 Task: Play online Dominion games in medium mode.
Action: Mouse moved to (378, 489)
Screenshot: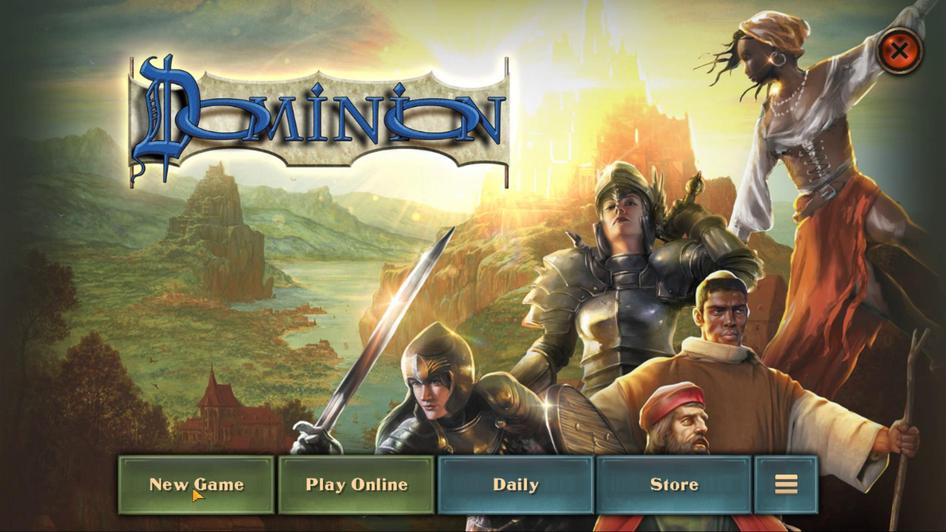 
Action: Mouse pressed left at (378, 489)
Screenshot: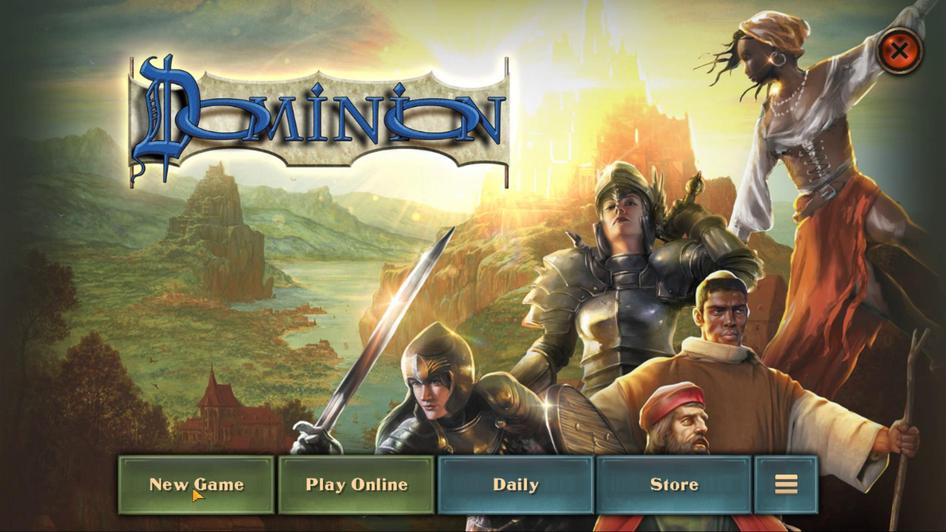 
Action: Mouse moved to (446, 399)
Screenshot: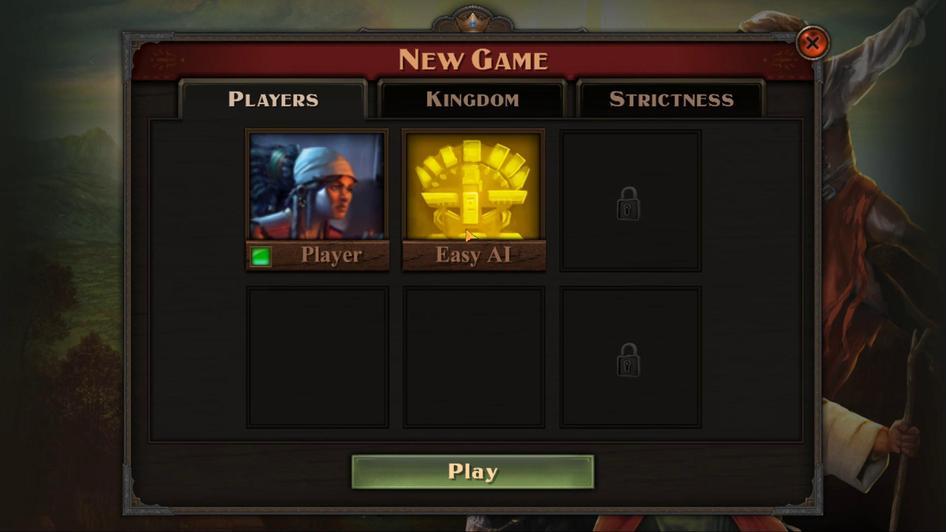 
Action: Mouse pressed left at (446, 399)
Screenshot: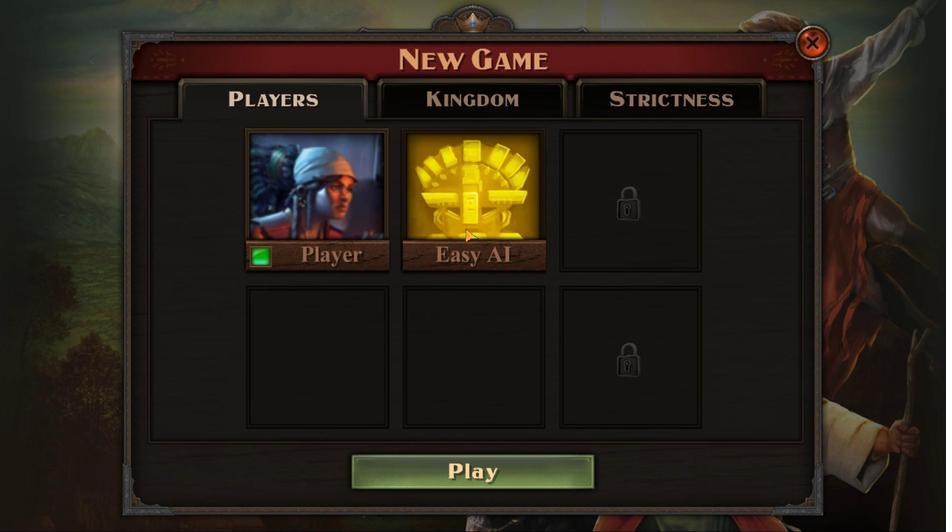 
Action: Mouse moved to (402, 445)
Screenshot: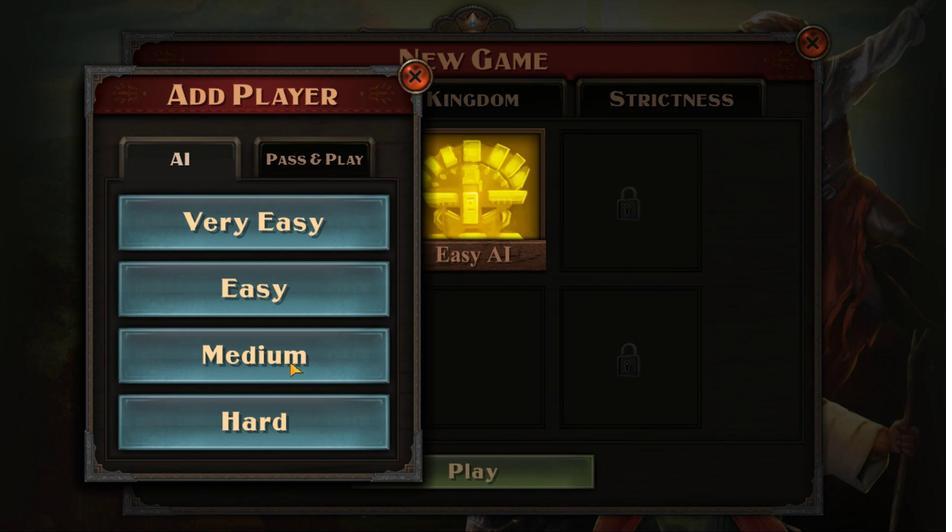 
Action: Mouse pressed left at (402, 445)
Screenshot: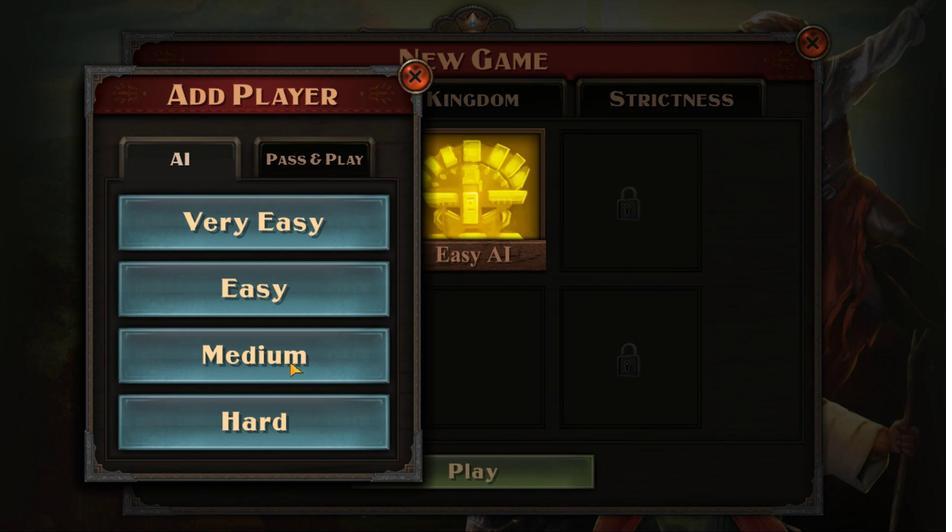 
Action: Mouse moved to (440, 489)
Screenshot: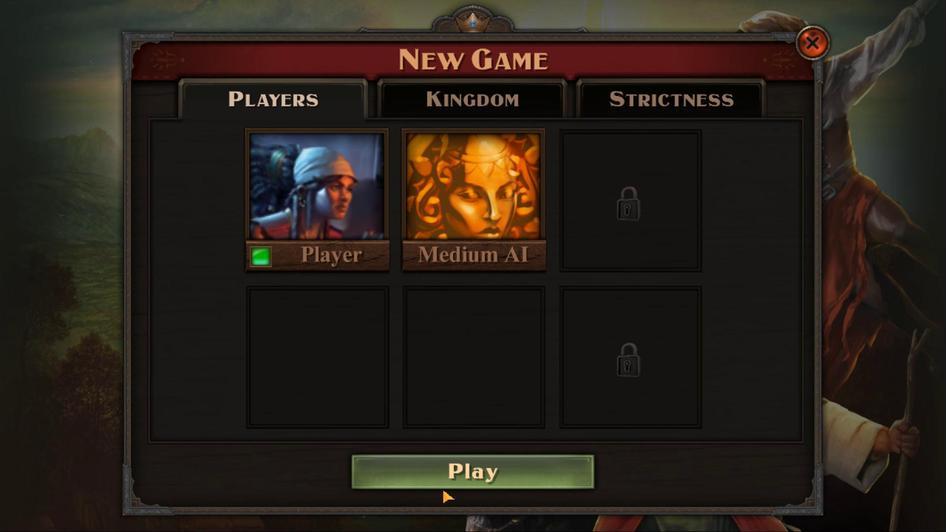 
Action: Mouse pressed left at (440, 489)
Screenshot: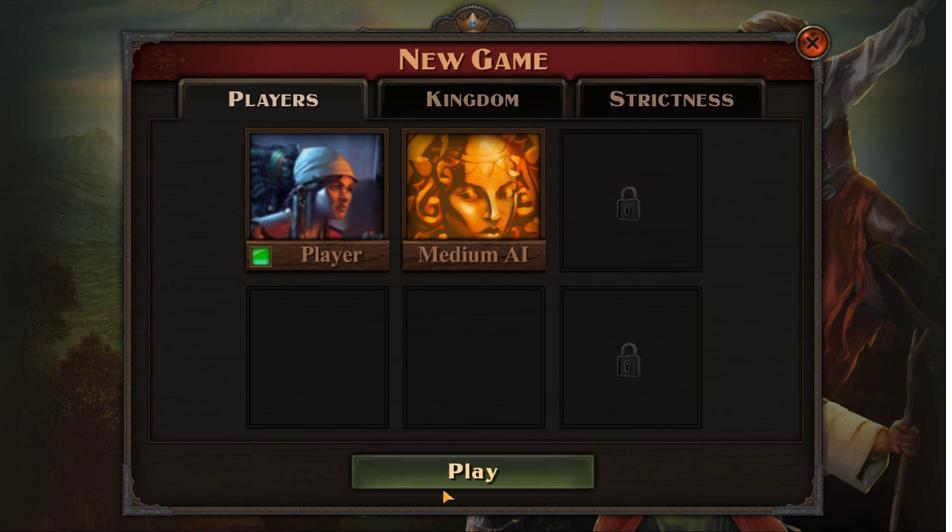 
Action: Mouse moved to (435, 485)
Screenshot: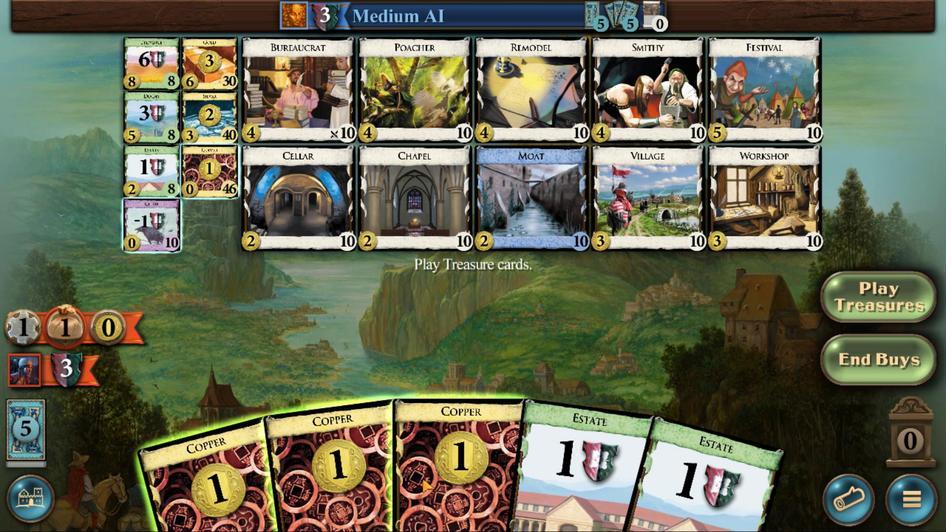 
Action: Mouse scrolled (435, 485) with delta (0, 0)
Screenshot: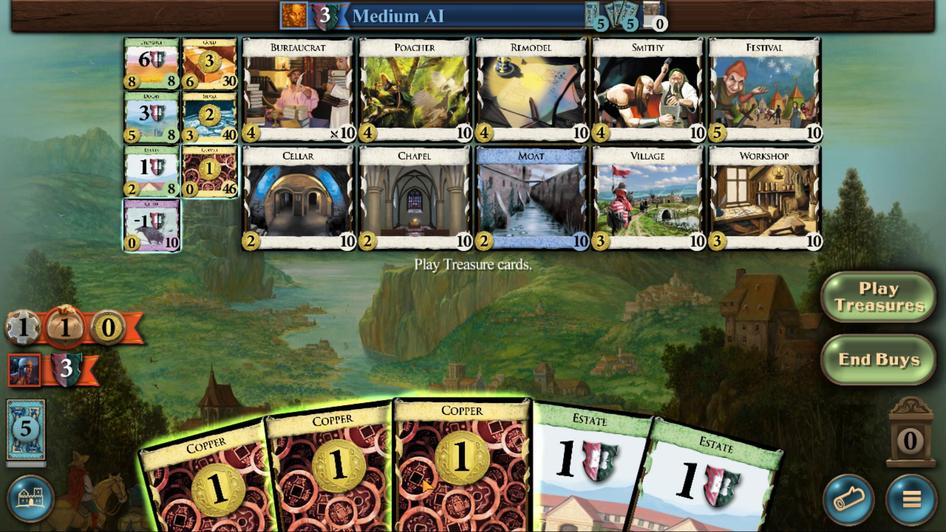 
Action: Mouse scrolled (435, 485) with delta (0, 0)
Screenshot: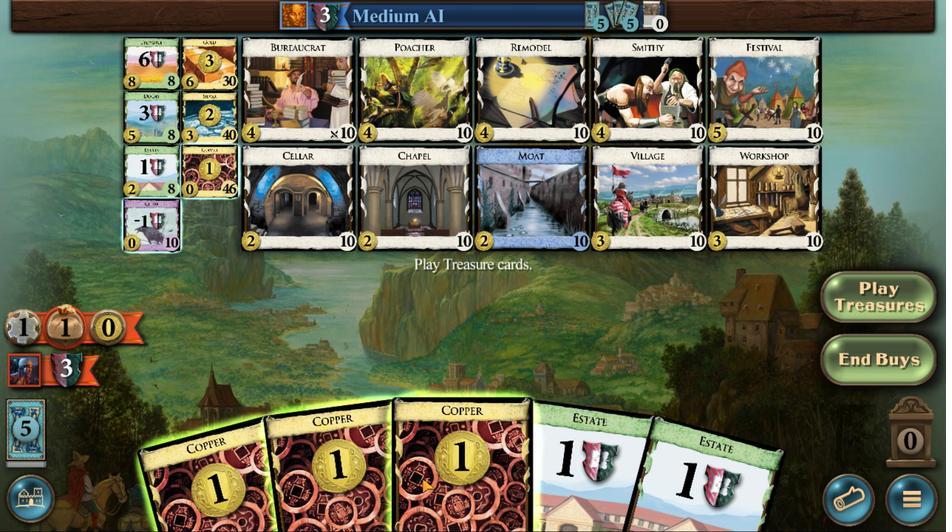 
Action: Mouse scrolled (435, 485) with delta (0, 0)
Screenshot: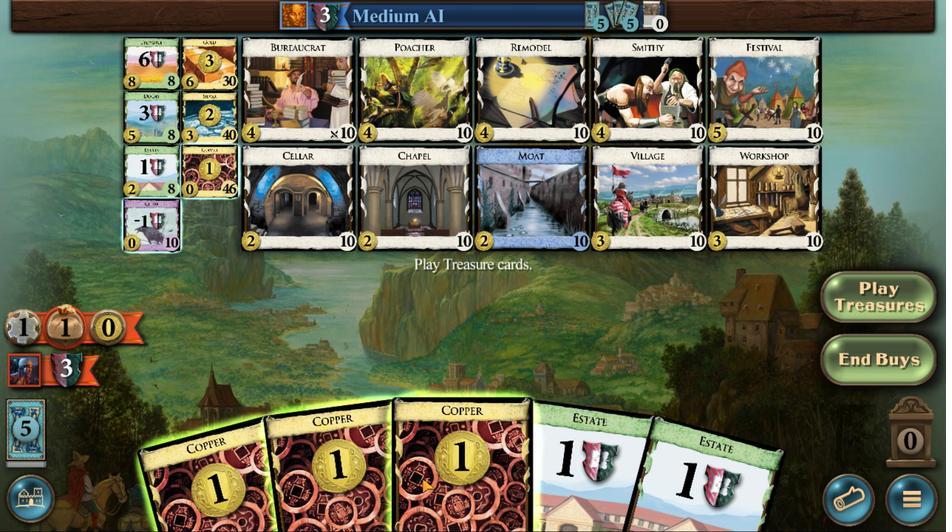 
Action: Mouse scrolled (435, 485) with delta (0, 0)
Screenshot: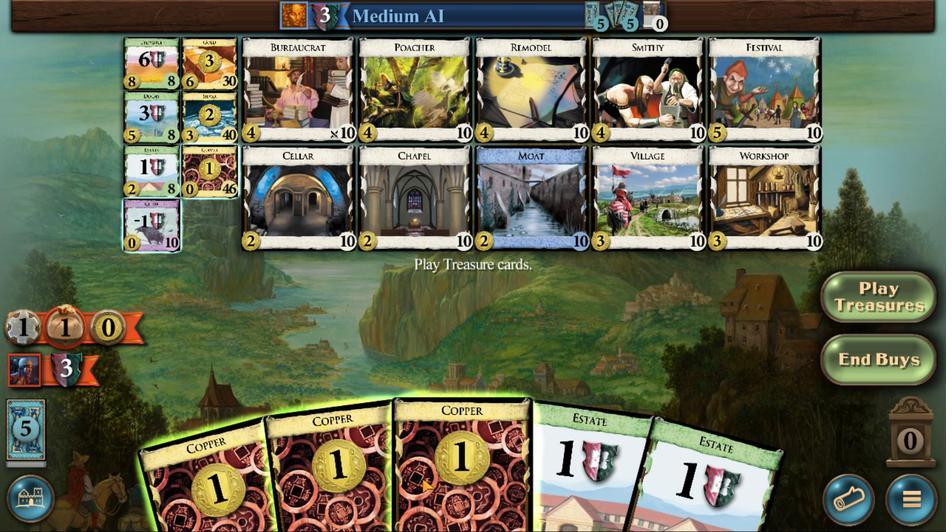 
Action: Mouse scrolled (435, 485) with delta (0, 0)
Screenshot: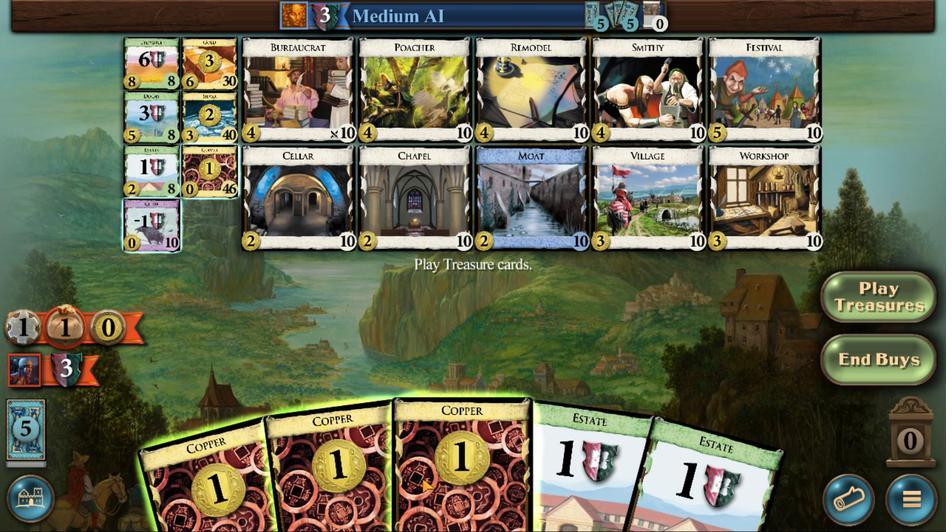 
Action: Mouse scrolled (435, 485) with delta (0, 0)
Screenshot: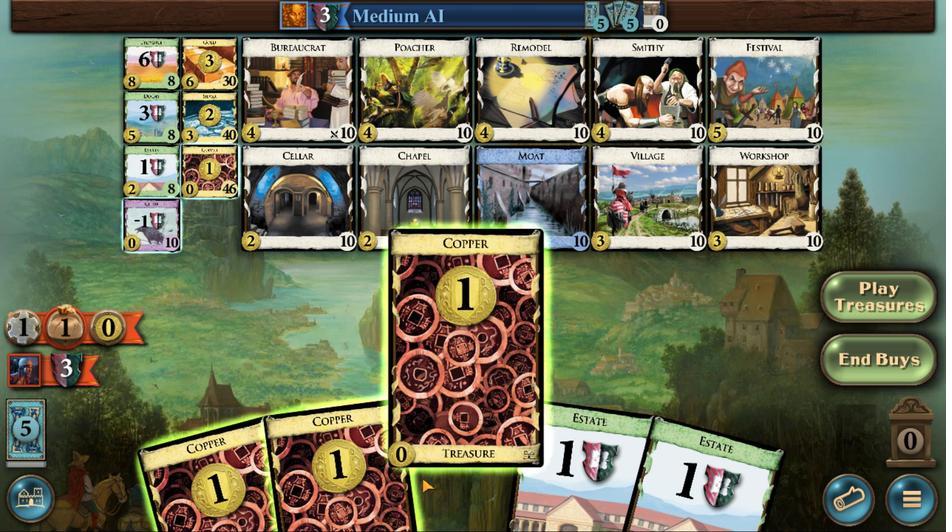 
Action: Mouse scrolled (435, 485) with delta (0, 0)
Screenshot: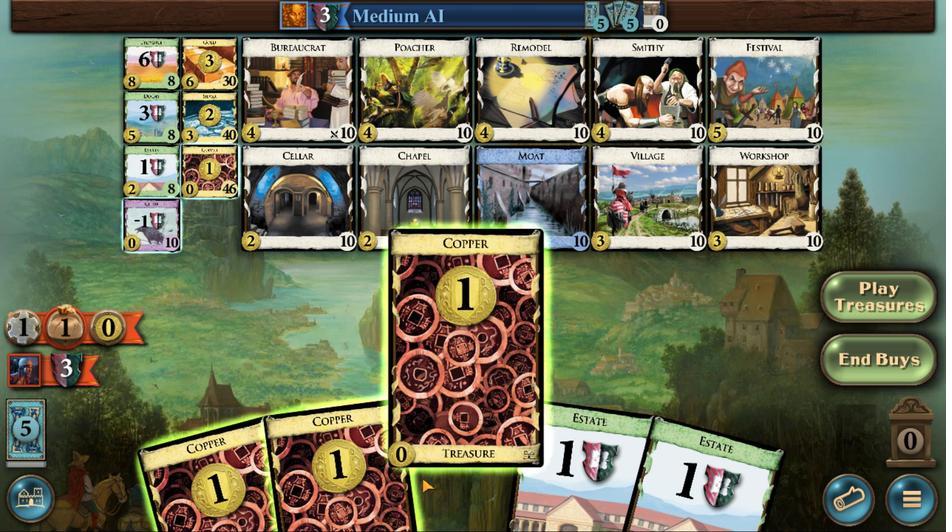 
Action: Mouse moved to (415, 488)
Screenshot: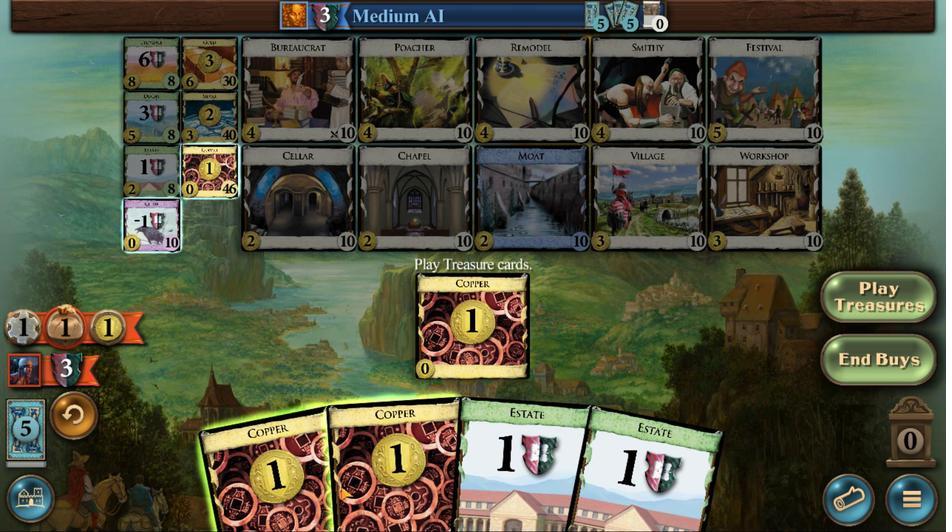 
Action: Mouse scrolled (415, 488) with delta (0, 0)
Screenshot: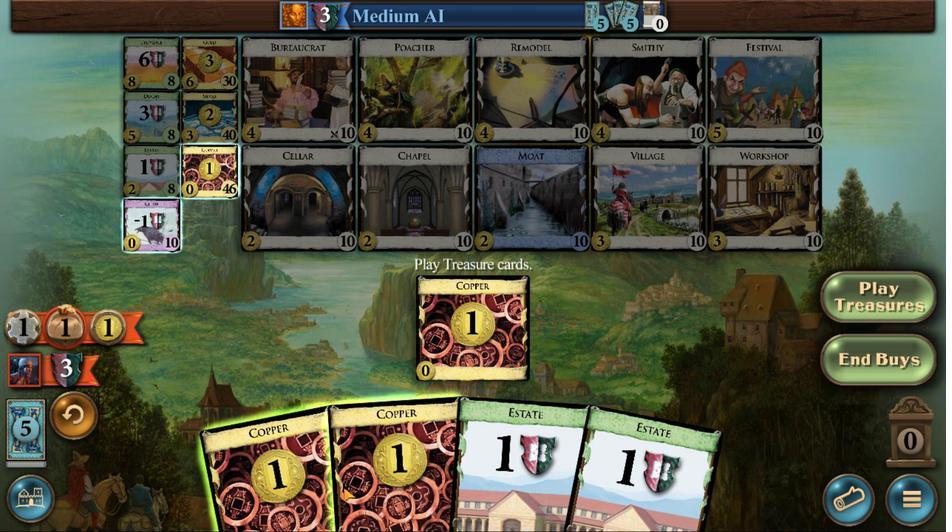
Action: Mouse moved to (415, 488)
Screenshot: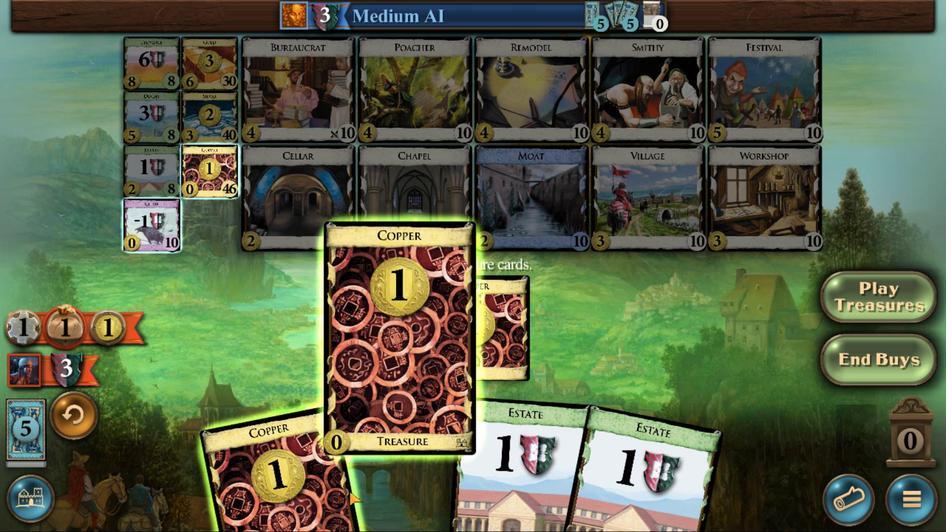 
Action: Mouse scrolled (415, 488) with delta (0, 0)
Screenshot: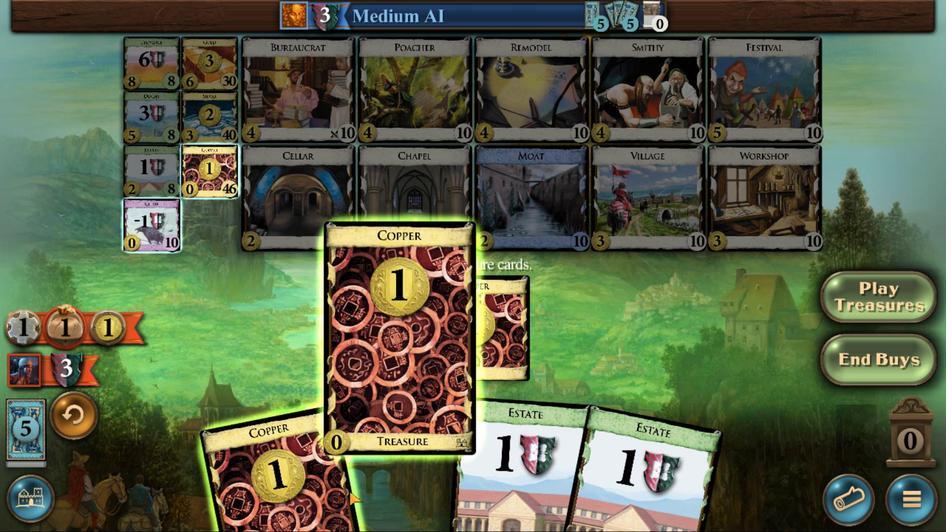 
Action: Mouse moved to (416, 489)
Screenshot: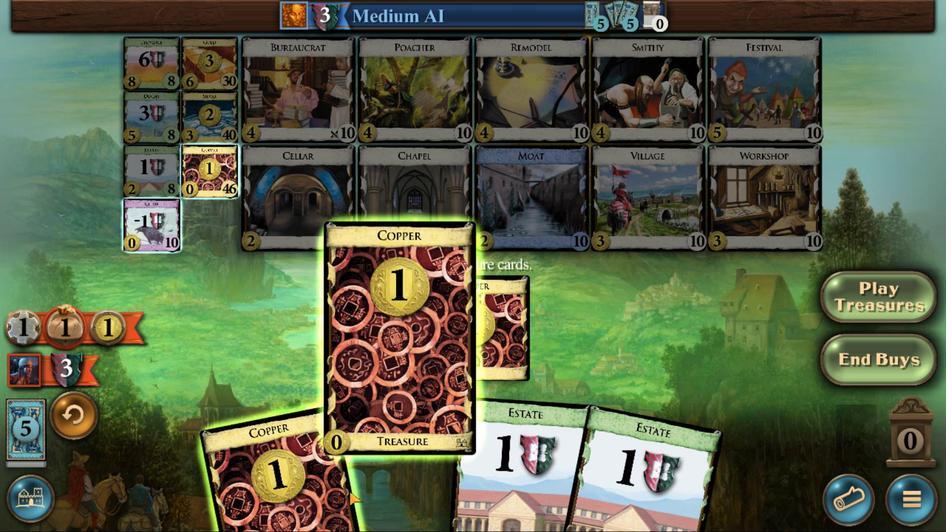 
Action: Mouse scrolled (416, 489) with delta (0, 0)
Screenshot: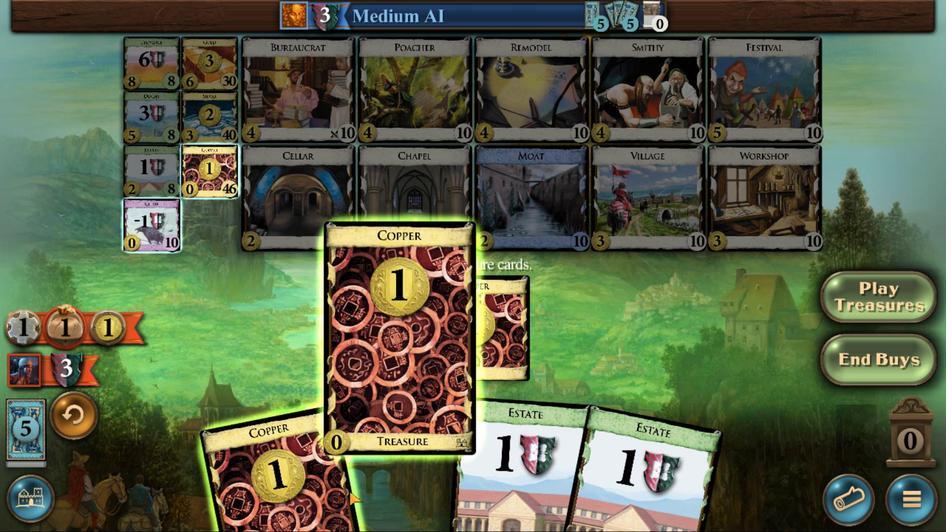 
Action: Mouse moved to (417, 490)
Screenshot: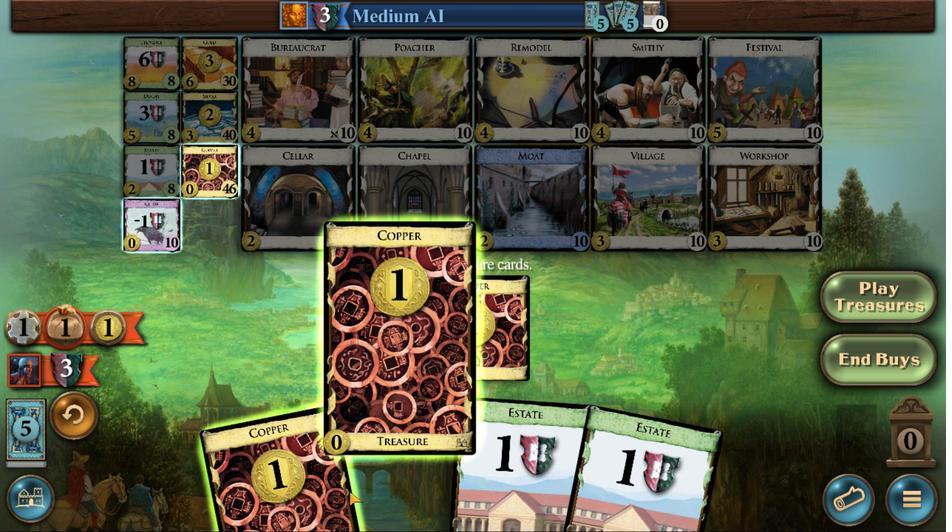 
Action: Mouse scrolled (417, 489) with delta (0, 0)
Screenshot: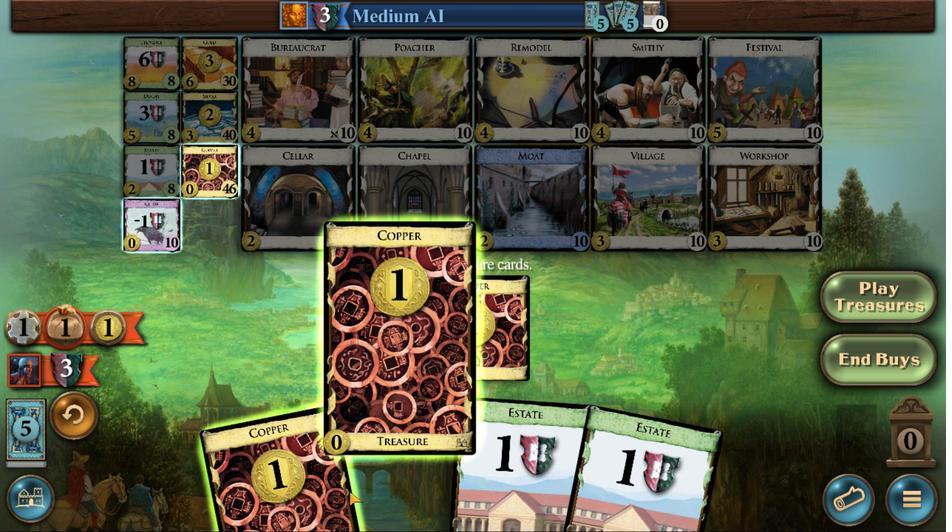 
Action: Mouse moved to (417, 490)
Screenshot: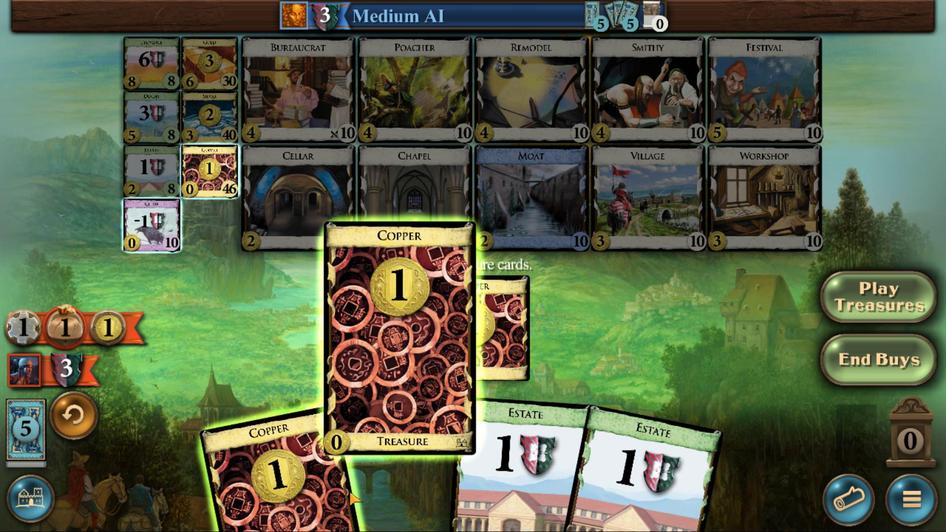 
Action: Mouse scrolled (417, 490) with delta (0, 0)
Screenshot: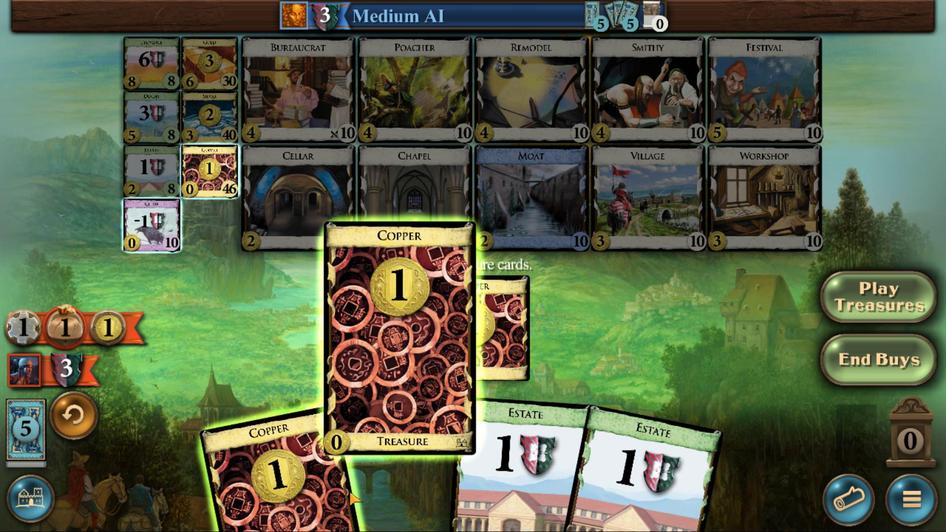 
Action: Mouse scrolled (417, 490) with delta (0, 0)
Screenshot: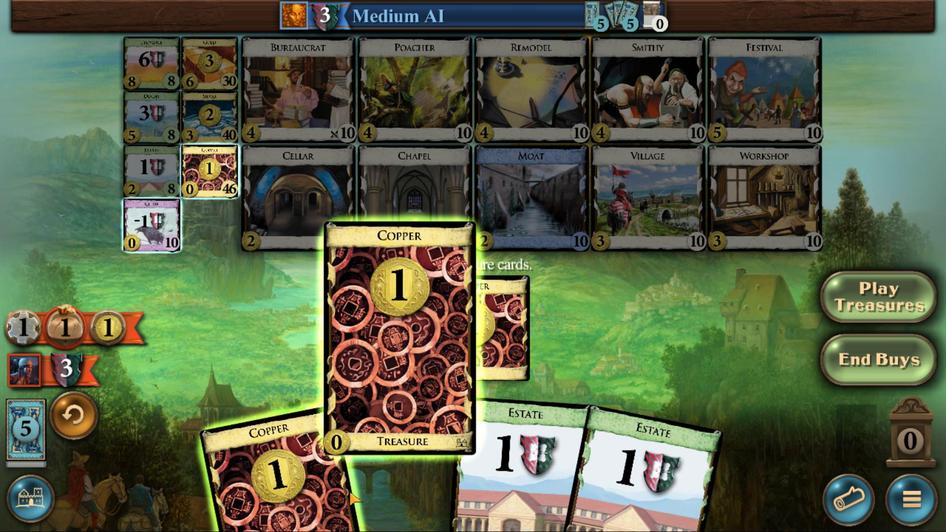 
Action: Mouse scrolled (417, 490) with delta (0, 0)
Screenshot: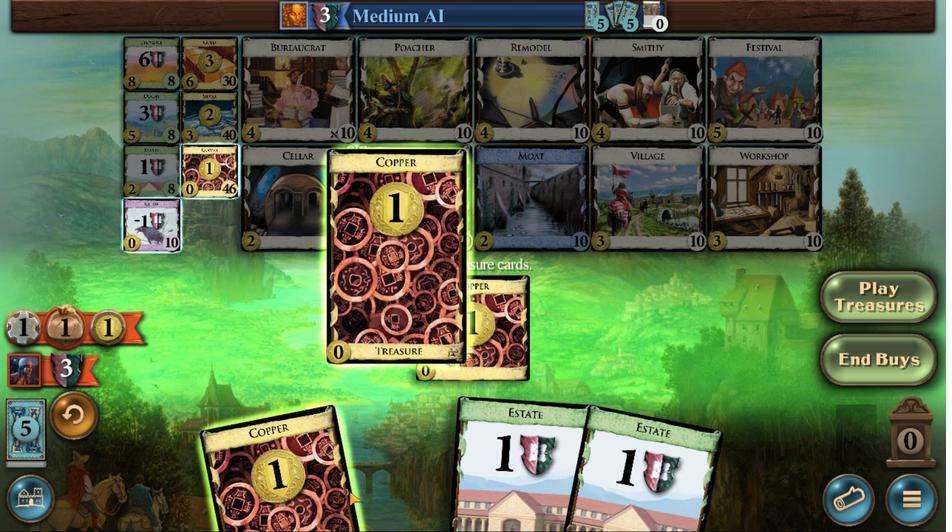 
Action: Mouse moved to (415, 490)
Screenshot: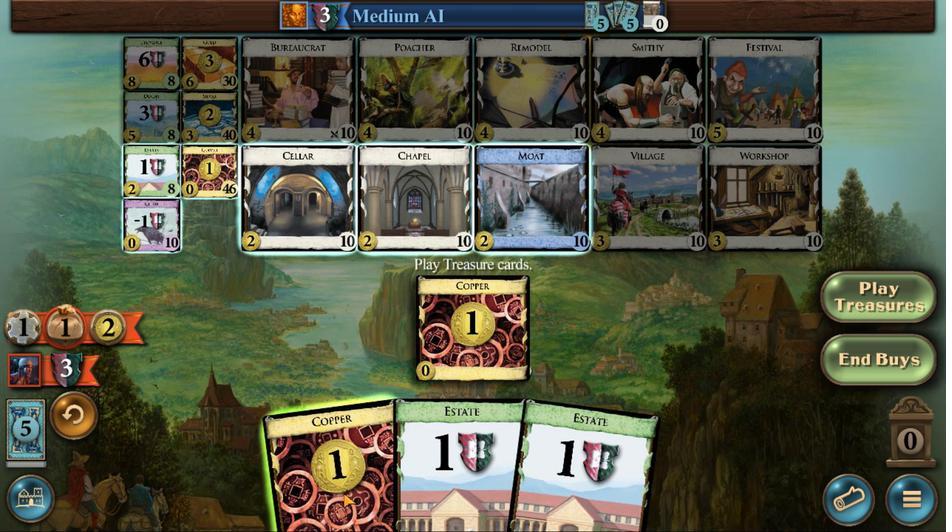 
Action: Mouse scrolled (415, 490) with delta (0, 0)
Screenshot: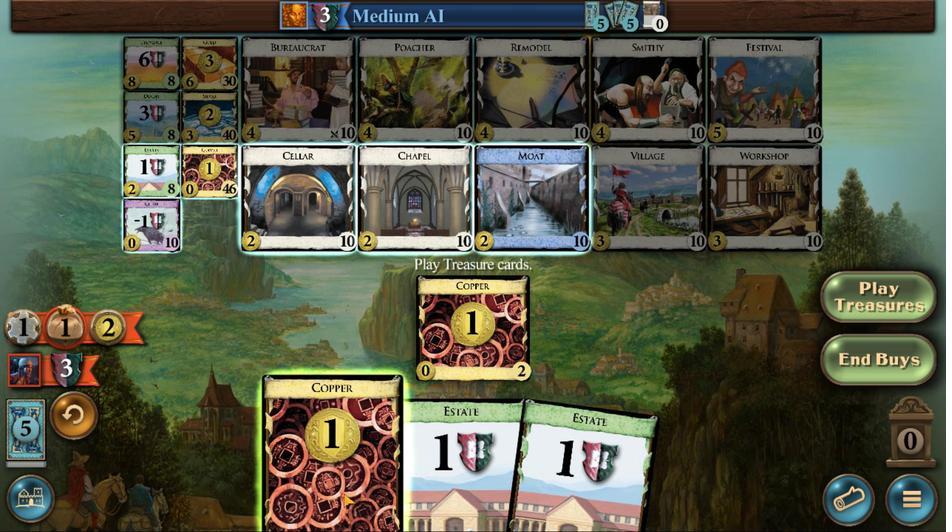 
Action: Mouse scrolled (415, 490) with delta (0, 0)
Screenshot: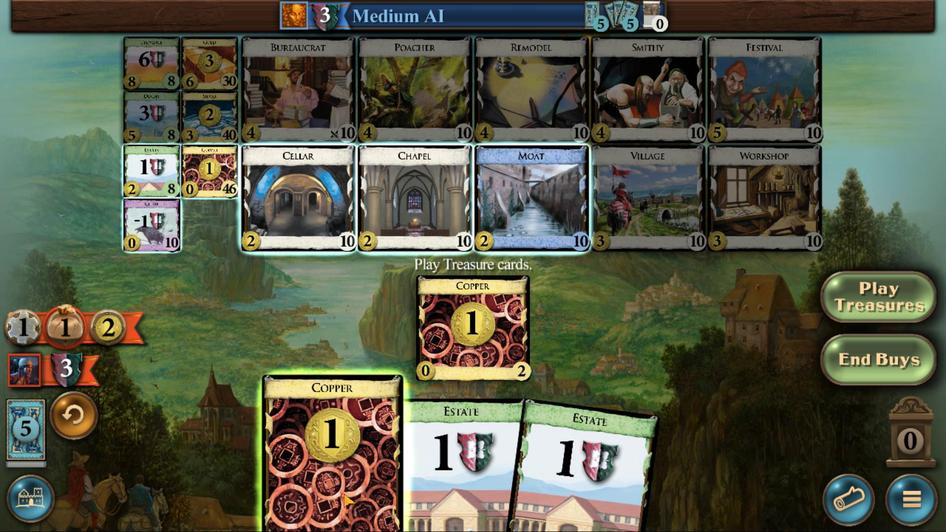 
Action: Mouse scrolled (415, 490) with delta (0, 0)
Screenshot: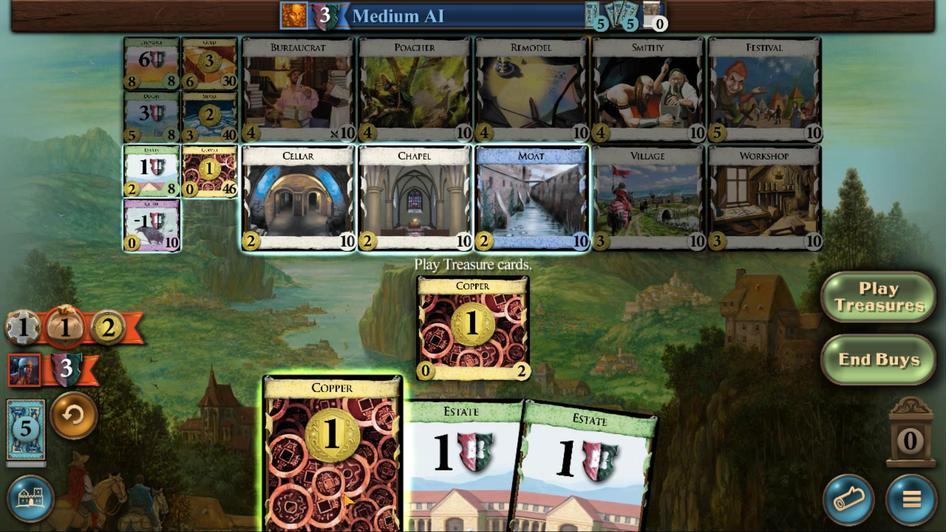 
Action: Mouse scrolled (415, 490) with delta (0, 0)
Screenshot: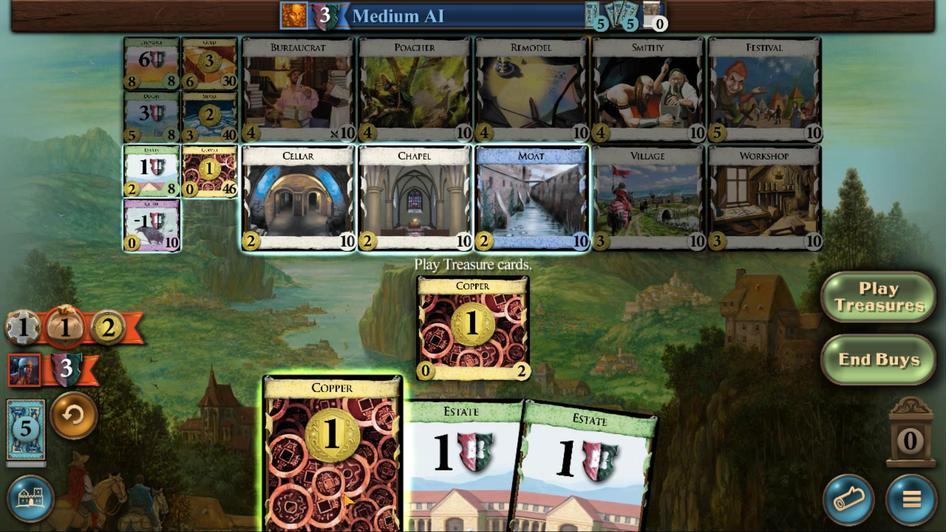 
Action: Mouse scrolled (415, 490) with delta (0, 0)
Screenshot: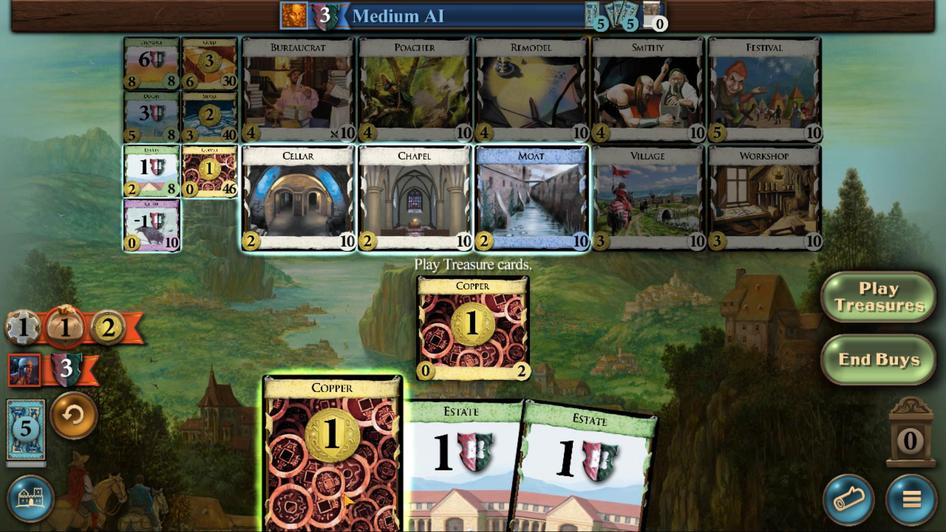 
Action: Mouse scrolled (415, 490) with delta (0, 0)
Screenshot: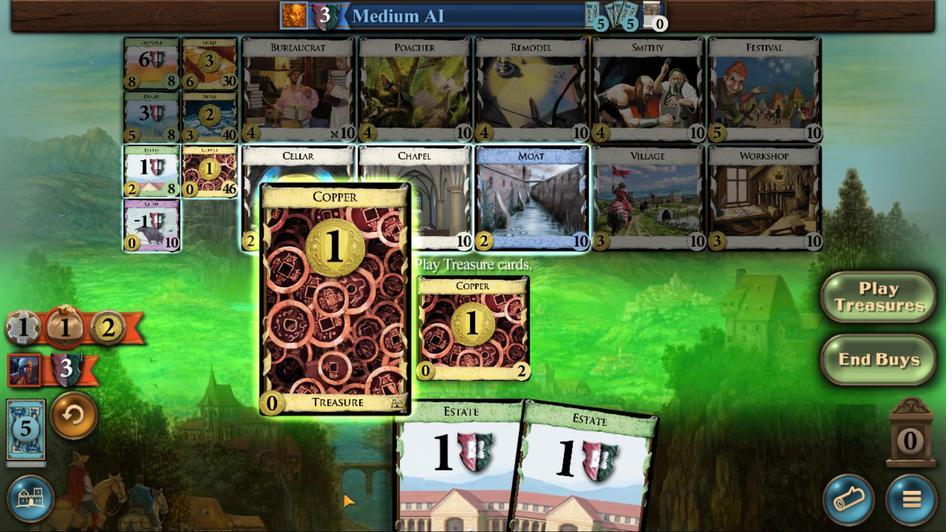 
Action: Mouse moved to (379, 361)
Screenshot: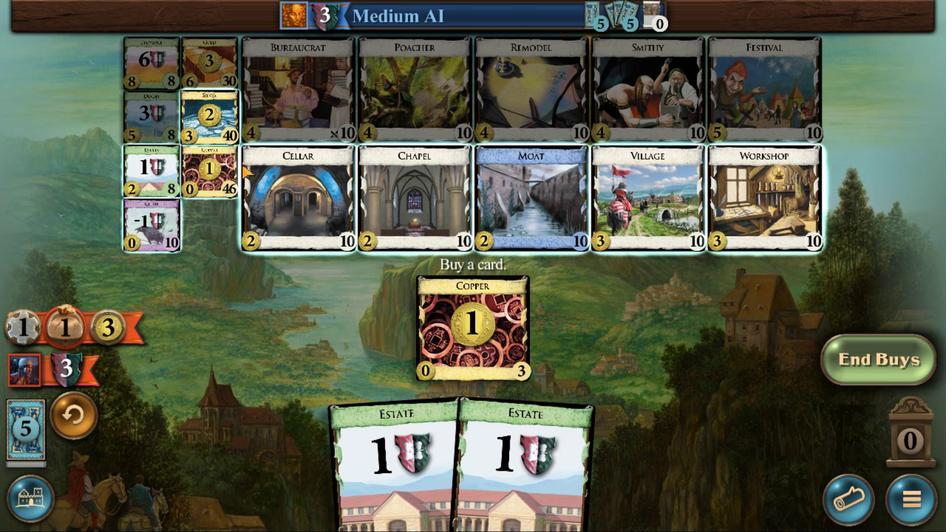 
Action: Mouse pressed left at (379, 361)
Screenshot: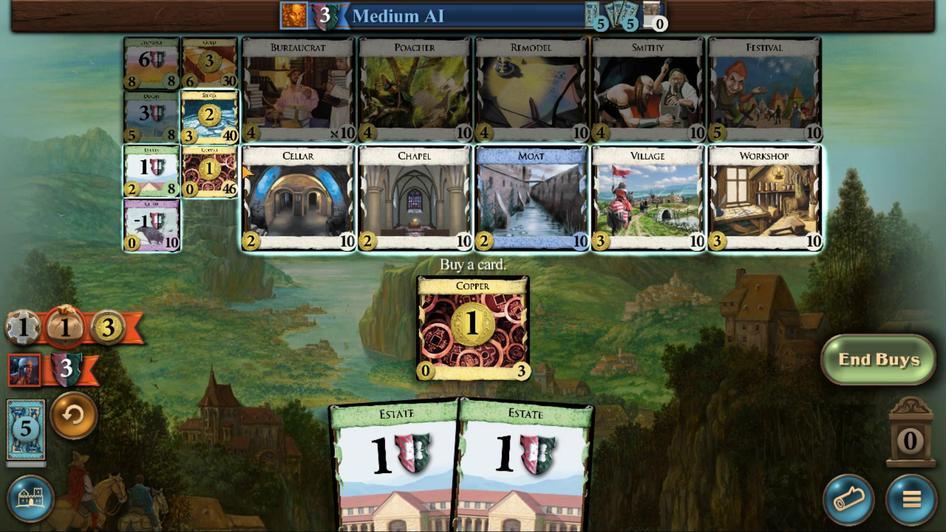 
Action: Mouse moved to (465, 483)
Screenshot: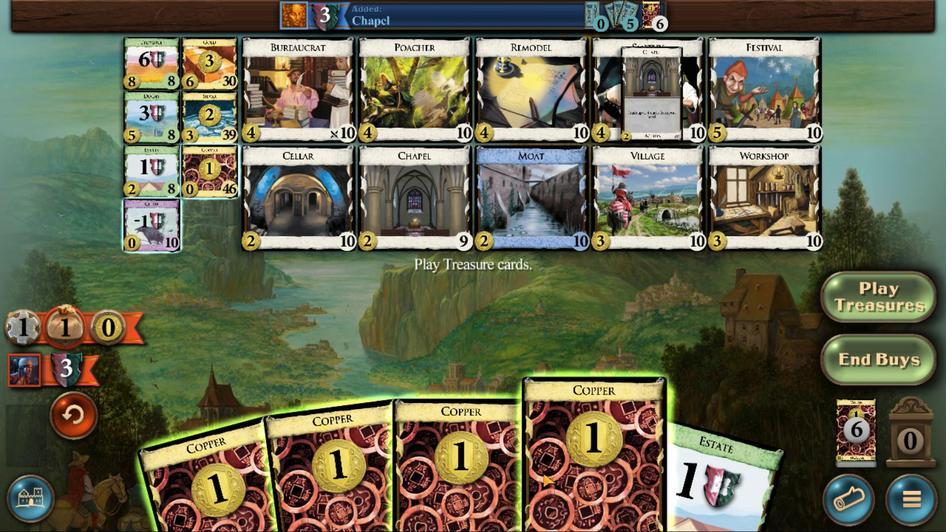 
Action: Mouse scrolled (465, 483) with delta (0, 0)
Screenshot: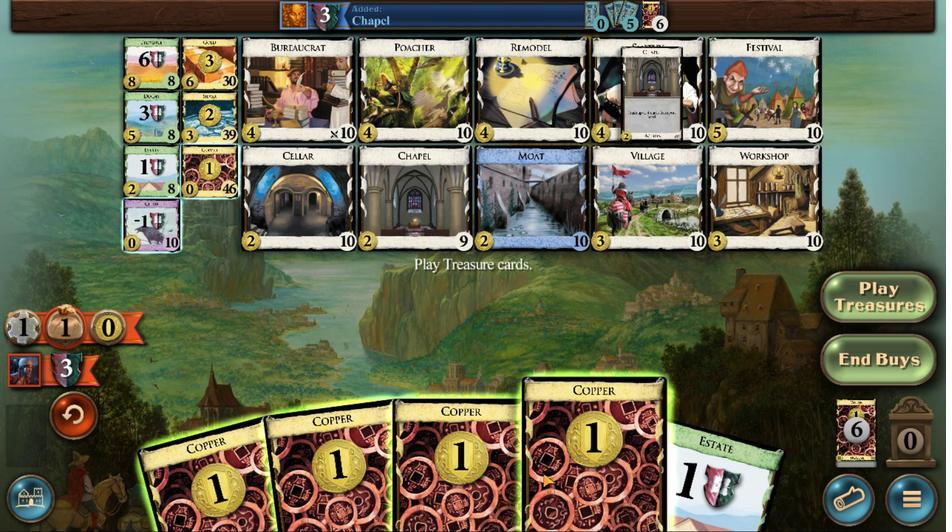 
Action: Mouse scrolled (465, 483) with delta (0, 0)
Screenshot: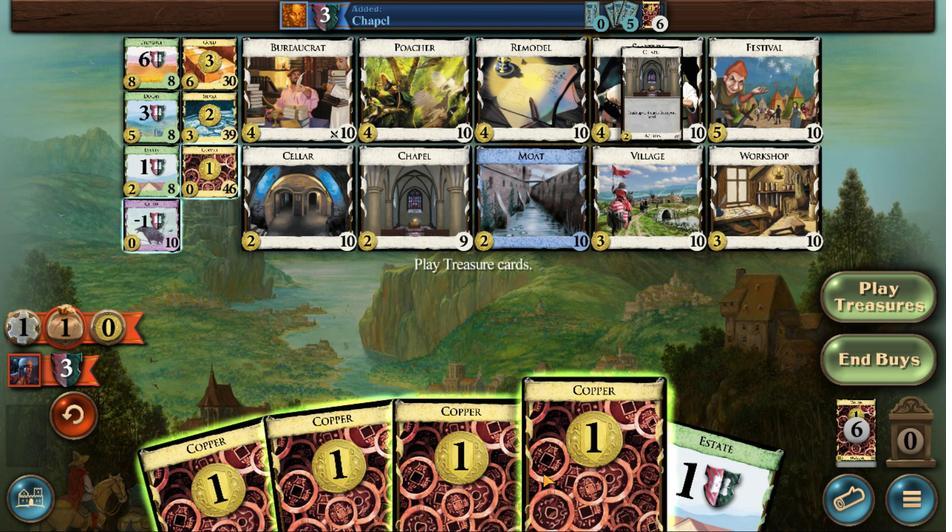
Action: Mouse scrolled (465, 483) with delta (0, 0)
Screenshot: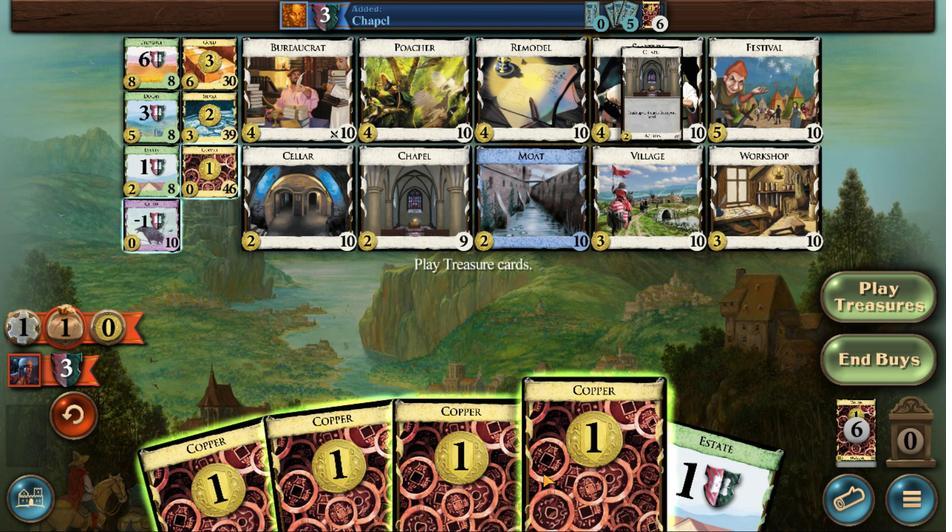 
Action: Mouse scrolled (465, 483) with delta (0, 0)
Screenshot: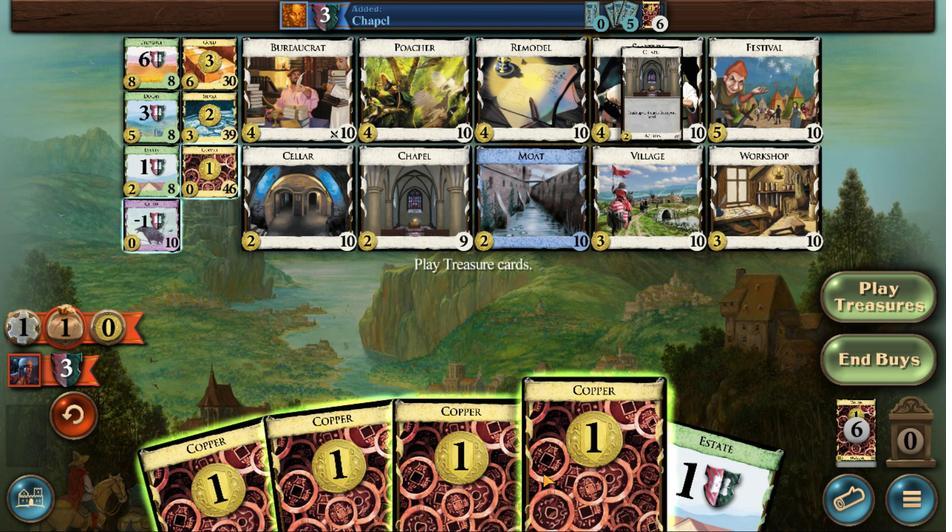 
Action: Mouse scrolled (465, 483) with delta (0, 0)
Screenshot: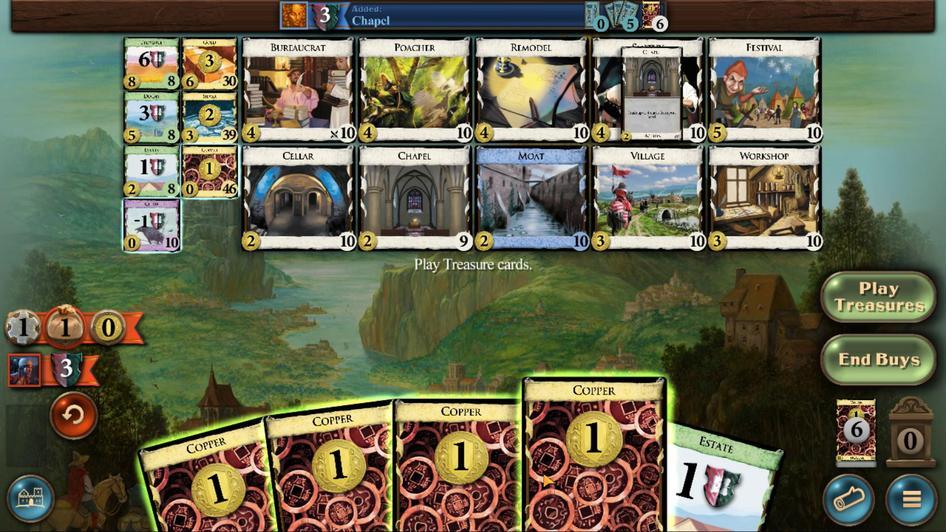 
Action: Mouse scrolled (465, 483) with delta (0, 0)
Screenshot: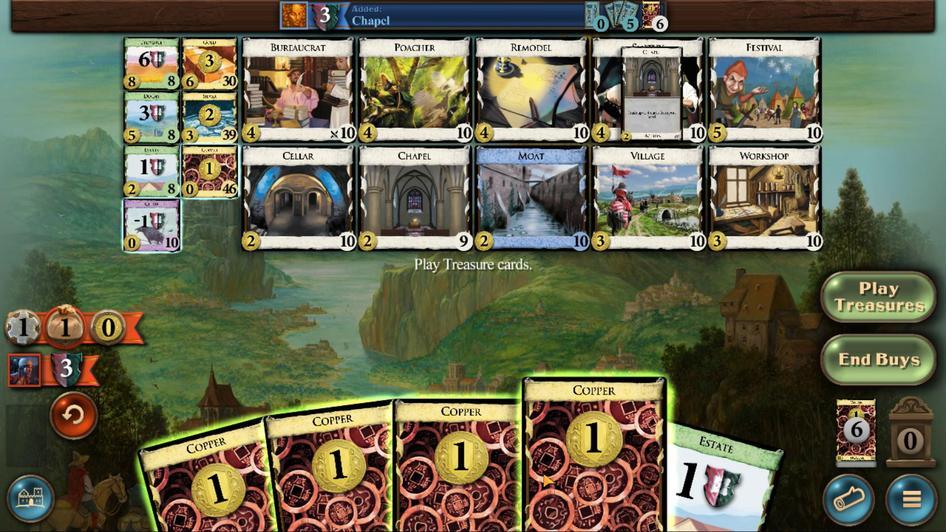 
Action: Mouse scrolled (465, 483) with delta (0, 0)
Screenshot: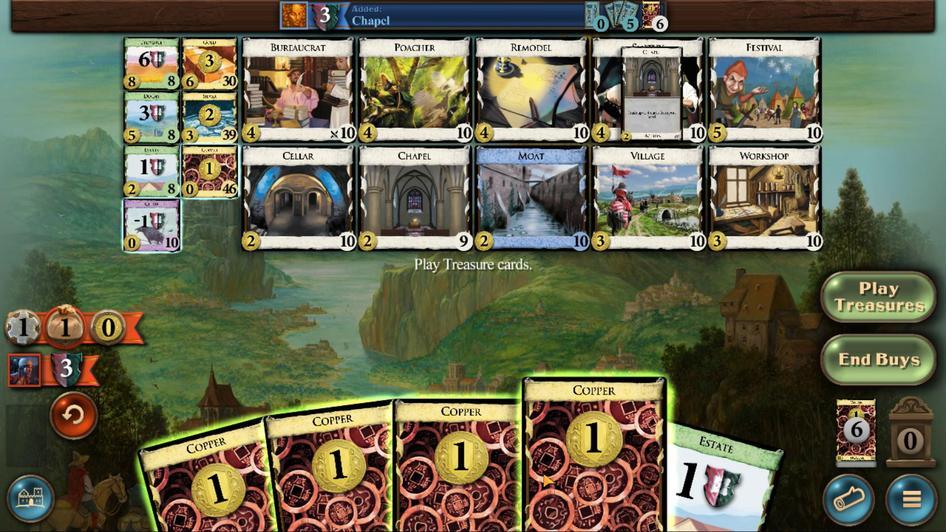 
Action: Mouse moved to (451, 484)
Screenshot: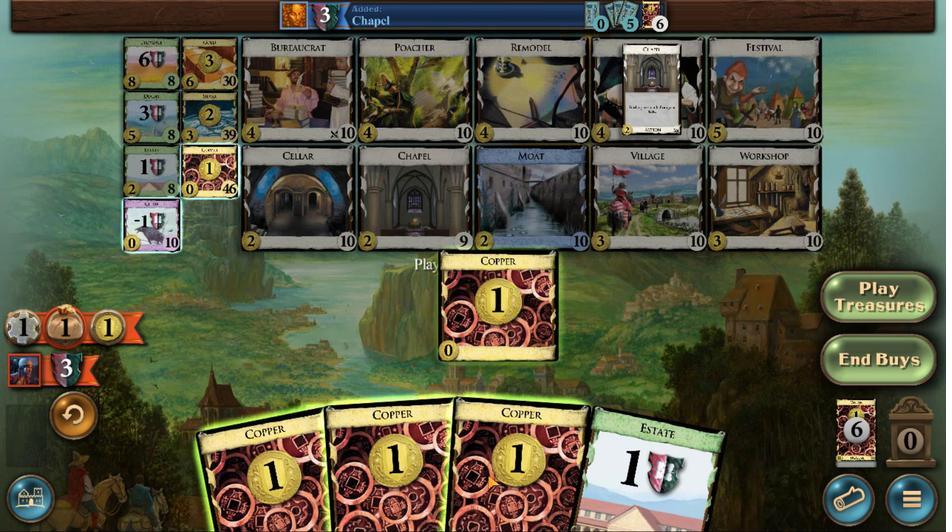 
Action: Mouse scrolled (451, 484) with delta (0, 0)
Screenshot: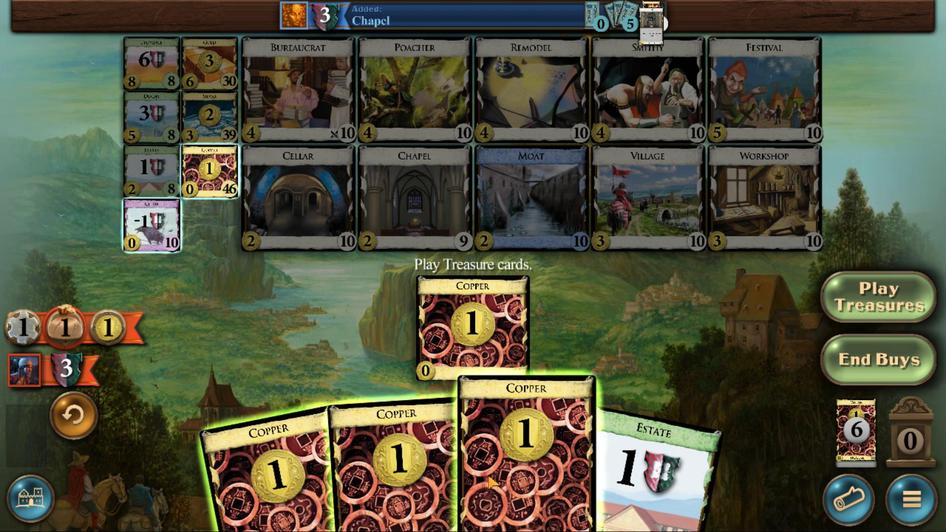 
Action: Mouse scrolled (451, 484) with delta (0, 0)
Screenshot: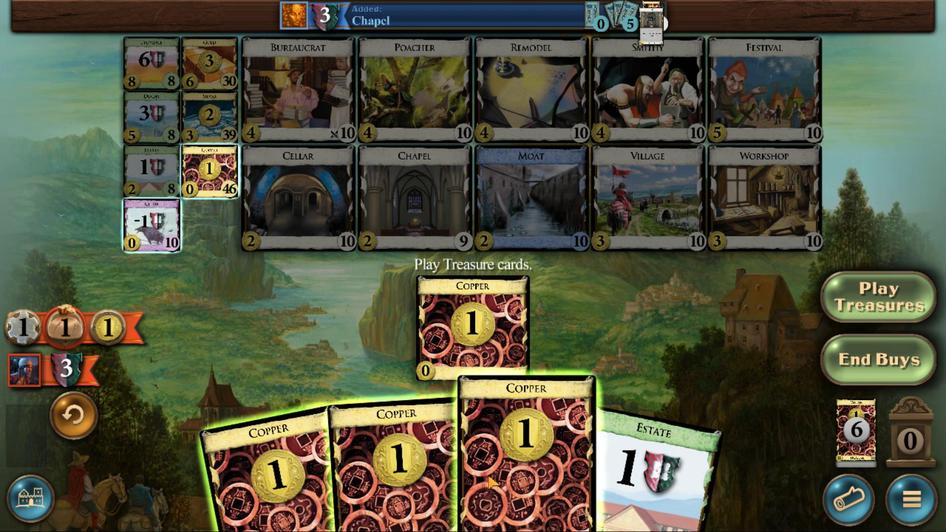 
Action: Mouse scrolled (451, 484) with delta (0, 0)
Screenshot: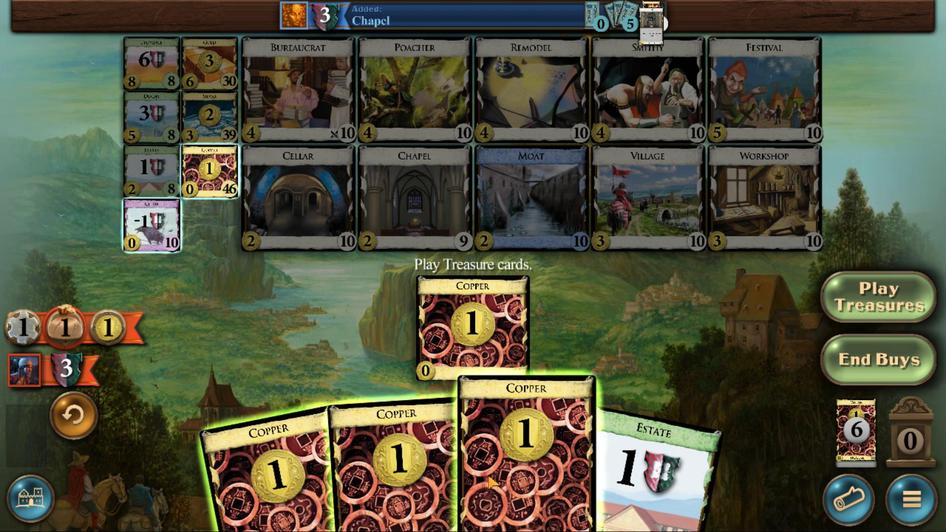 
Action: Mouse scrolled (451, 484) with delta (0, 0)
Screenshot: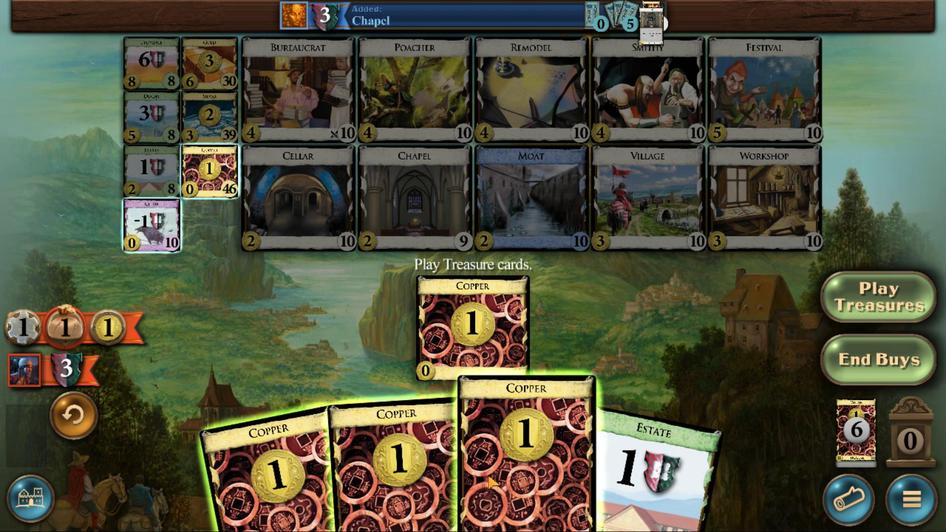 
Action: Mouse scrolled (451, 484) with delta (0, 0)
Screenshot: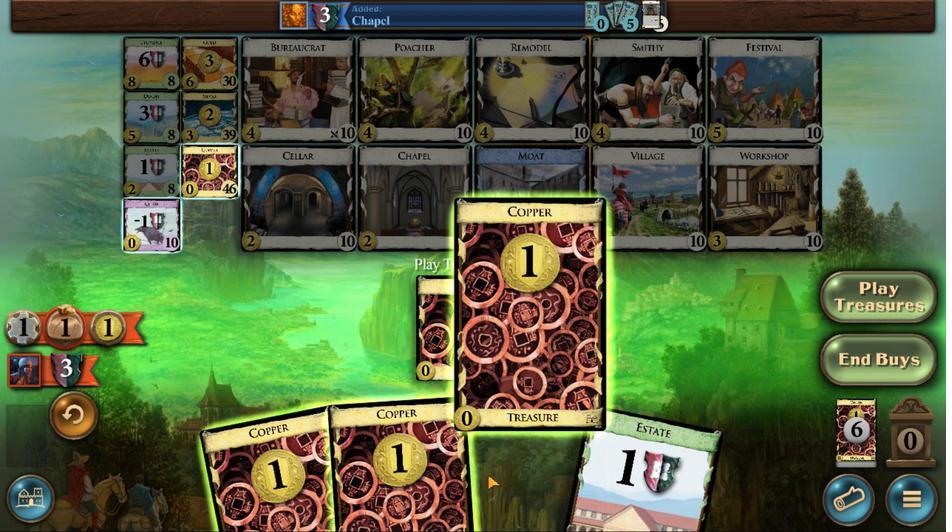 
Action: Mouse scrolled (451, 484) with delta (0, 0)
Screenshot: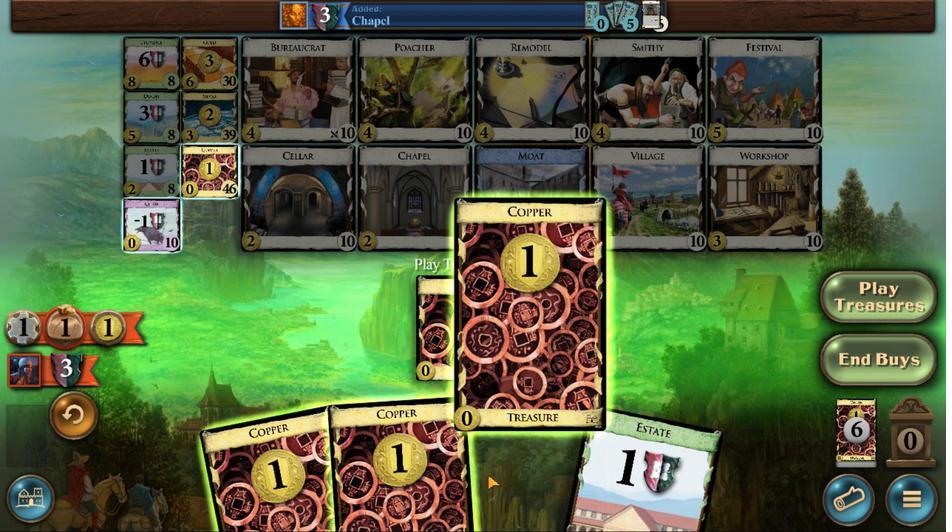 
Action: Mouse scrolled (451, 484) with delta (0, 0)
Screenshot: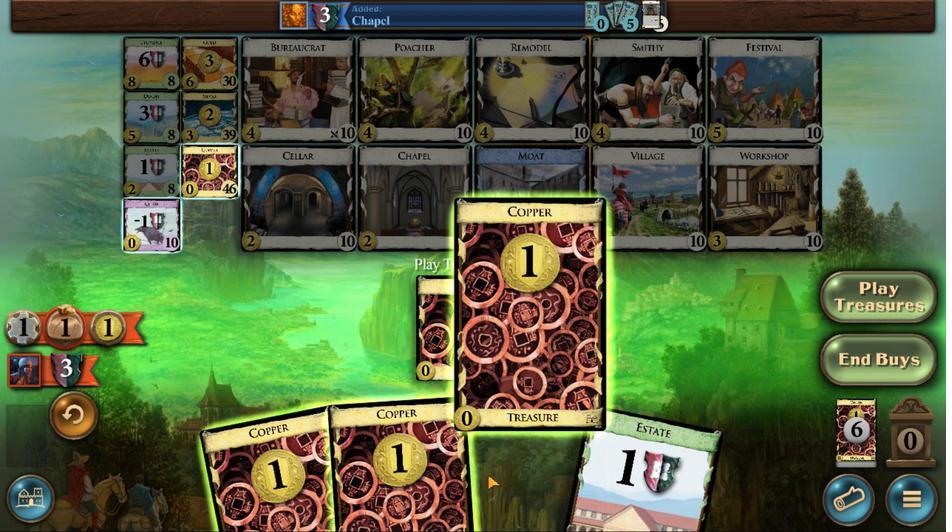 
Action: Mouse moved to (437, 486)
Screenshot: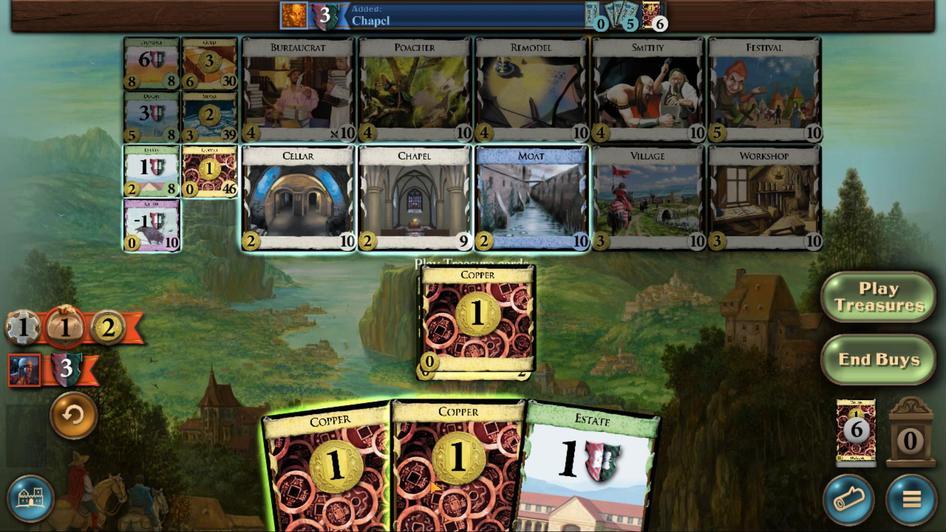 
Action: Mouse scrolled (437, 486) with delta (0, 0)
Screenshot: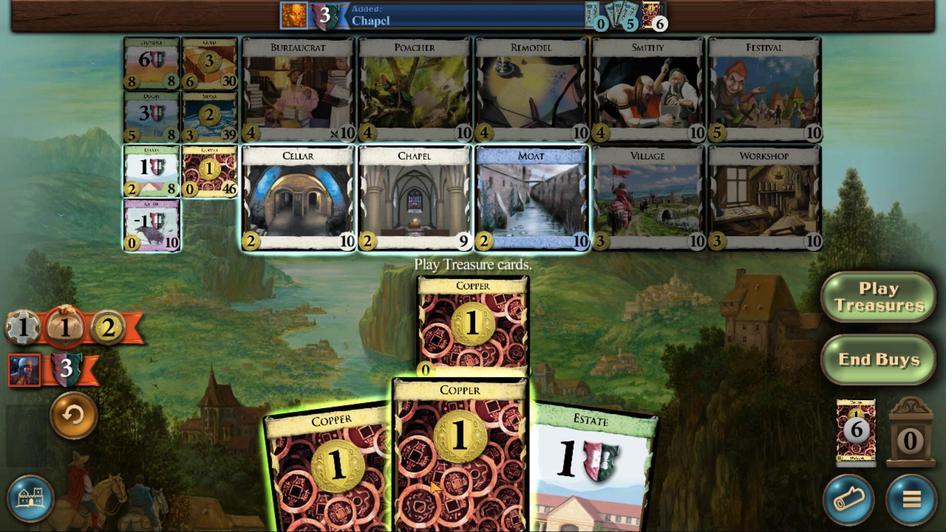 
Action: Mouse scrolled (437, 486) with delta (0, 0)
Screenshot: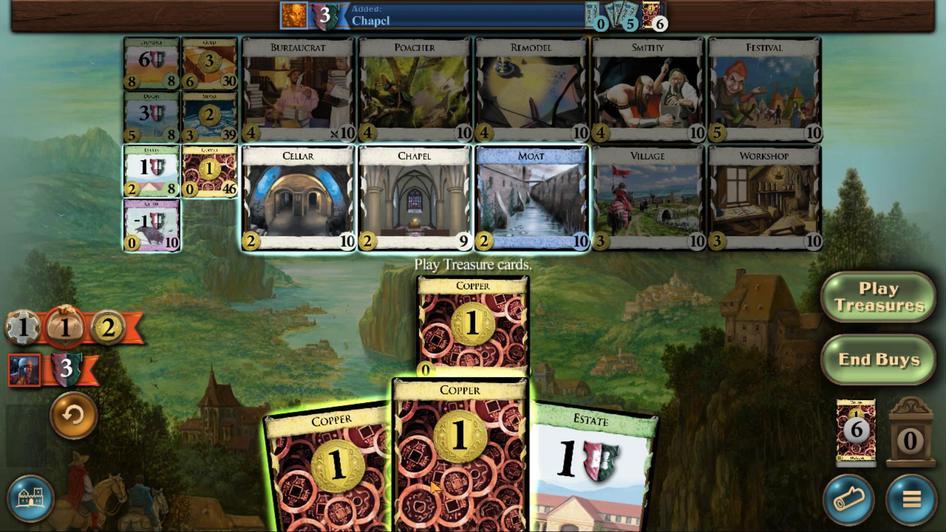 
Action: Mouse scrolled (437, 486) with delta (0, 0)
Screenshot: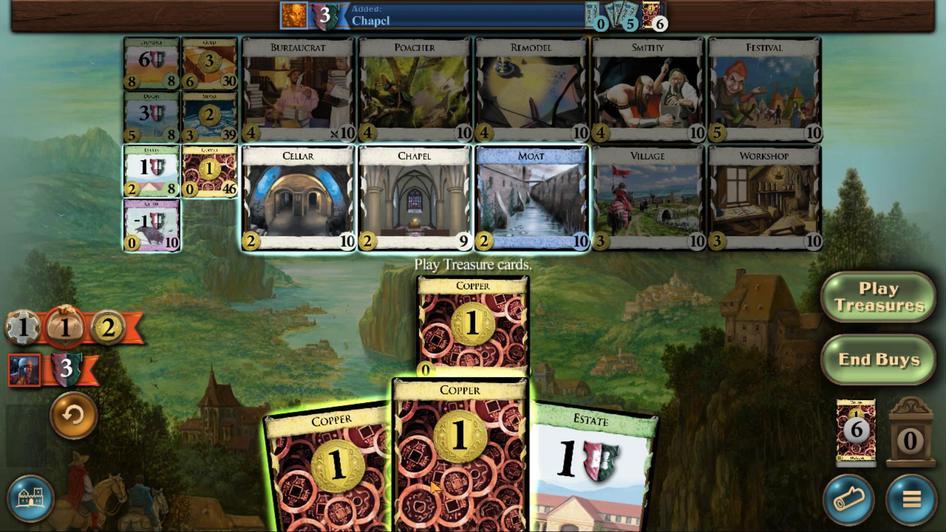 
Action: Mouse scrolled (437, 486) with delta (0, 0)
Screenshot: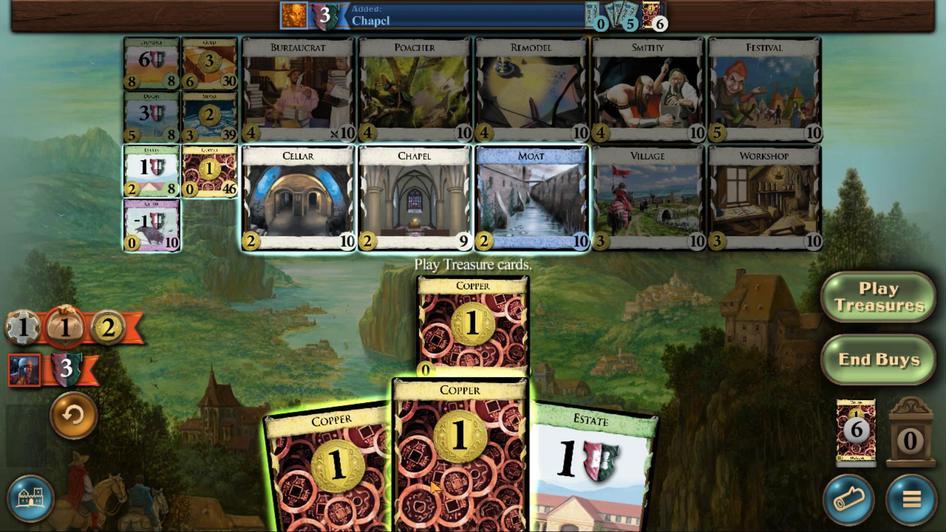 
Action: Mouse scrolled (437, 486) with delta (0, 0)
Screenshot: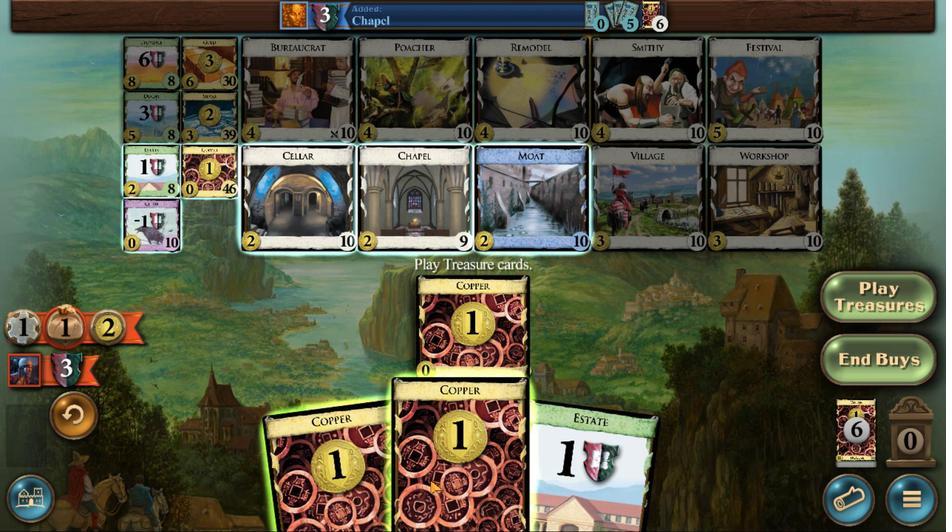 
Action: Mouse scrolled (437, 486) with delta (0, 0)
Screenshot: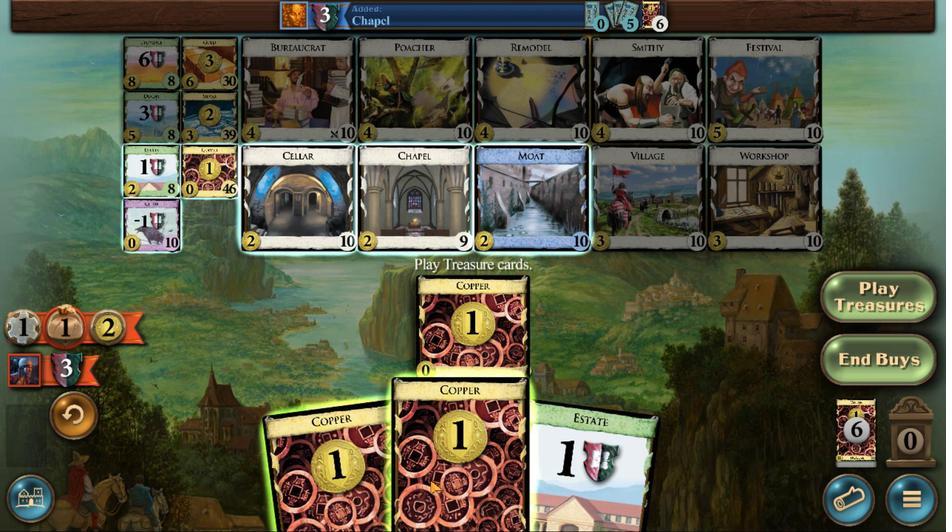 
Action: Mouse scrolled (437, 486) with delta (0, 0)
Screenshot: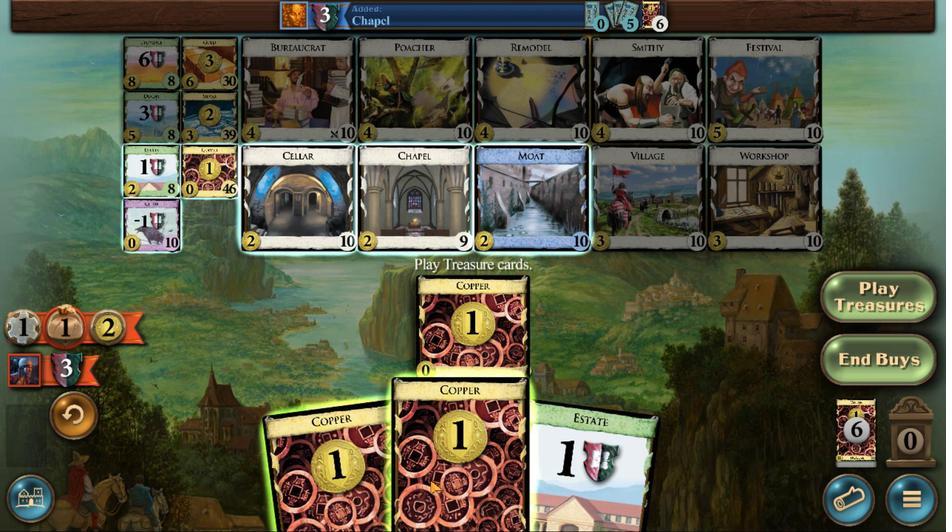 
Action: Mouse moved to (381, 363)
Screenshot: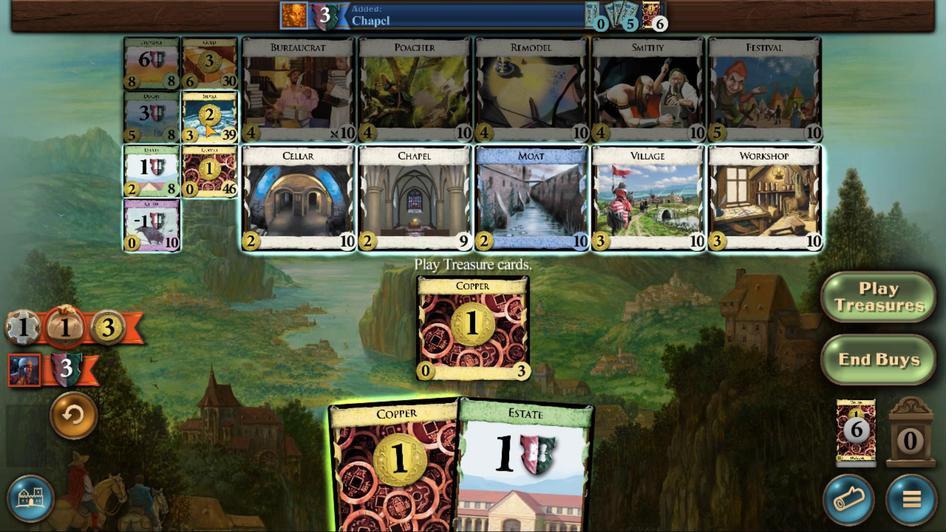 
Action: Mouse pressed left at (381, 363)
Screenshot: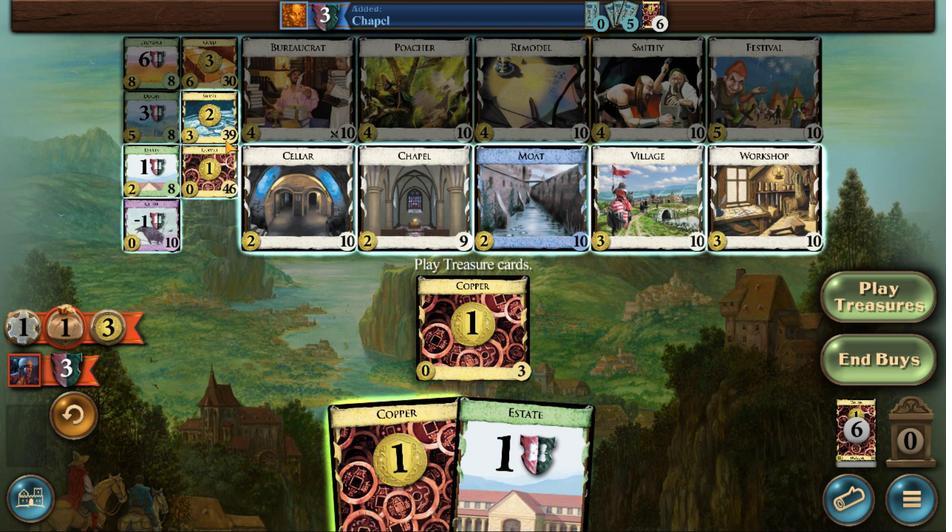
Action: Mouse moved to (466, 484)
Screenshot: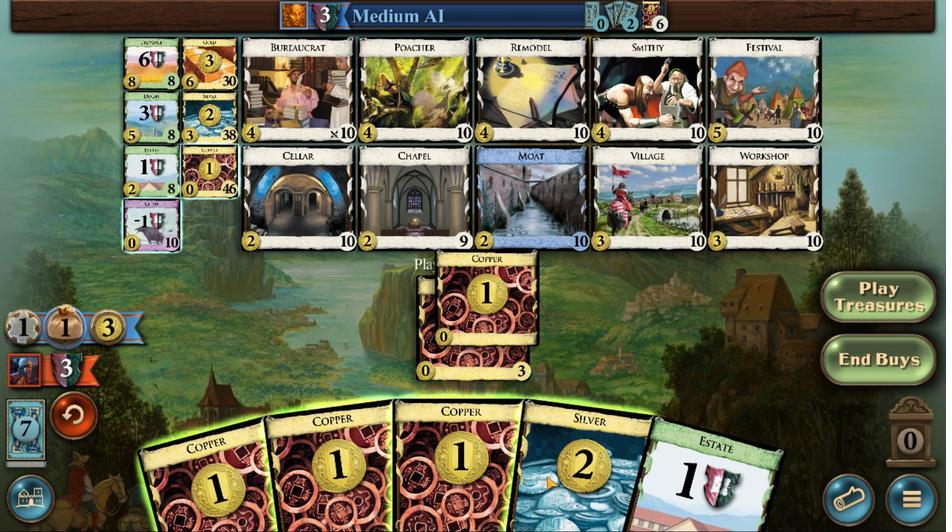 
Action: Mouse scrolled (466, 484) with delta (0, 0)
Screenshot: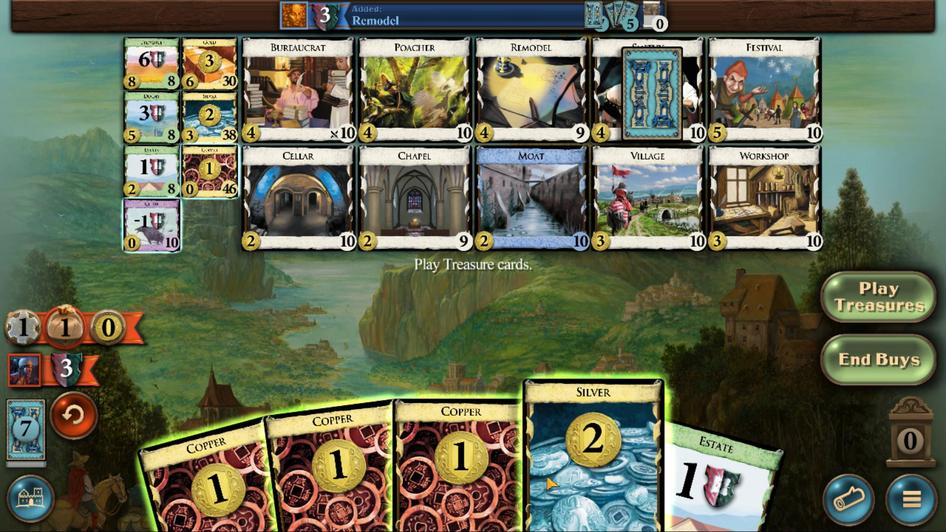 
Action: Mouse scrolled (466, 484) with delta (0, 0)
Screenshot: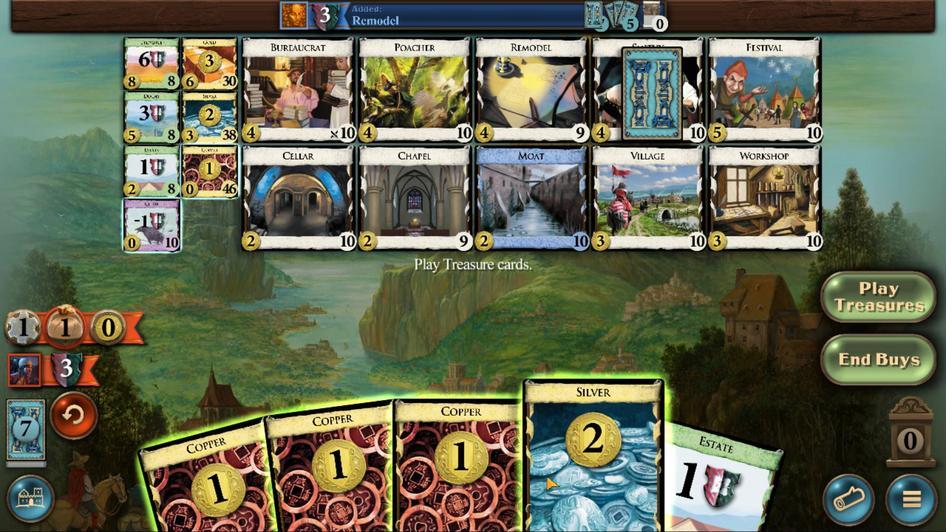 
Action: Mouse scrolled (466, 484) with delta (0, 0)
Screenshot: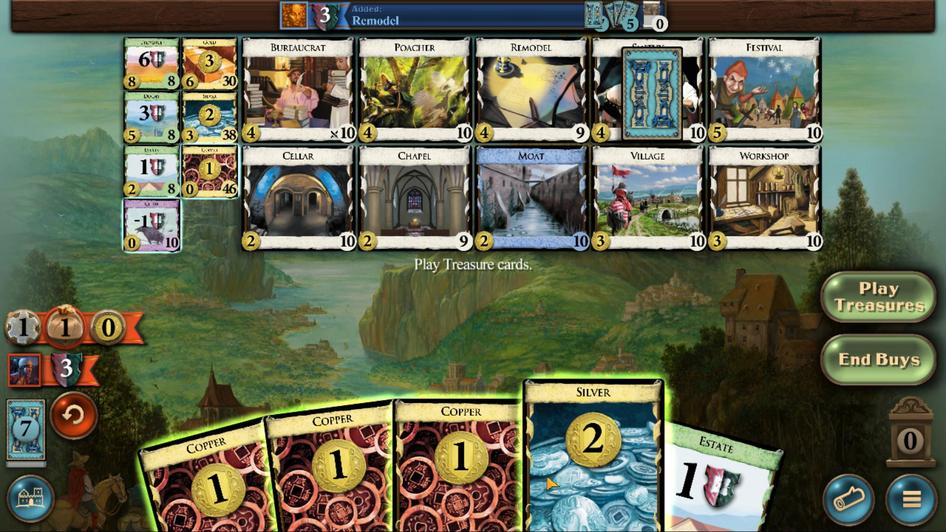 
Action: Mouse scrolled (466, 484) with delta (0, 0)
Screenshot: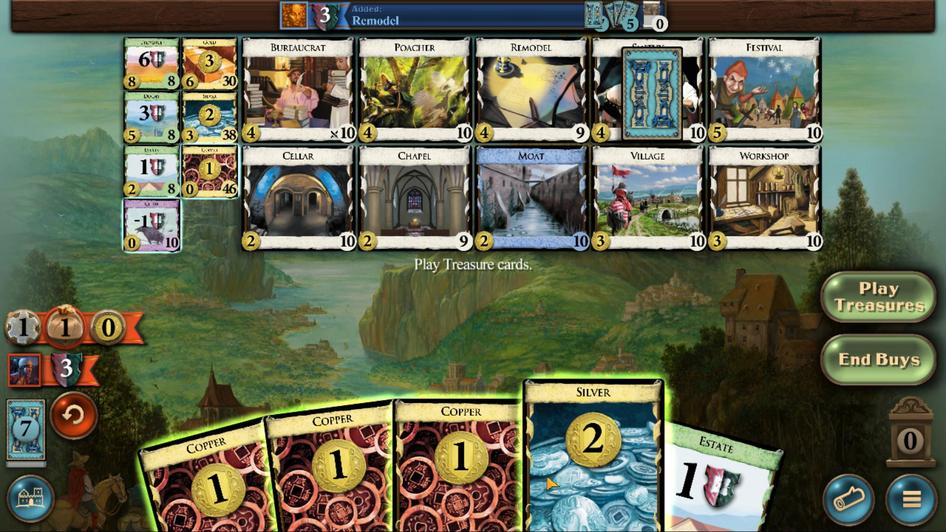 
Action: Mouse scrolled (466, 484) with delta (0, 0)
Screenshot: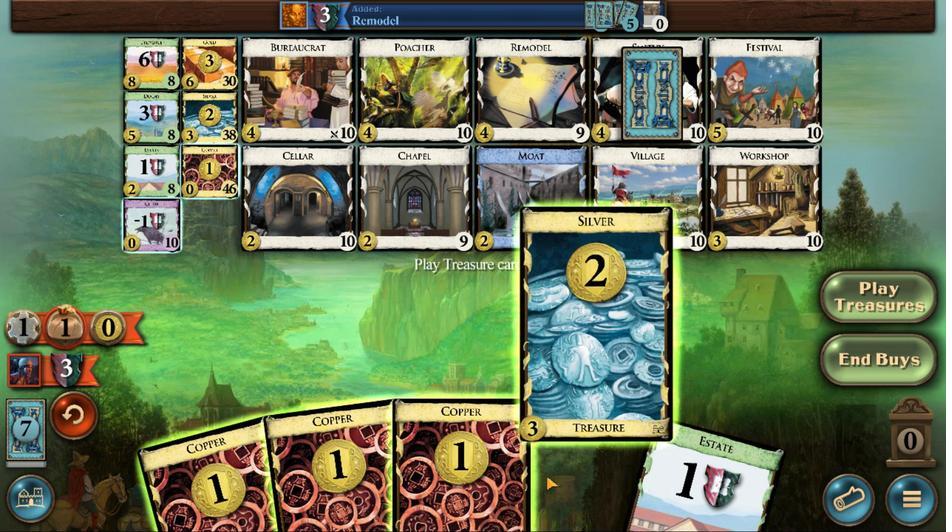 
Action: Mouse scrolled (466, 484) with delta (0, 0)
Screenshot: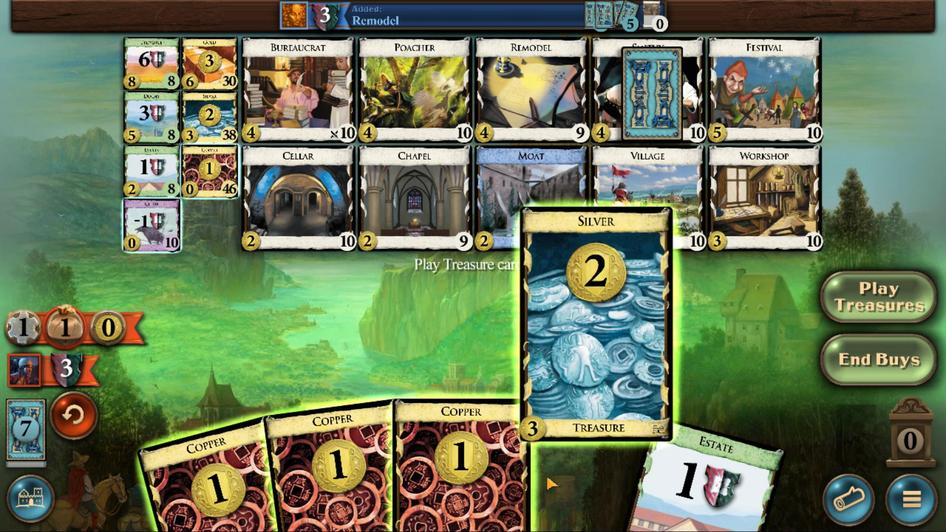 
Action: Mouse scrolled (466, 484) with delta (0, 0)
Screenshot: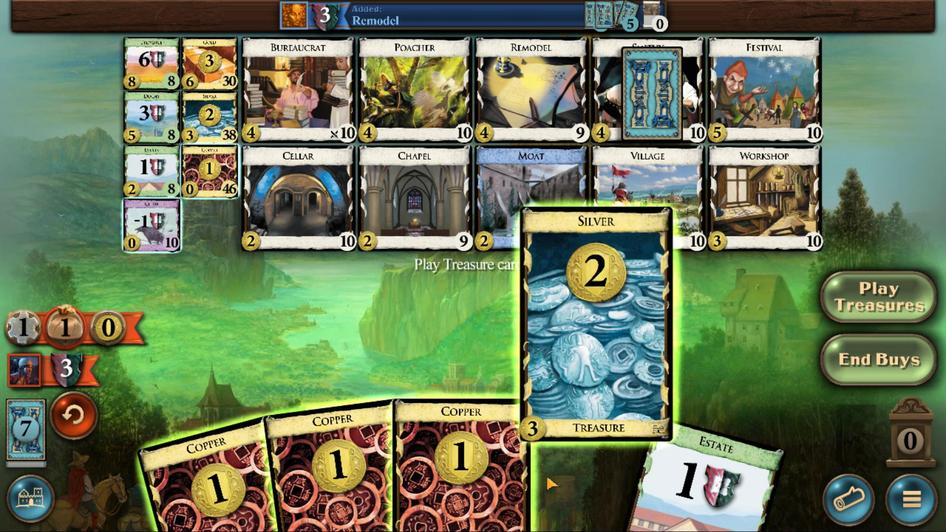 
Action: Mouse moved to (446, 480)
Screenshot: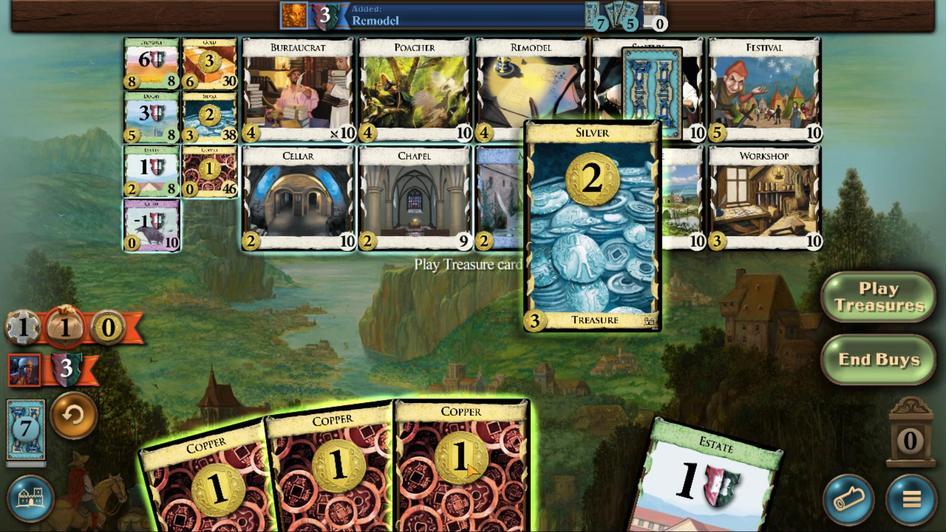 
Action: Mouse scrolled (446, 480) with delta (0, 0)
Screenshot: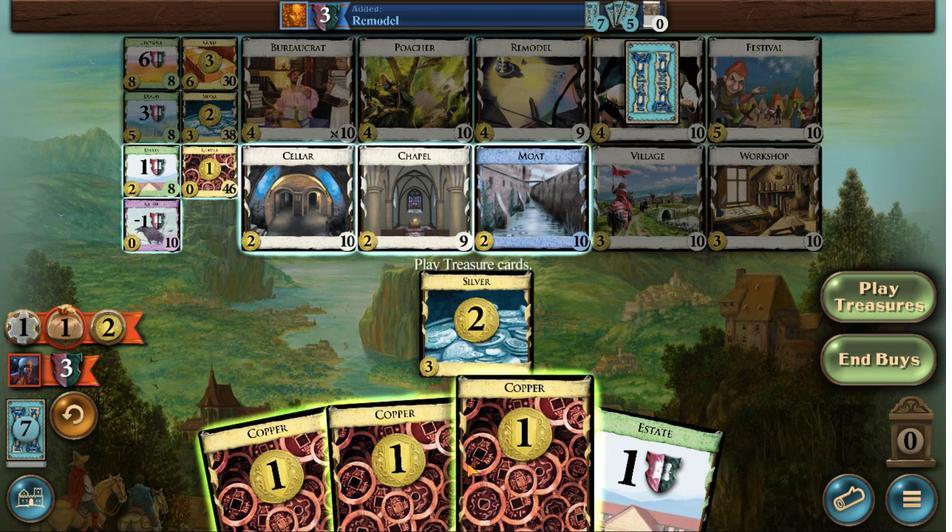 
Action: Mouse scrolled (446, 480) with delta (0, 0)
Screenshot: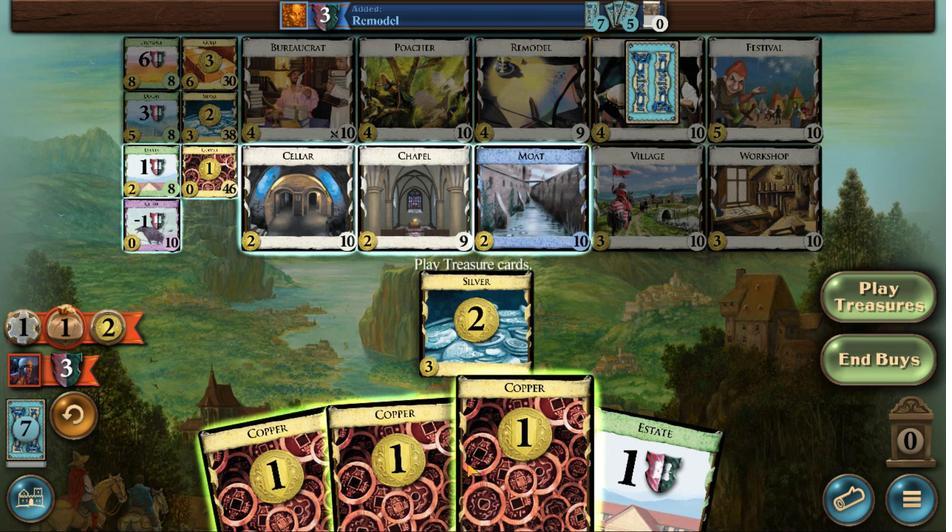 
Action: Mouse scrolled (446, 480) with delta (0, 0)
Screenshot: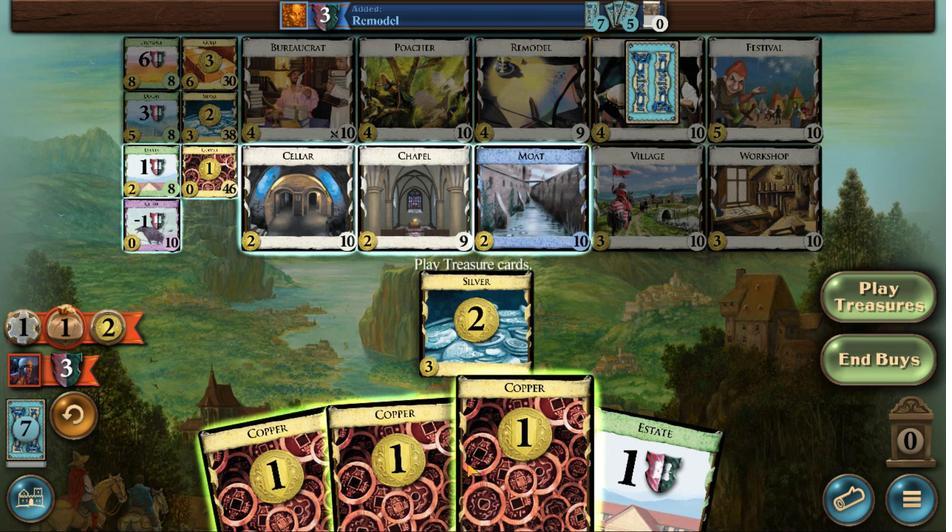 
Action: Mouse scrolled (446, 480) with delta (0, 0)
Screenshot: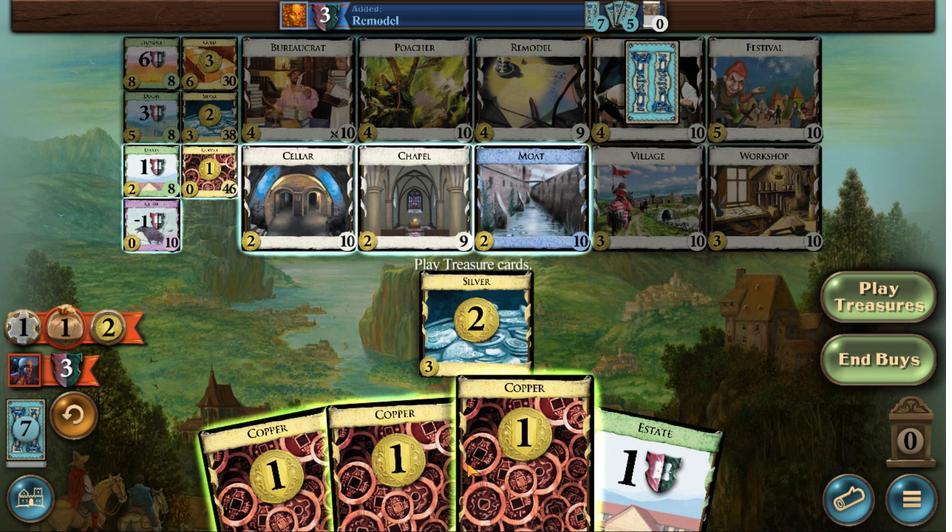 
Action: Mouse scrolled (446, 480) with delta (0, 0)
Screenshot: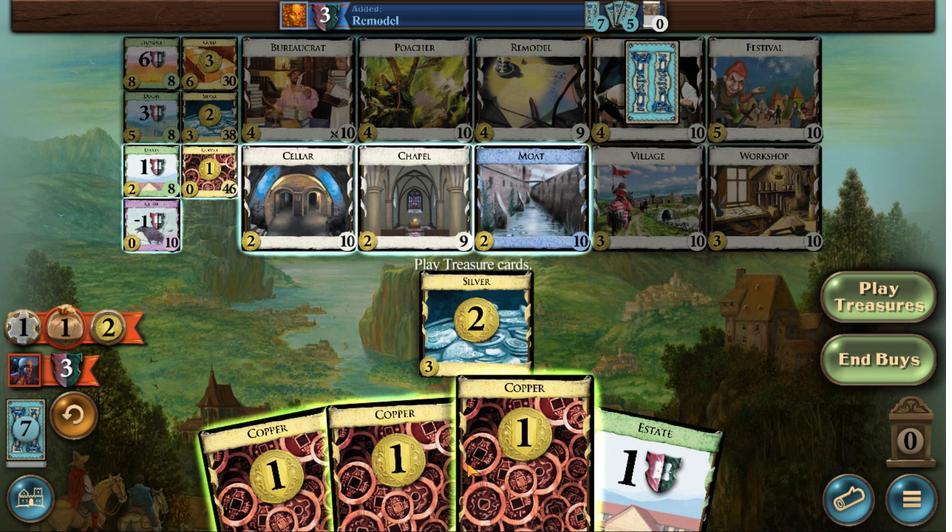 
Action: Mouse scrolled (446, 480) with delta (0, 0)
Screenshot: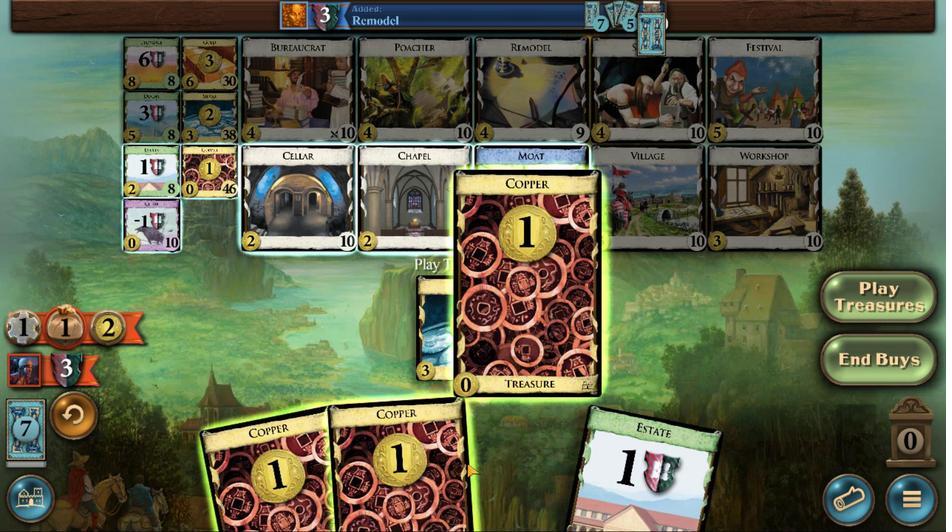 
Action: Mouse scrolled (446, 480) with delta (0, 0)
Screenshot: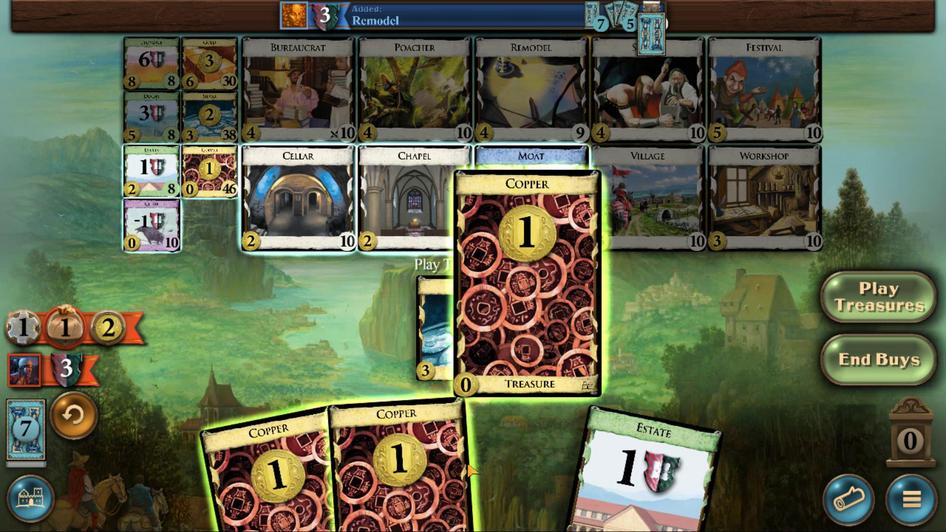 
Action: Mouse moved to (436, 487)
Screenshot: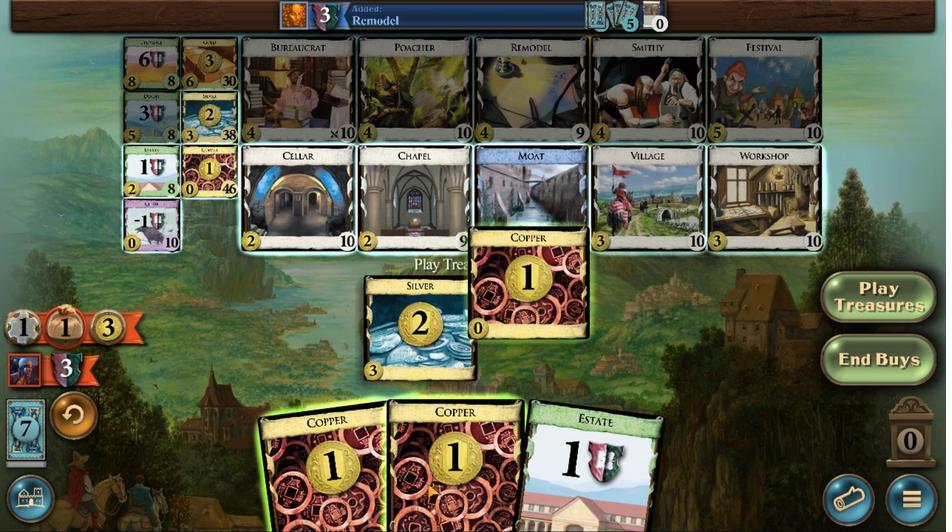 
Action: Mouse scrolled (436, 487) with delta (0, 0)
Screenshot: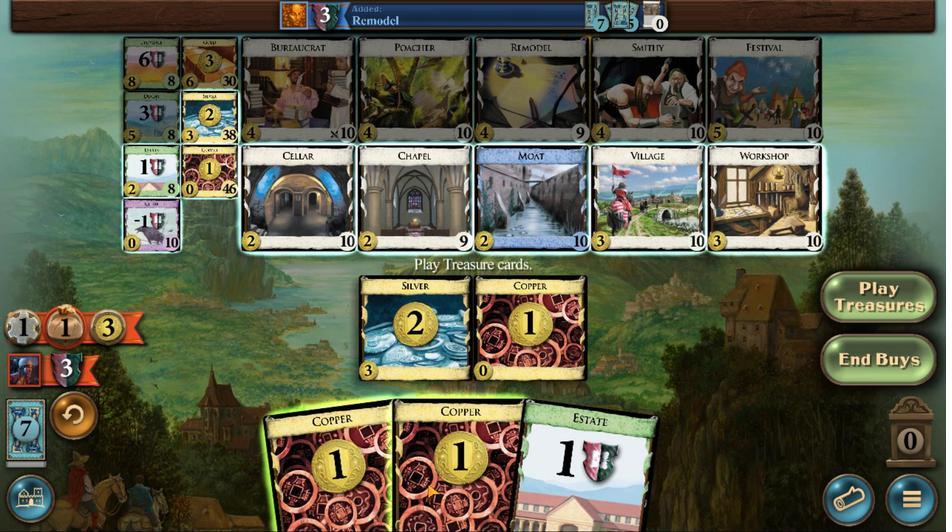 
Action: Mouse scrolled (436, 487) with delta (0, 0)
Screenshot: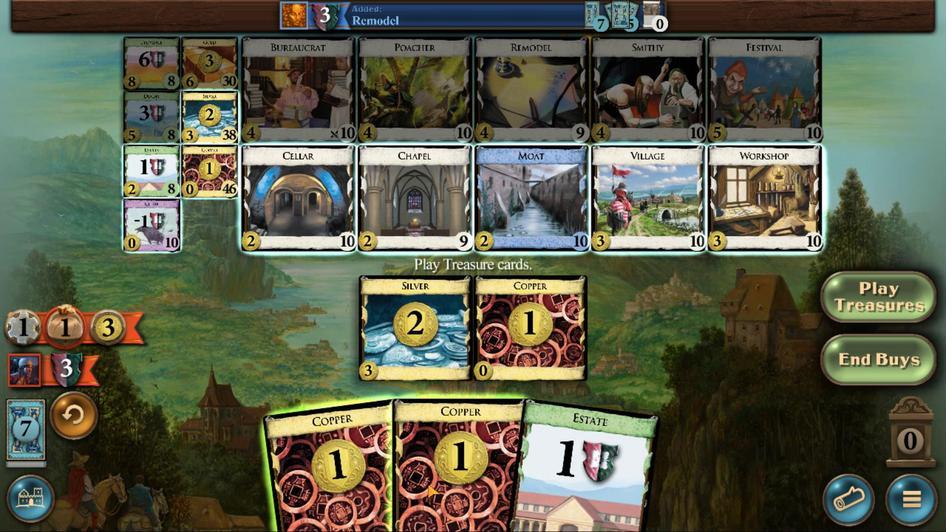 
Action: Mouse scrolled (436, 487) with delta (0, 0)
Screenshot: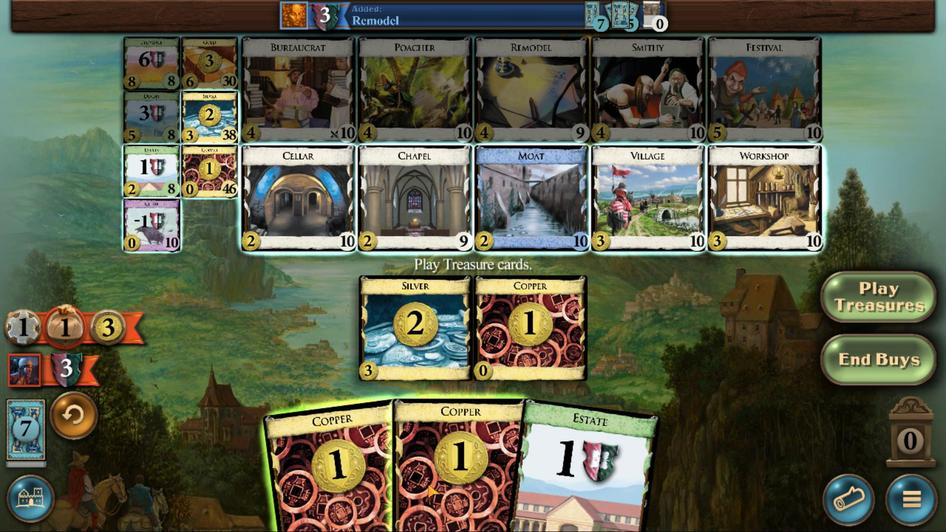 
Action: Mouse scrolled (436, 487) with delta (0, 0)
Screenshot: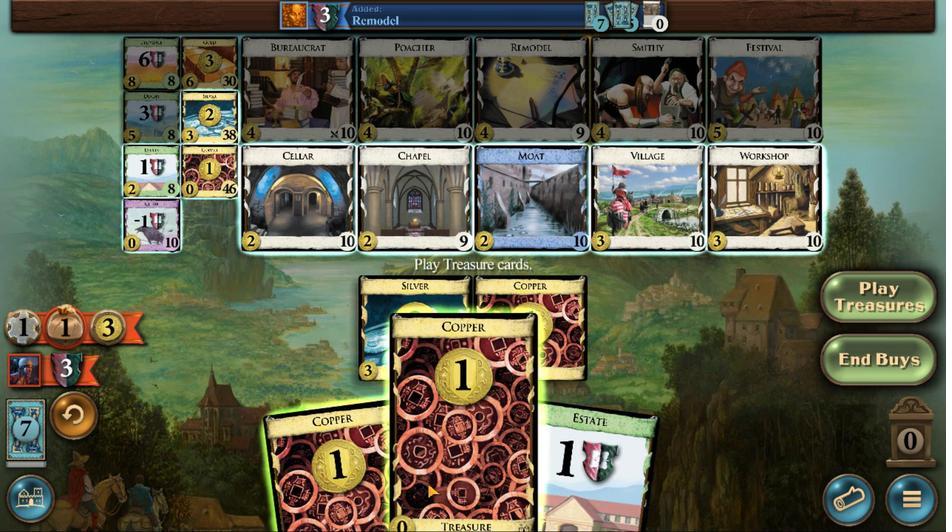 
Action: Mouse scrolled (436, 487) with delta (0, 0)
Screenshot: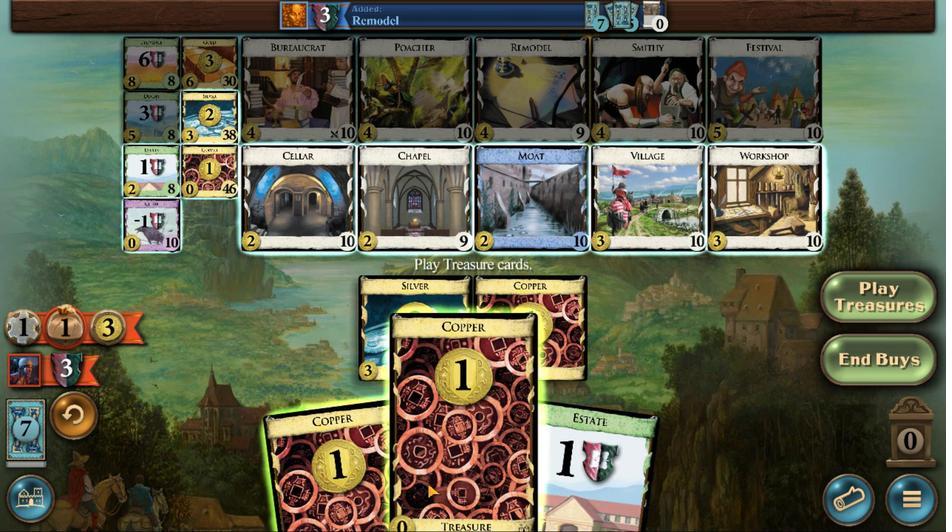 
Action: Mouse scrolled (436, 487) with delta (0, 0)
Screenshot: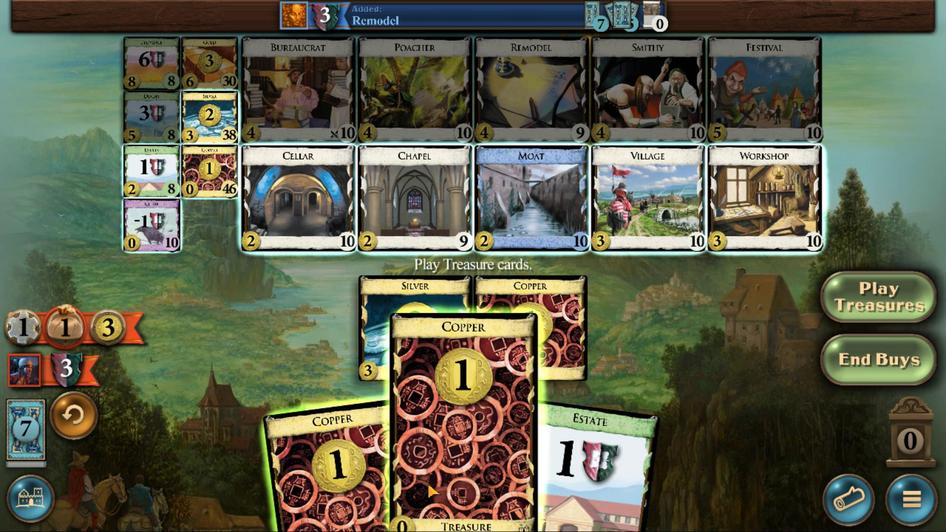
Action: Mouse scrolled (436, 487) with delta (0, 0)
Screenshot: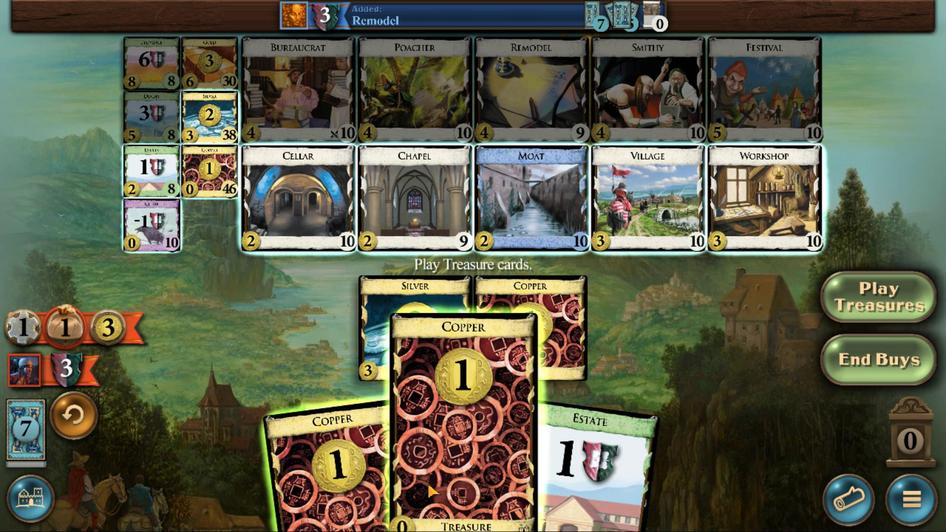 
Action: Mouse moved to (429, 487)
Screenshot: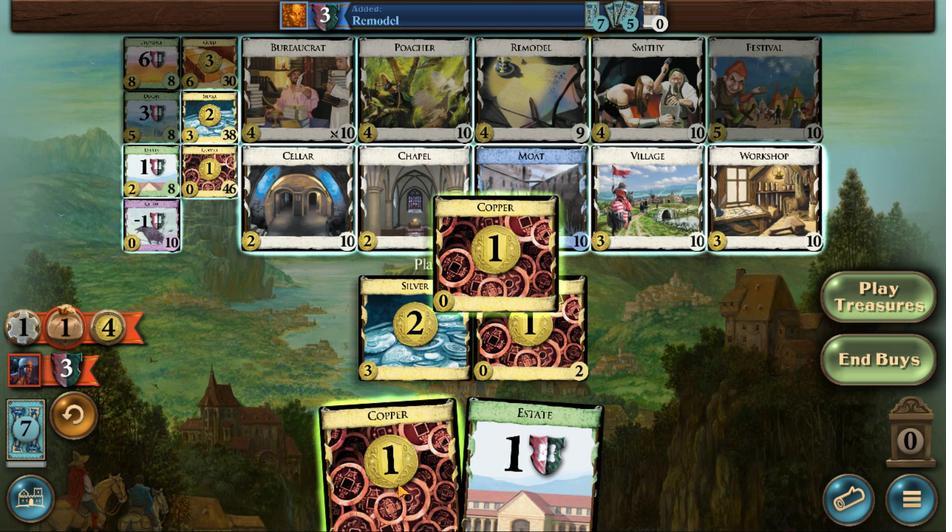 
Action: Mouse scrolled (429, 487) with delta (0, 0)
Screenshot: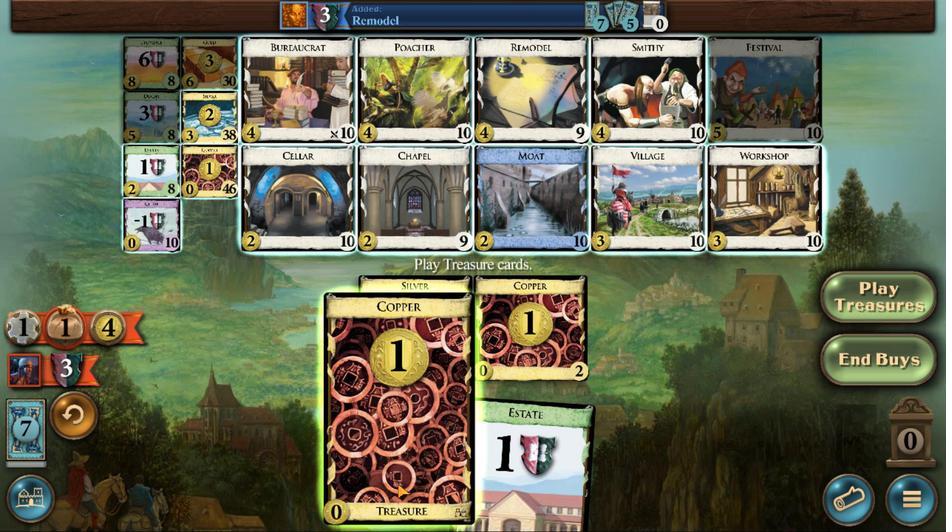
Action: Mouse scrolled (429, 487) with delta (0, 0)
Screenshot: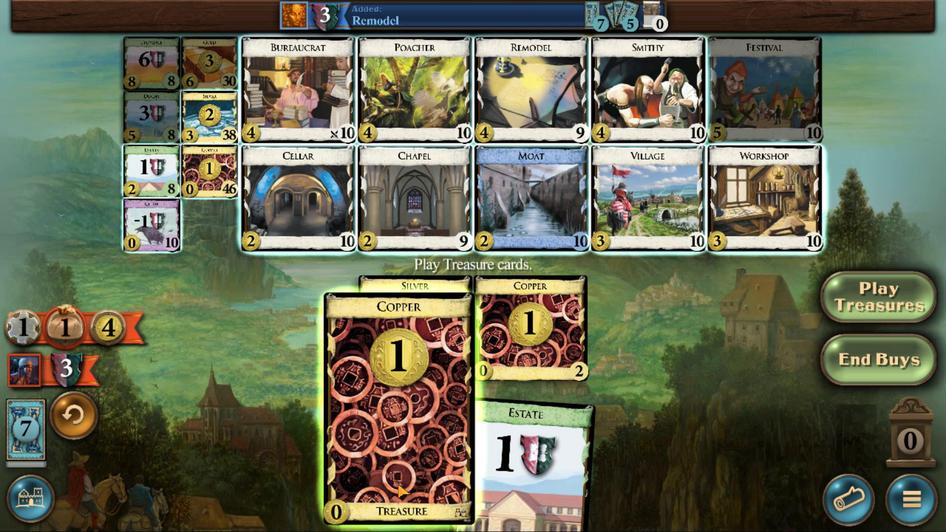 
Action: Mouse scrolled (429, 487) with delta (0, 0)
Screenshot: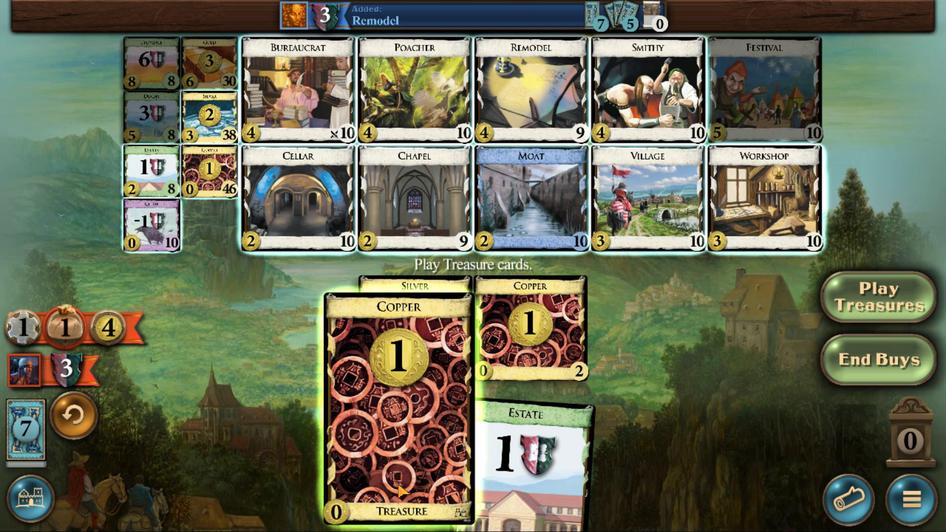 
Action: Mouse scrolled (429, 487) with delta (0, 0)
Screenshot: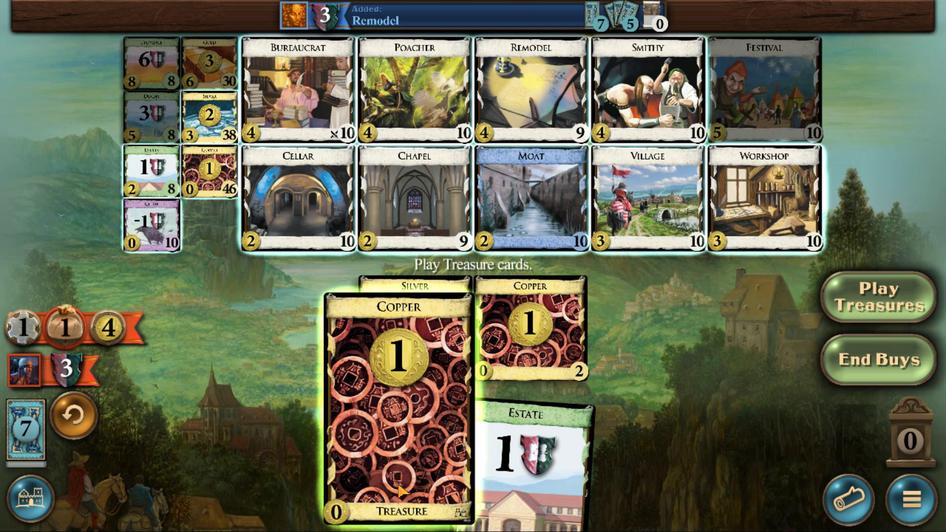 
Action: Mouse scrolled (429, 487) with delta (0, 0)
Screenshot: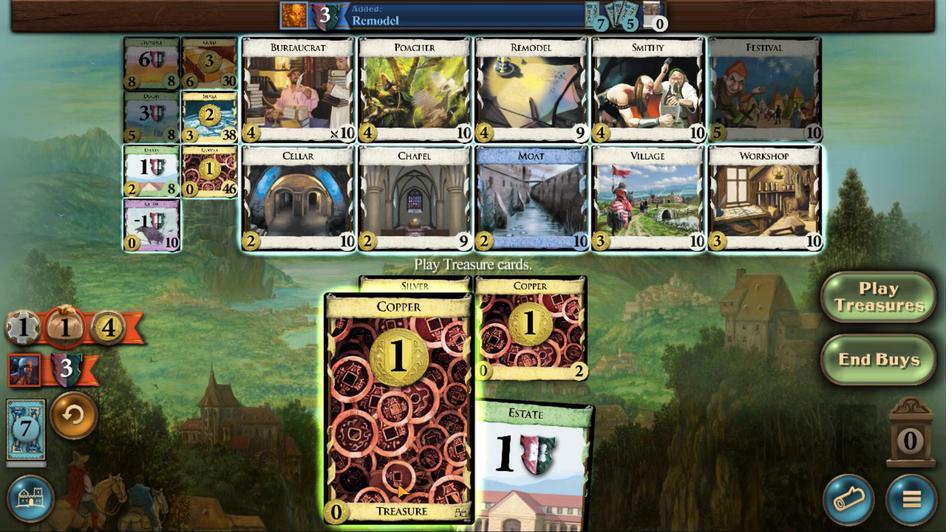 
Action: Mouse scrolled (429, 487) with delta (0, 0)
Screenshot: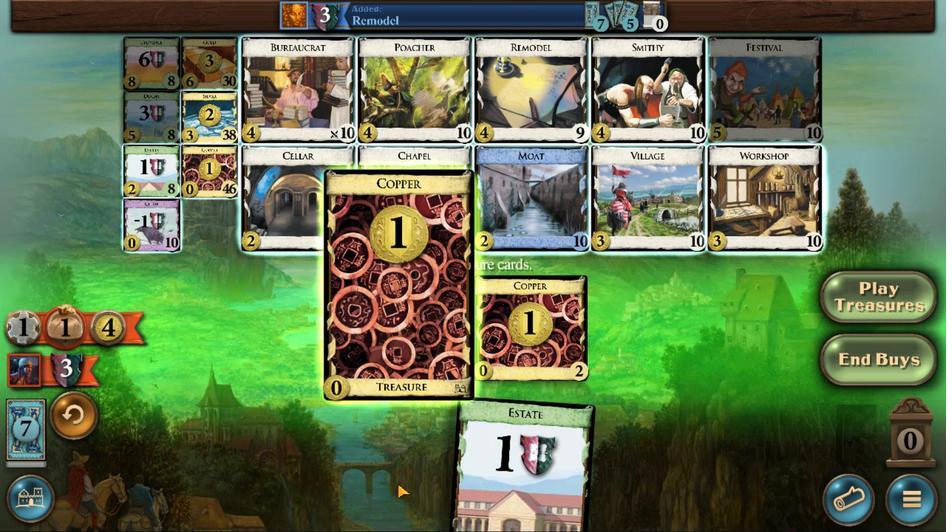 
Action: Mouse moved to (364, 361)
Screenshot: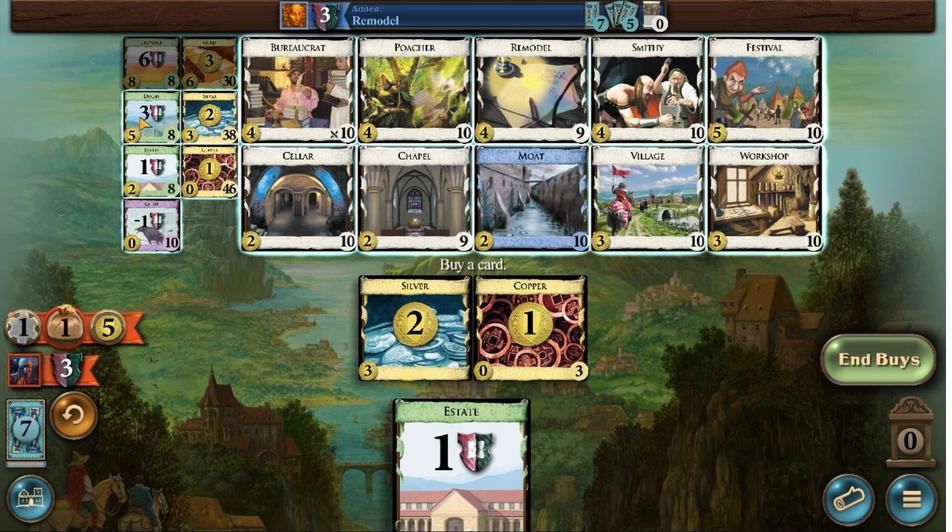 
Action: Mouse pressed left at (364, 361)
Screenshot: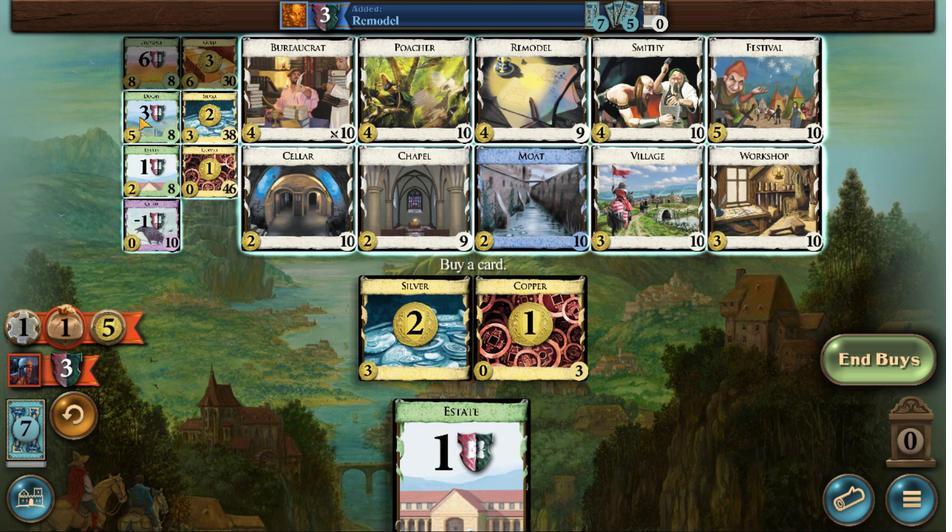 
Action: Mouse moved to (463, 494)
Screenshot: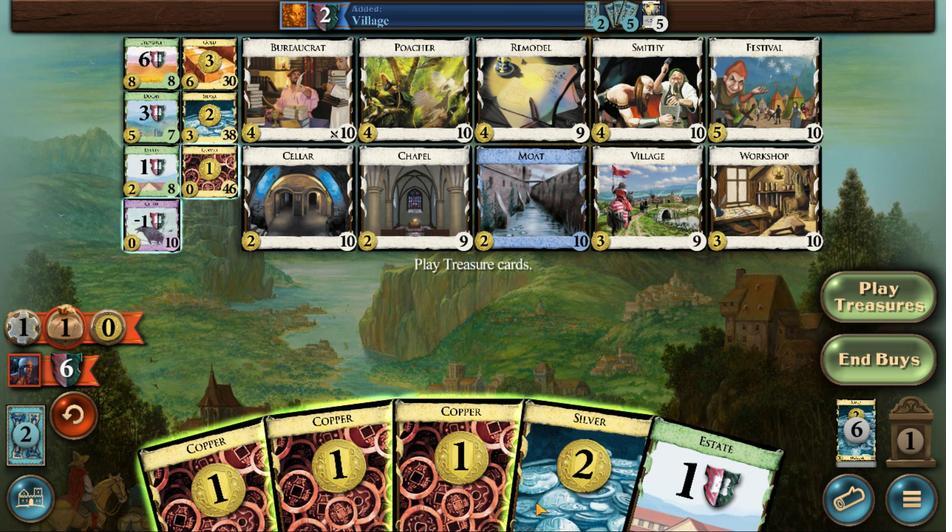 
Action: Mouse scrolled (463, 493) with delta (0, 0)
Screenshot: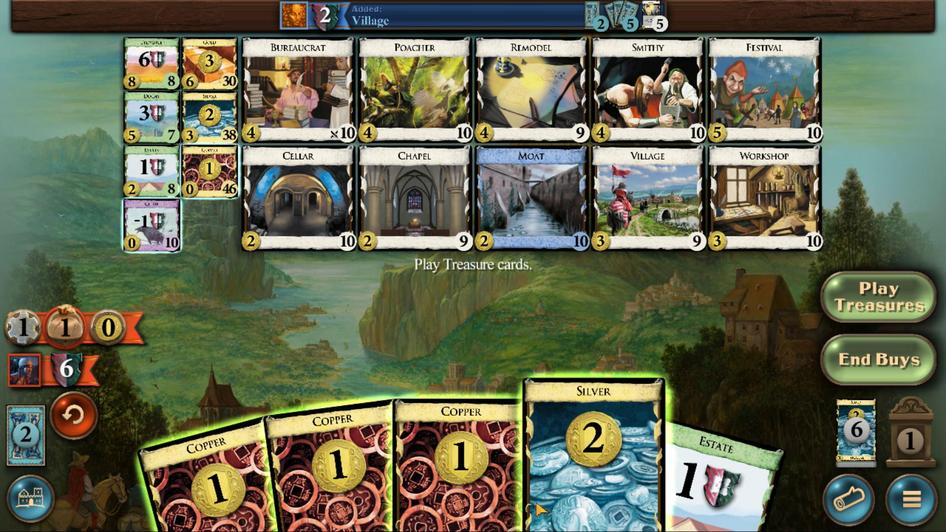 
Action: Mouse scrolled (463, 493) with delta (0, 0)
Screenshot: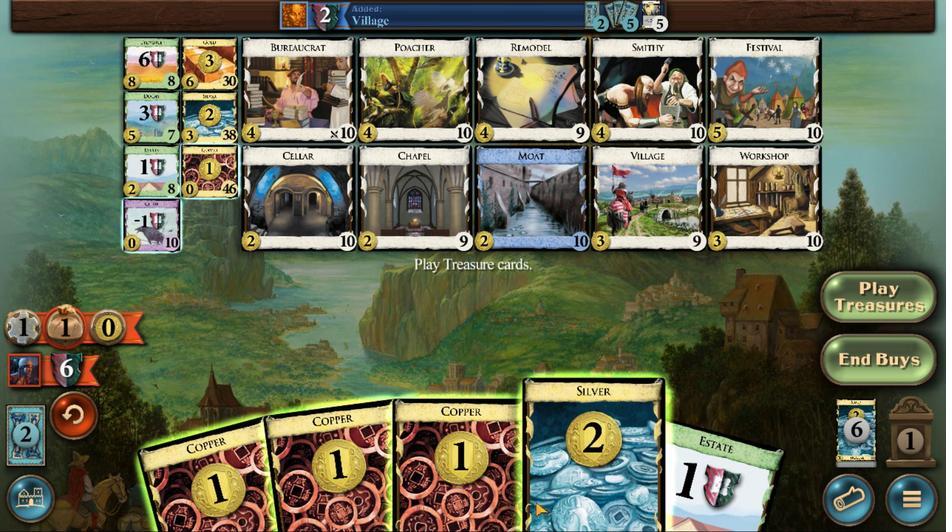 
Action: Mouse scrolled (463, 493) with delta (0, 0)
Screenshot: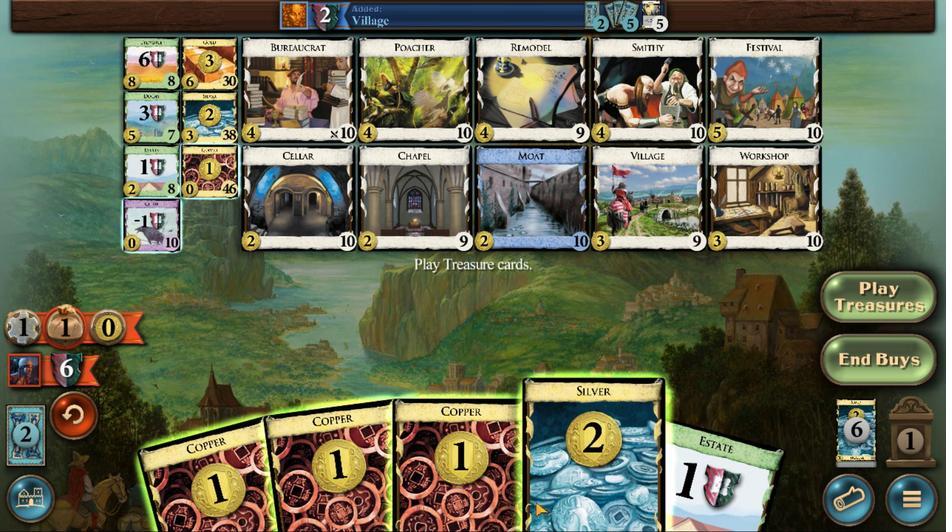 
Action: Mouse scrolled (463, 493) with delta (0, 0)
Screenshot: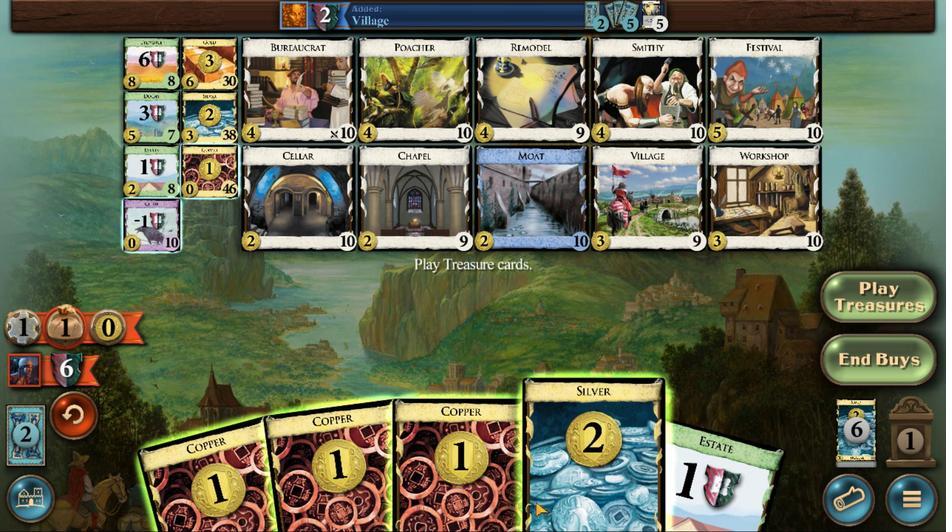 
Action: Mouse scrolled (463, 493) with delta (0, 0)
Screenshot: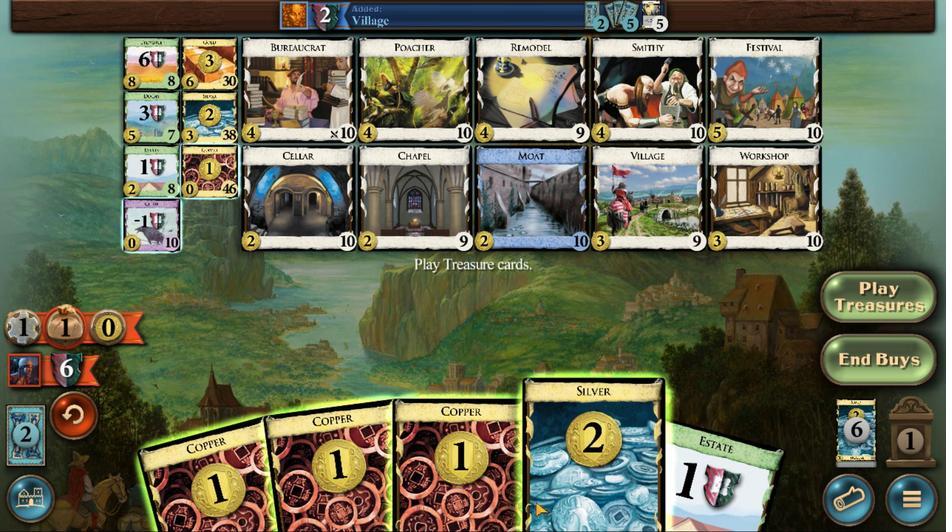 
Action: Mouse scrolled (463, 493) with delta (0, 0)
Screenshot: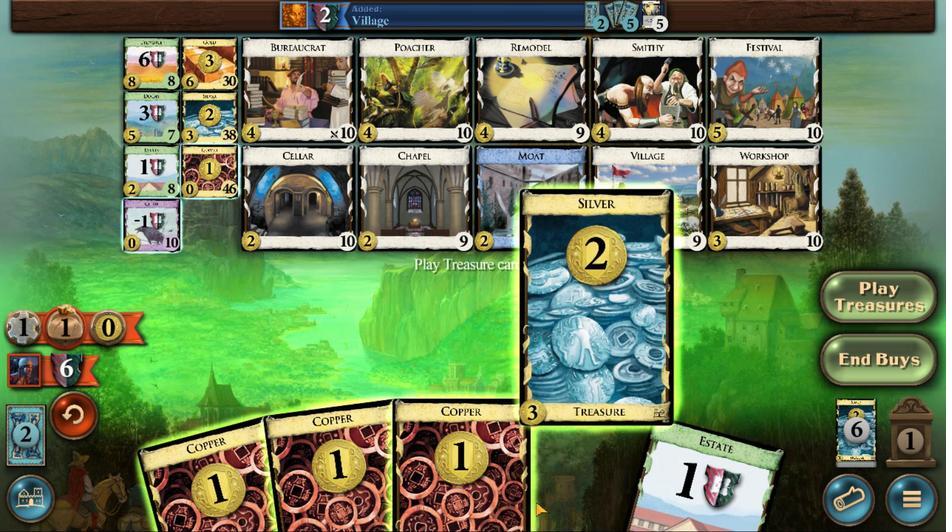 
Action: Mouse scrolled (463, 493) with delta (0, 0)
Screenshot: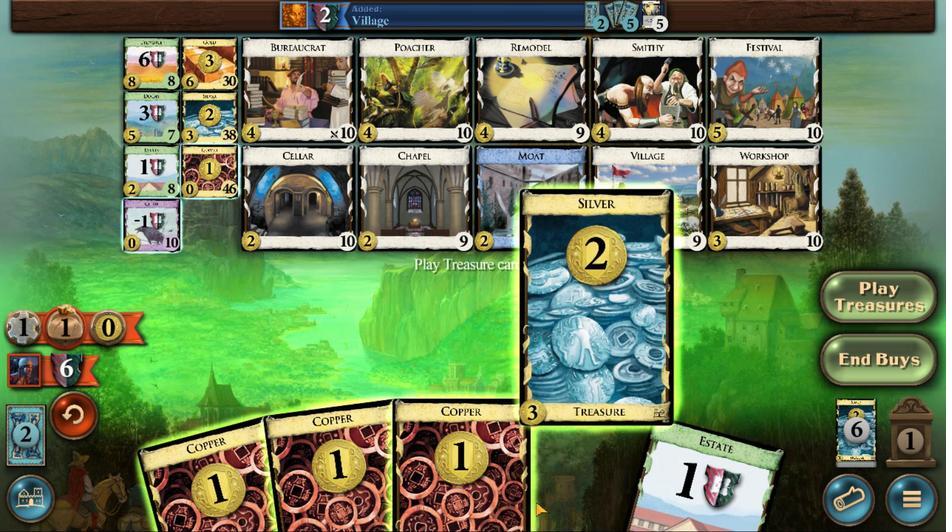 
Action: Mouse scrolled (463, 493) with delta (0, 0)
Screenshot: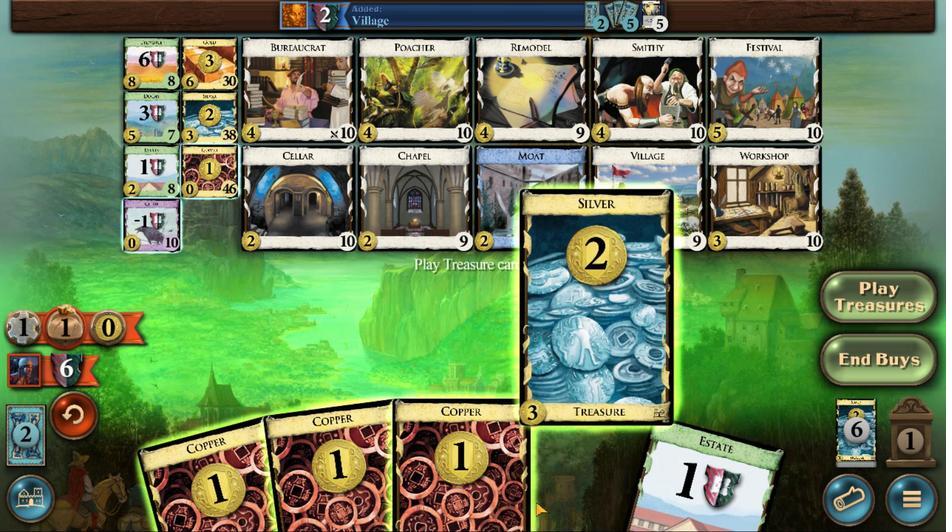 
Action: Mouse moved to (452, 498)
Screenshot: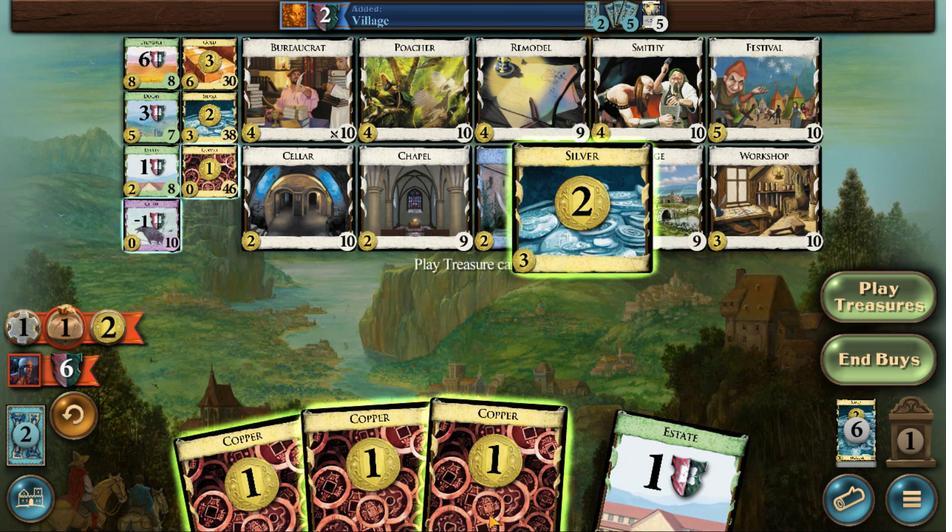 
Action: Mouse scrolled (452, 498) with delta (0, 0)
Screenshot: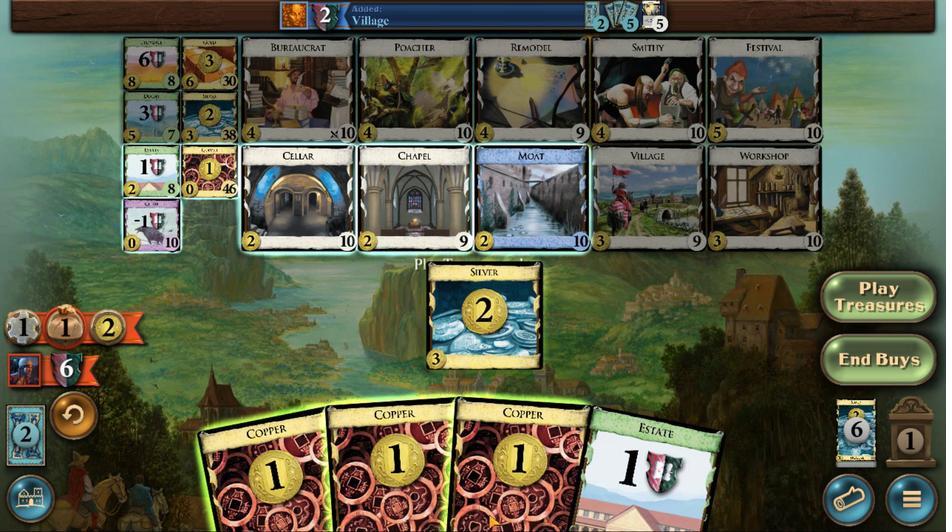 
Action: Mouse scrolled (452, 498) with delta (0, 0)
Screenshot: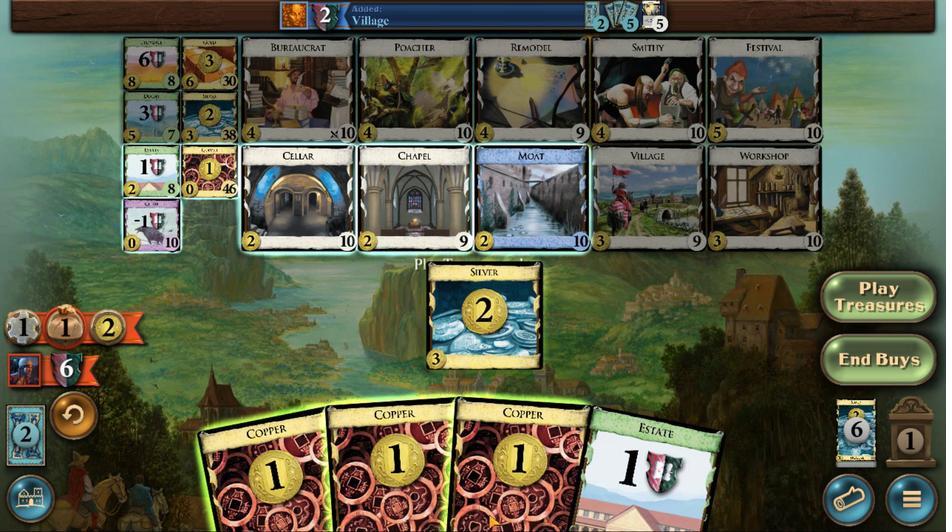 
Action: Mouse scrolled (452, 498) with delta (0, 0)
Screenshot: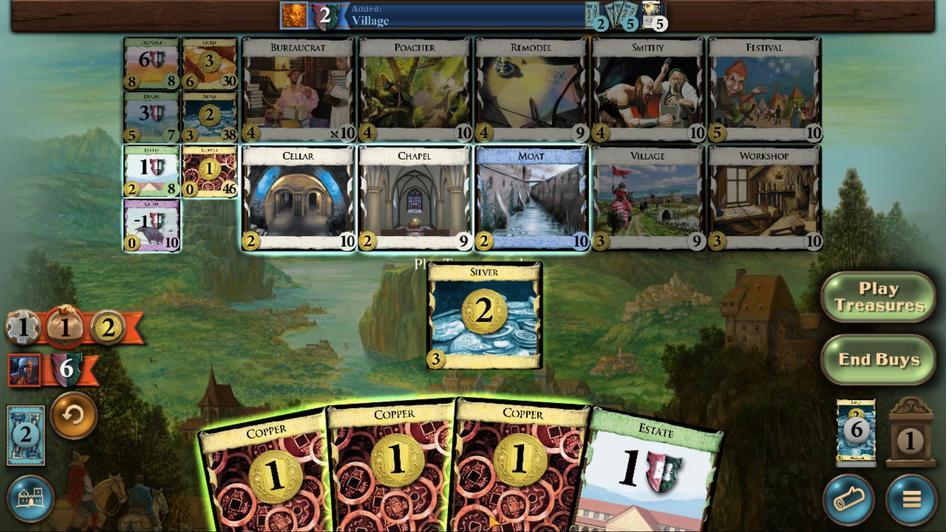 
Action: Mouse scrolled (452, 498) with delta (0, 0)
Screenshot: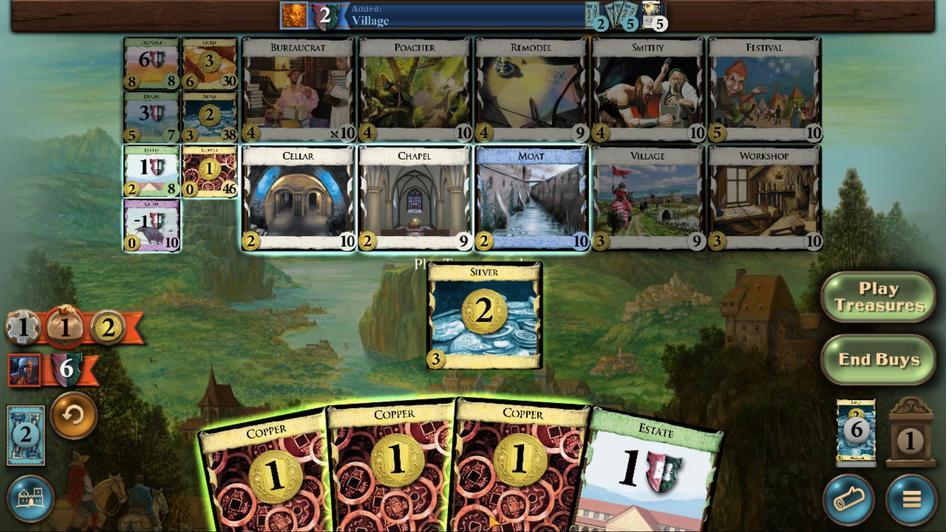 
Action: Mouse scrolled (452, 498) with delta (0, 0)
Screenshot: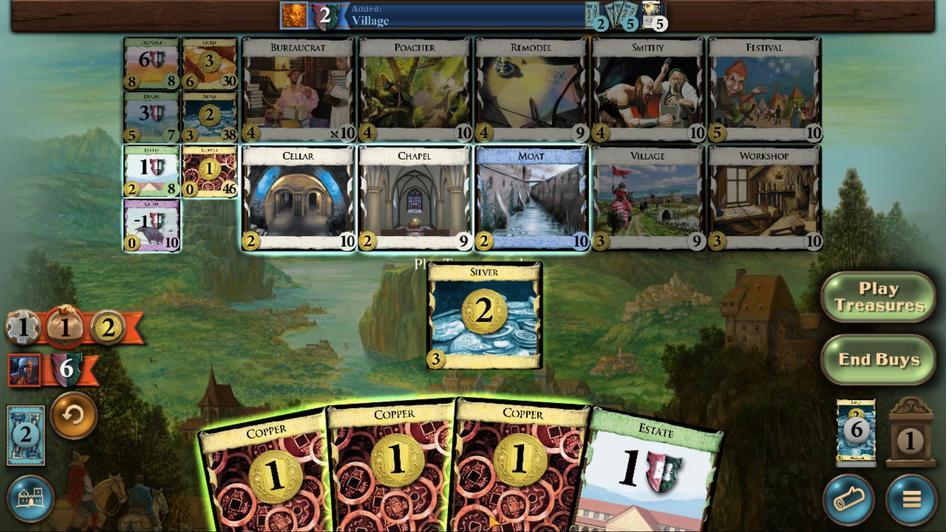 
Action: Mouse scrolled (452, 498) with delta (0, 0)
Screenshot: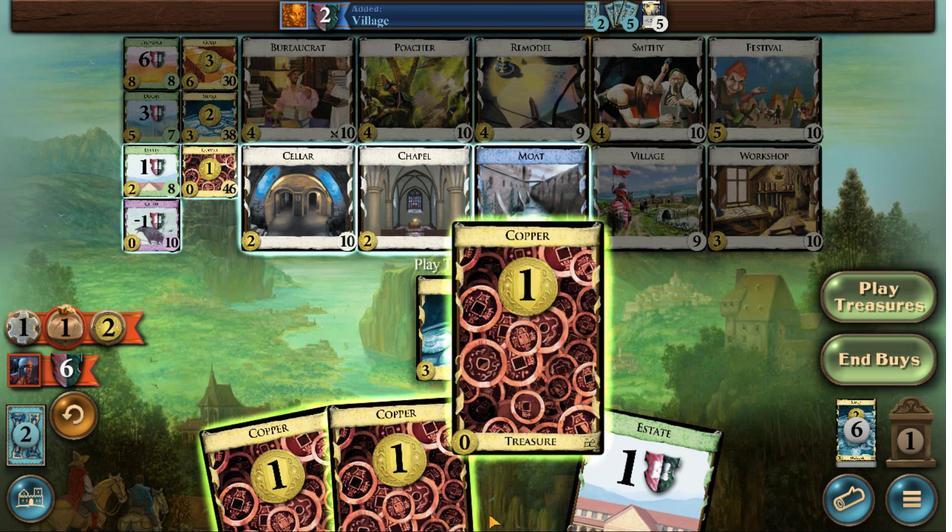 
Action: Mouse moved to (443, 498)
Screenshot: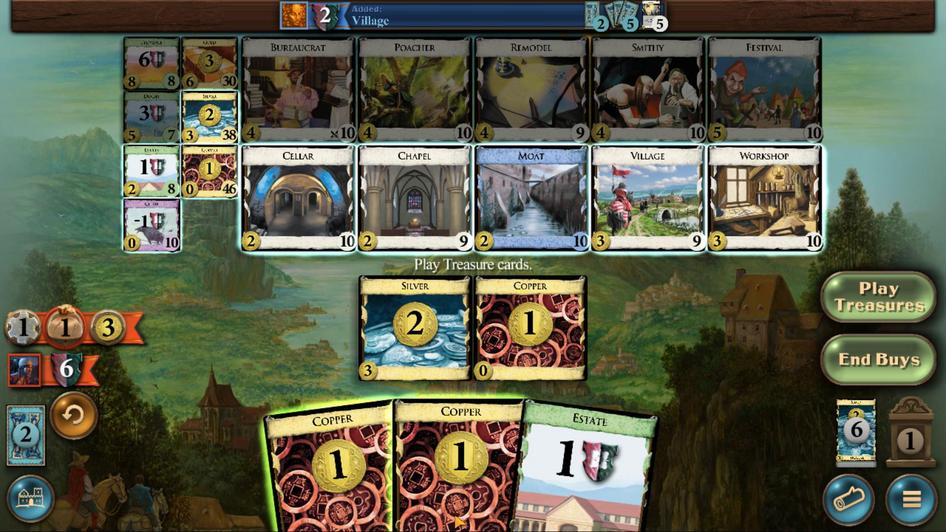 
Action: Mouse scrolled (443, 498) with delta (0, 0)
Screenshot: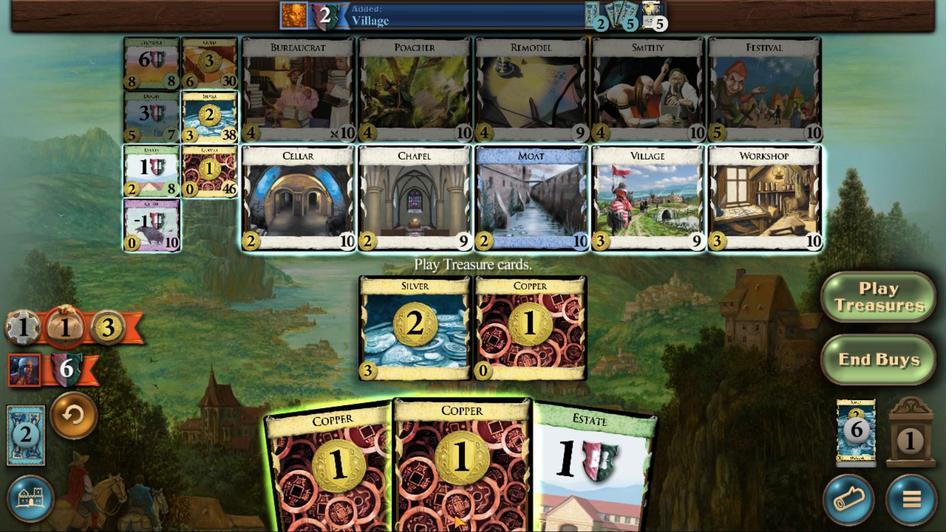 
Action: Mouse scrolled (443, 498) with delta (0, 0)
Screenshot: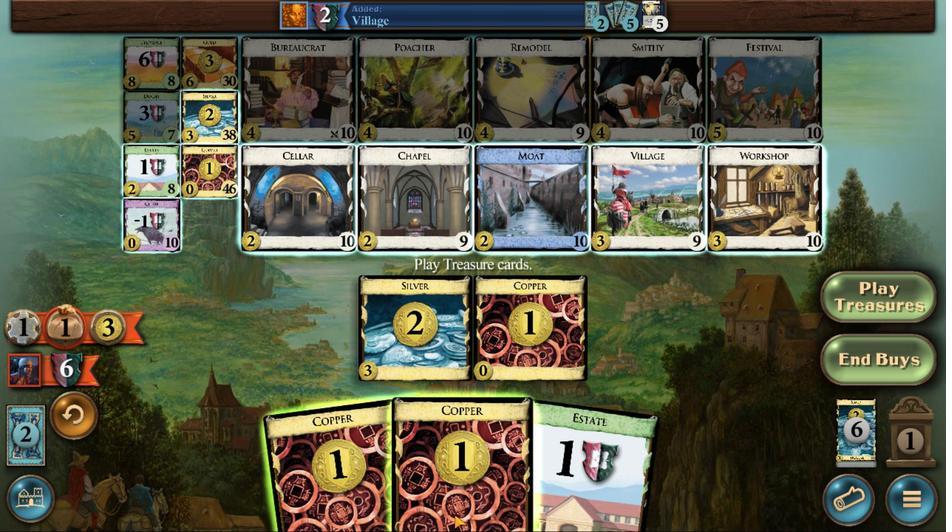 
Action: Mouse scrolled (443, 498) with delta (0, 0)
Screenshot: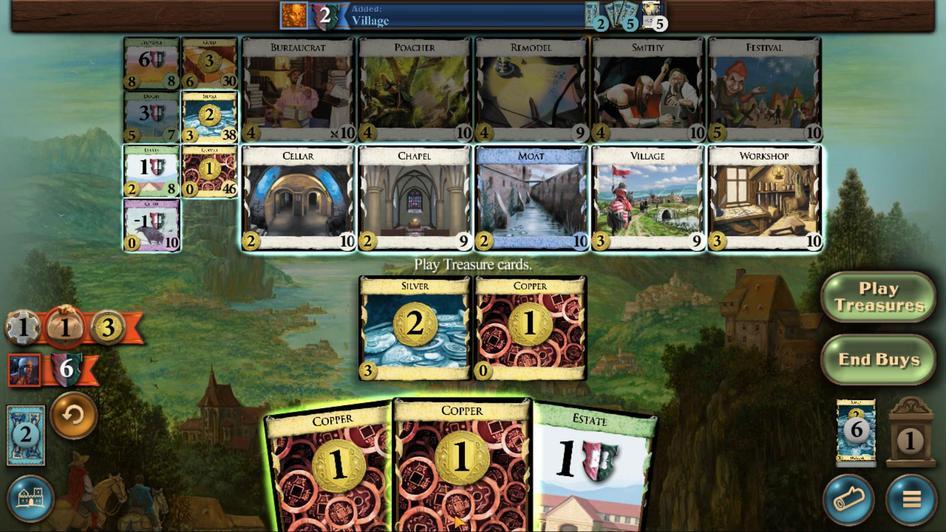 
Action: Mouse scrolled (443, 498) with delta (0, 0)
Screenshot: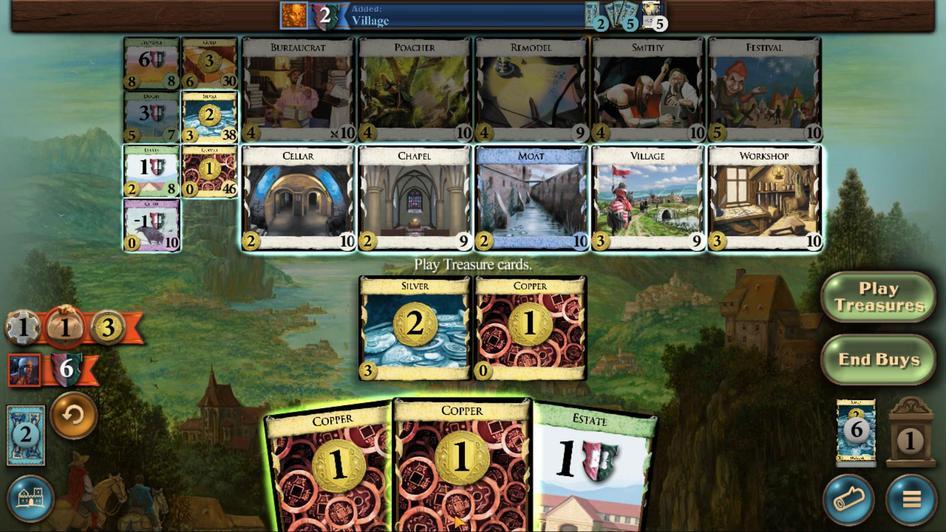 
Action: Mouse scrolled (443, 498) with delta (0, 0)
Screenshot: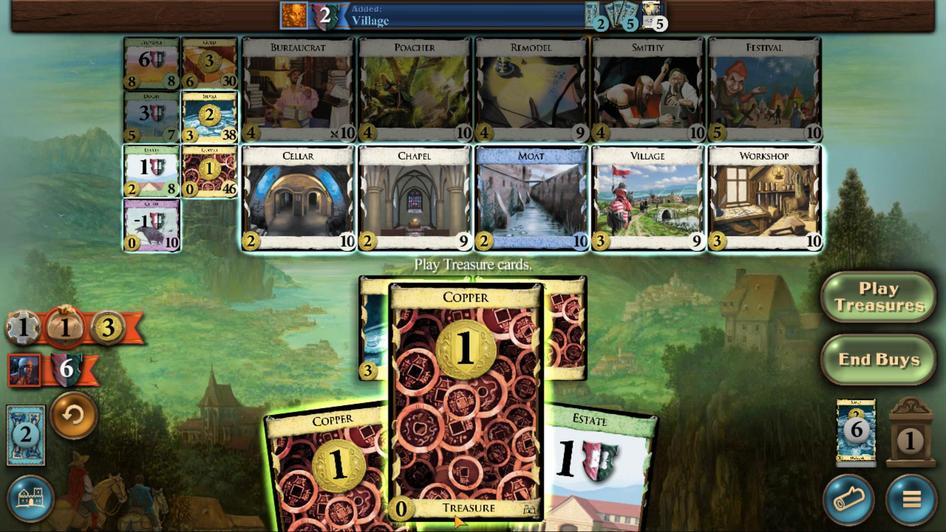 
Action: Mouse scrolled (443, 498) with delta (0, 0)
Screenshot: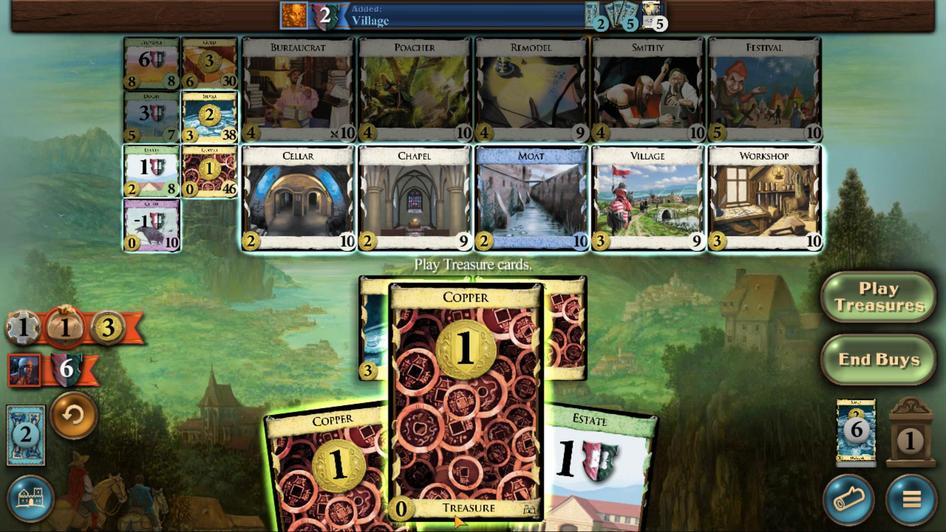 
Action: Mouse scrolled (443, 498) with delta (0, 0)
Screenshot: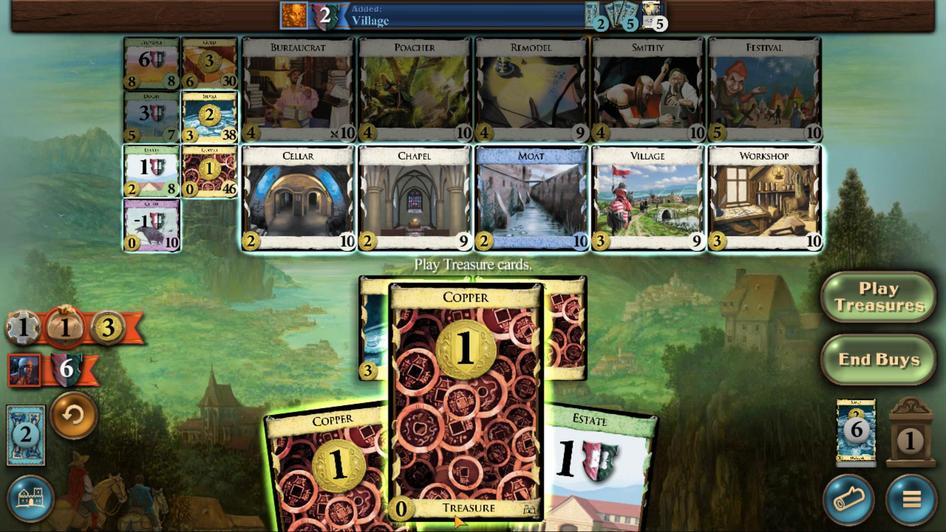 
Action: Mouse scrolled (443, 498) with delta (0, 0)
Screenshot: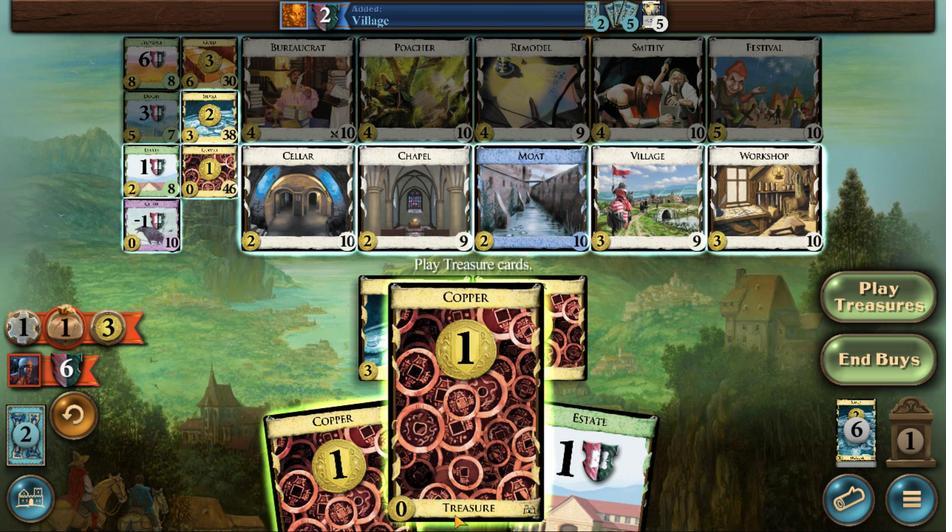 
Action: Mouse moved to (428, 489)
Screenshot: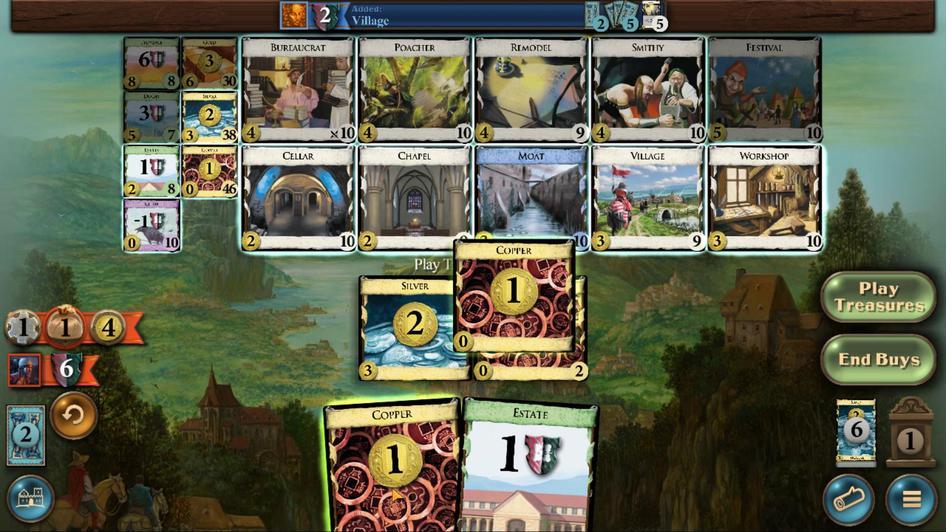 
Action: Mouse scrolled (428, 488) with delta (0, 0)
Screenshot: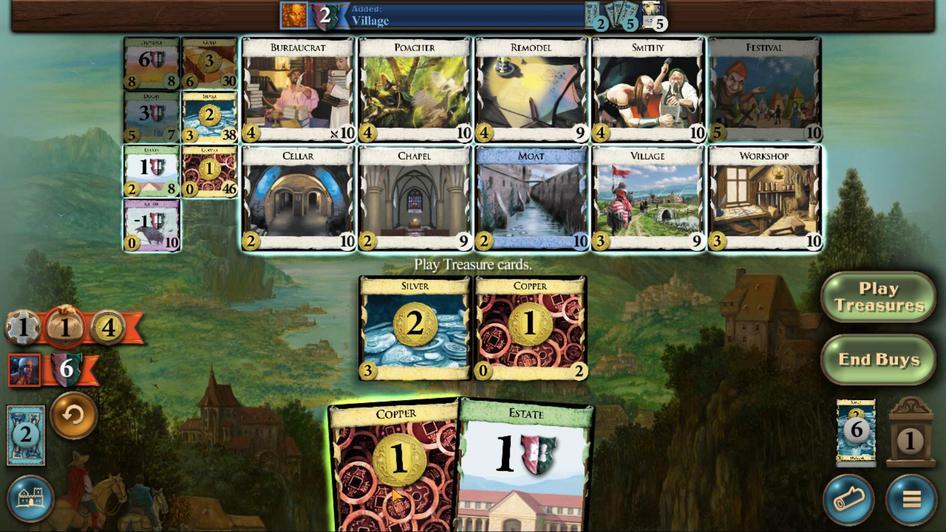 
Action: Mouse scrolled (428, 488) with delta (0, 0)
Screenshot: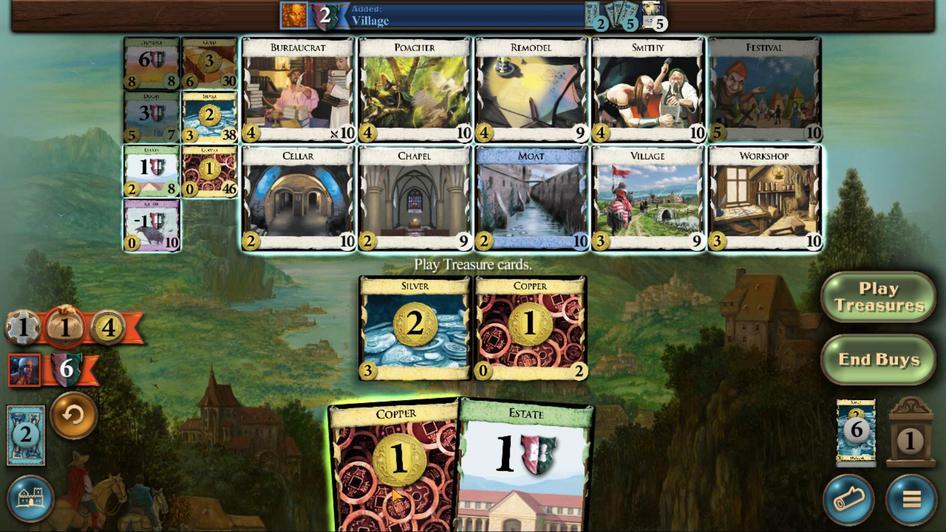 
Action: Mouse scrolled (428, 488) with delta (0, 0)
Screenshot: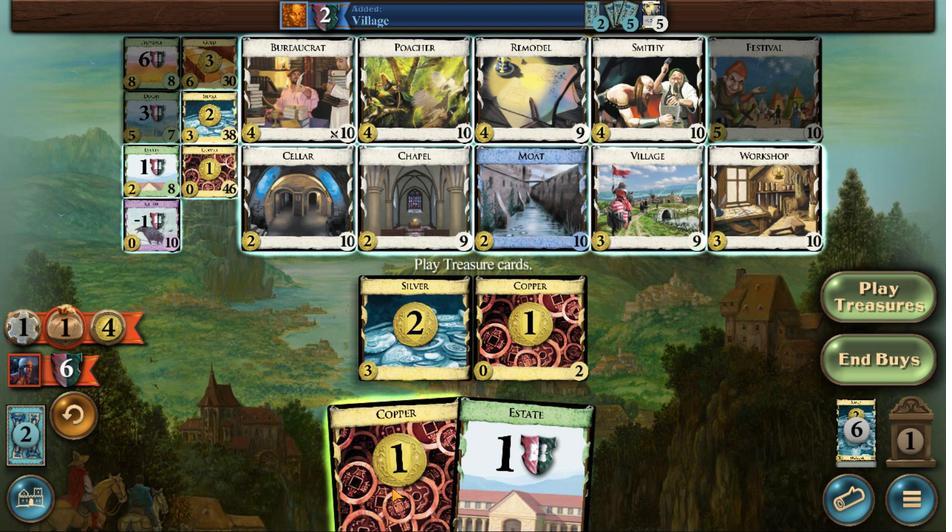 
Action: Mouse scrolled (428, 488) with delta (0, 0)
Screenshot: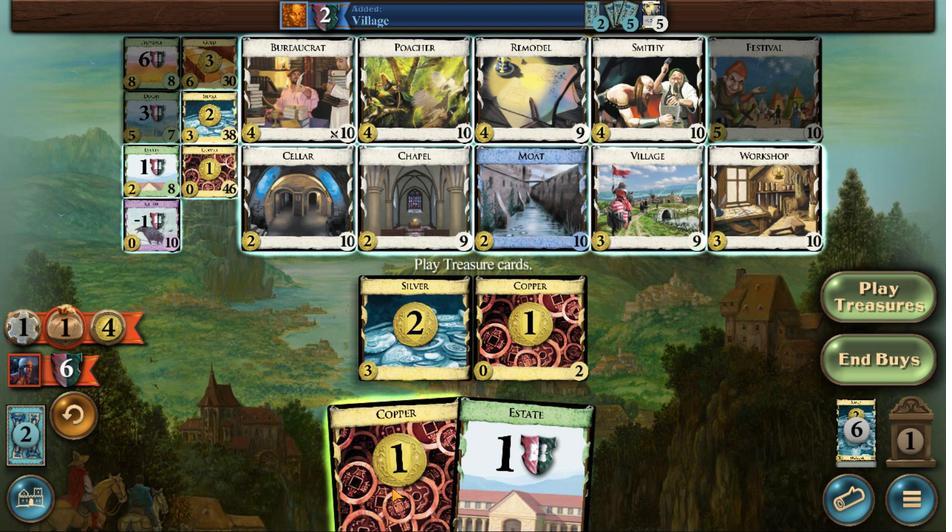 
Action: Mouse scrolled (428, 488) with delta (0, 0)
Screenshot: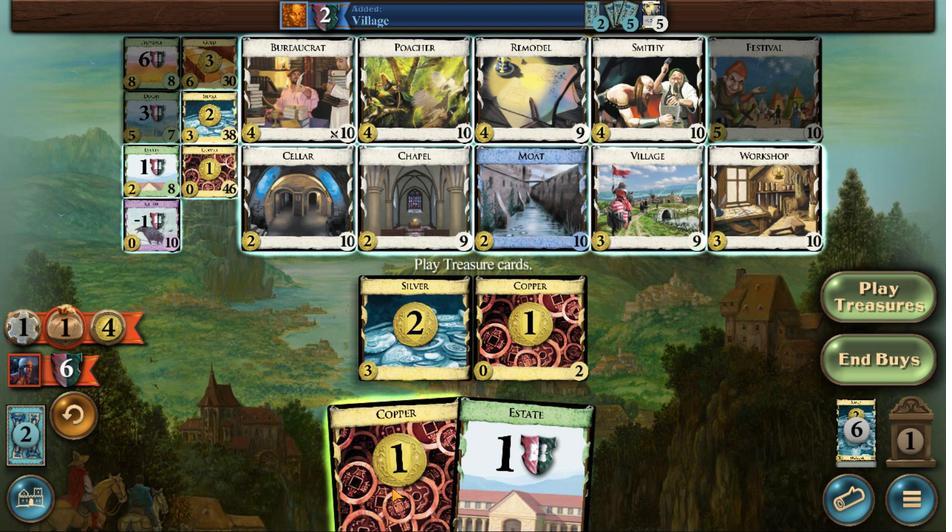 
Action: Mouse scrolled (428, 488) with delta (0, 0)
Screenshot: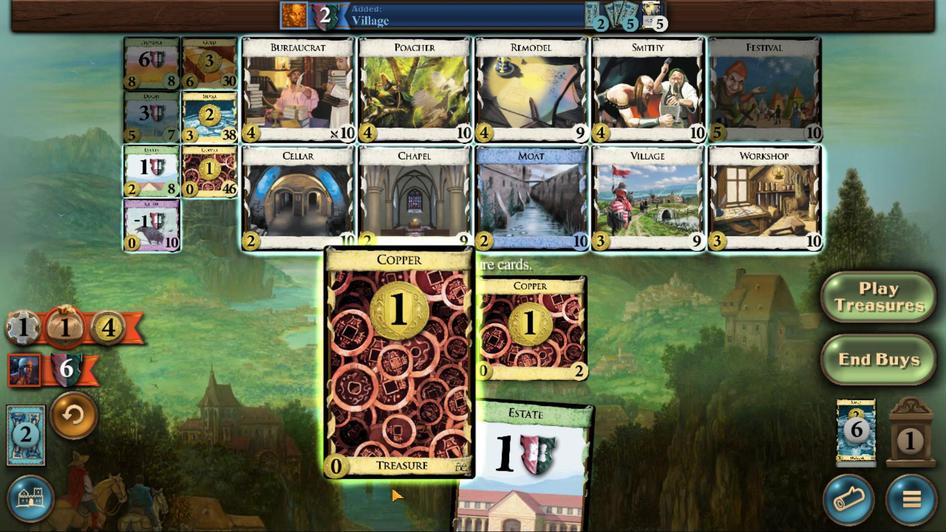 
Action: Mouse moved to (366, 357)
Screenshot: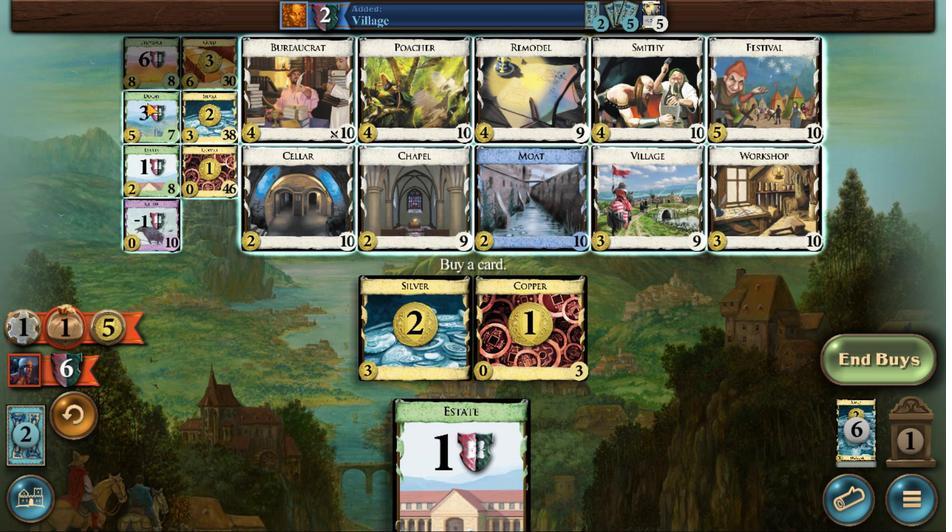 
Action: Mouse pressed left at (366, 357)
Screenshot: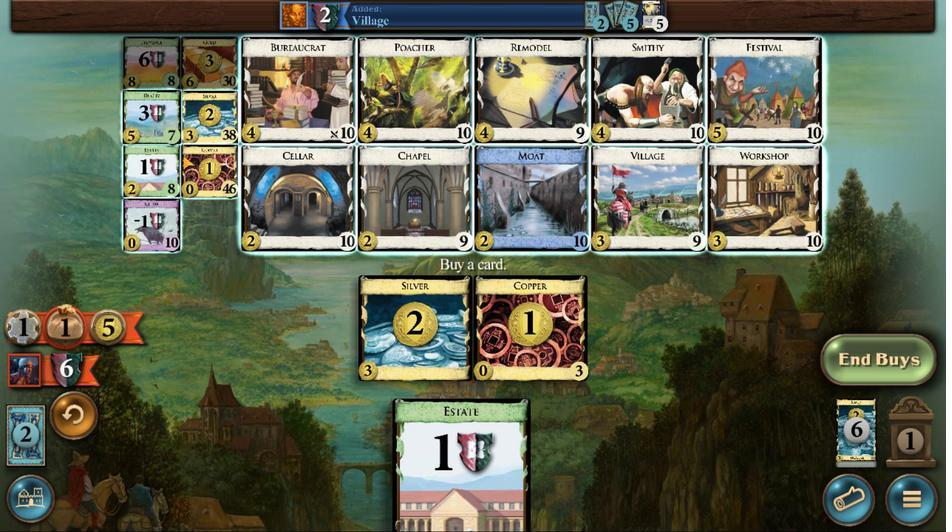 
Action: Mouse moved to (441, 483)
Screenshot: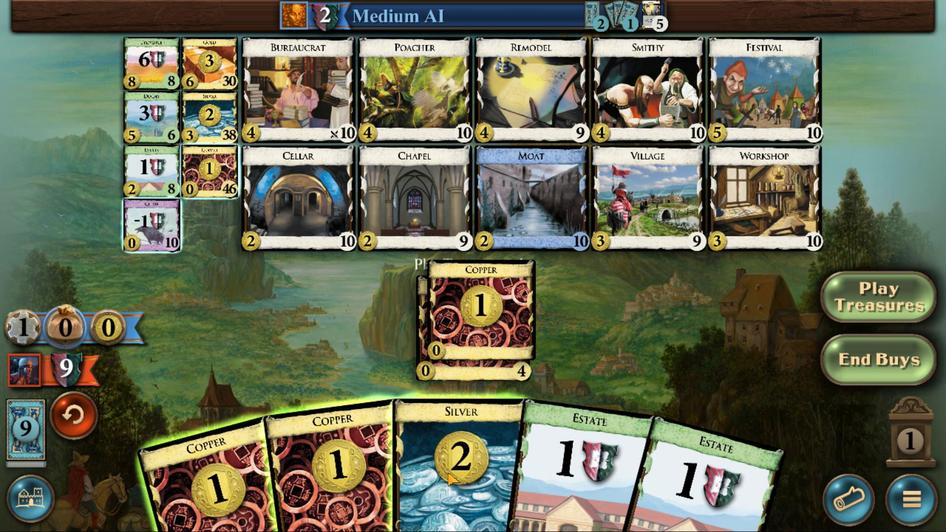 
Action: Mouse scrolled (441, 483) with delta (0, 0)
Screenshot: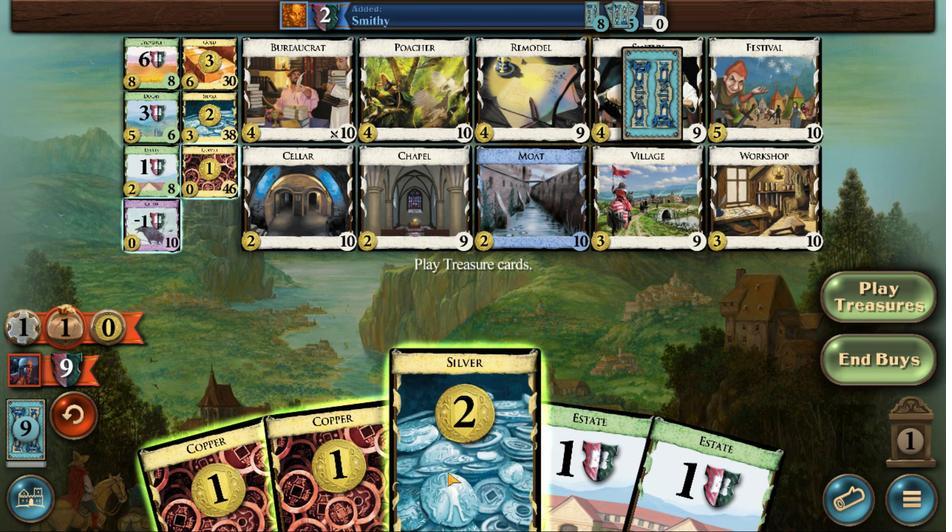 
Action: Mouse scrolled (441, 483) with delta (0, 0)
Screenshot: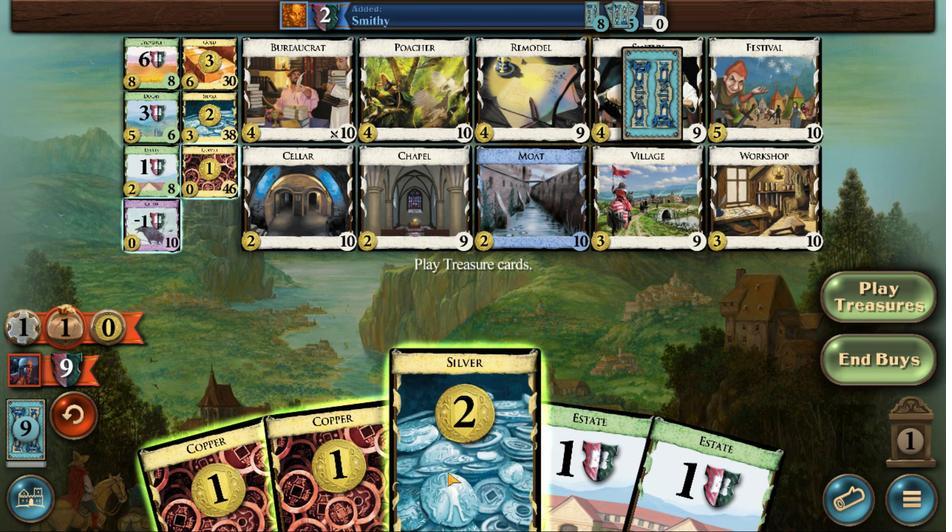 
Action: Mouse scrolled (441, 483) with delta (0, 0)
Screenshot: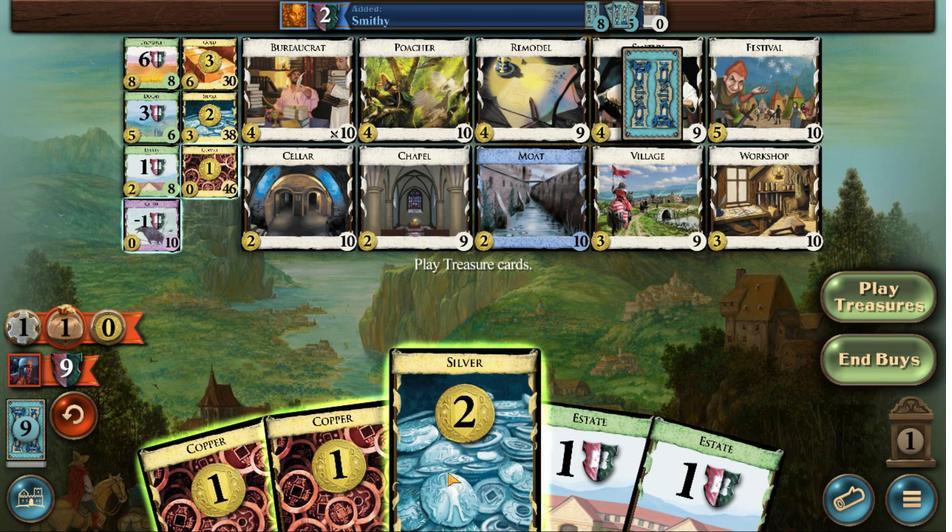
Action: Mouse scrolled (441, 483) with delta (0, 0)
Screenshot: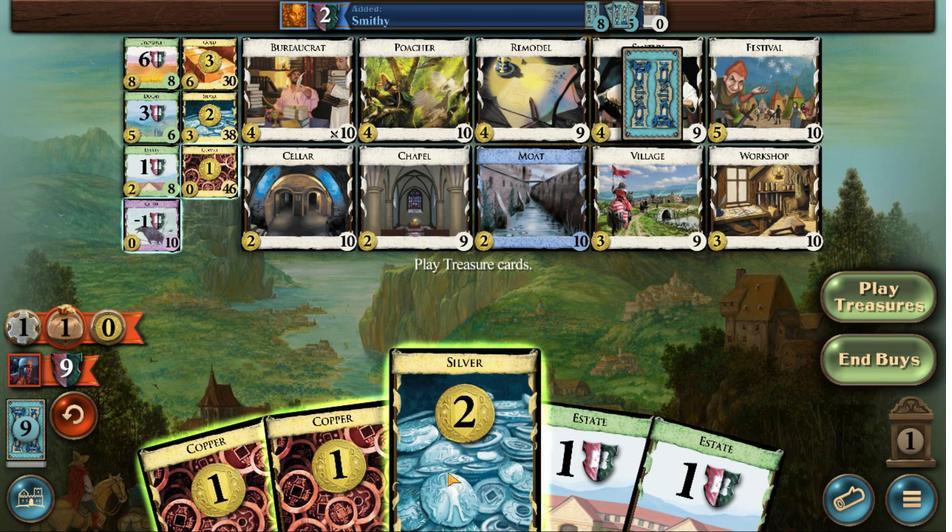 
Action: Mouse scrolled (441, 483) with delta (0, 0)
Screenshot: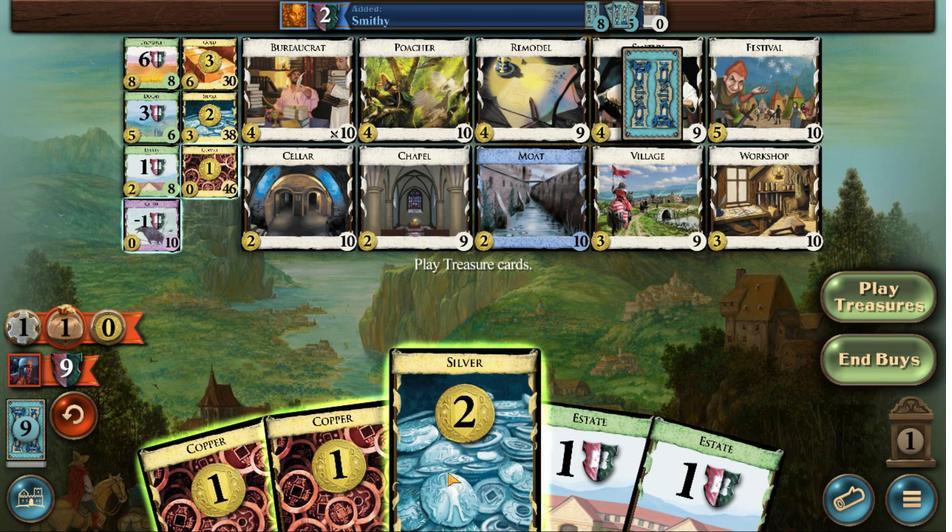 
Action: Mouse scrolled (441, 483) with delta (0, 0)
Screenshot: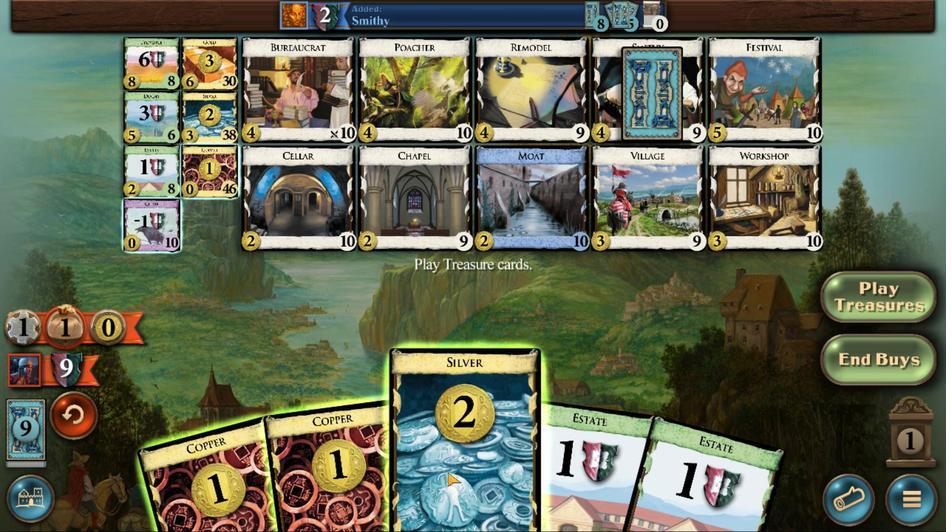 
Action: Mouse moved to (437, 481)
Screenshot: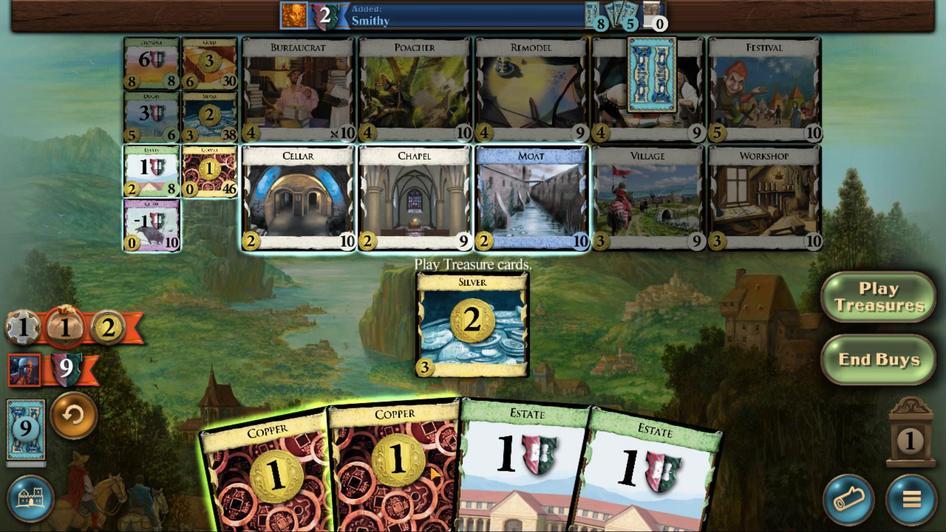 
Action: Mouse scrolled (437, 481) with delta (0, 0)
Screenshot: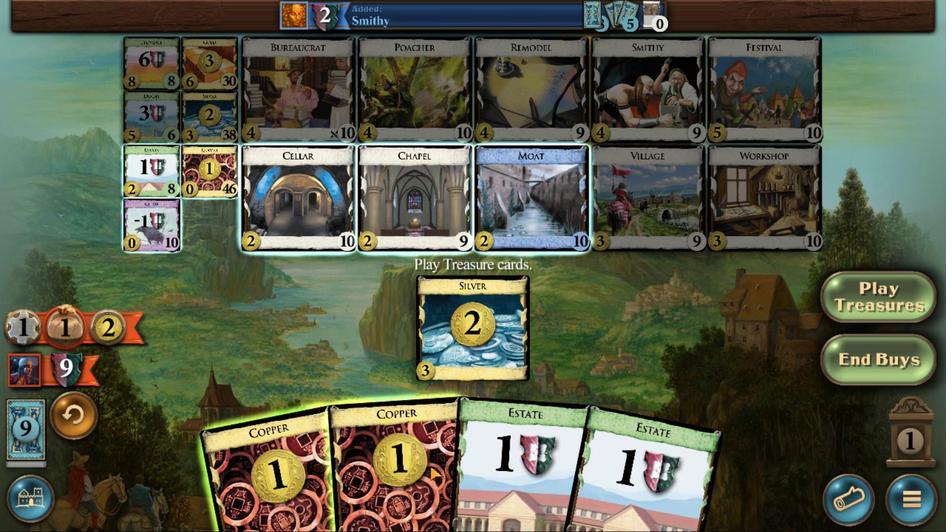 
Action: Mouse scrolled (437, 481) with delta (0, 0)
Screenshot: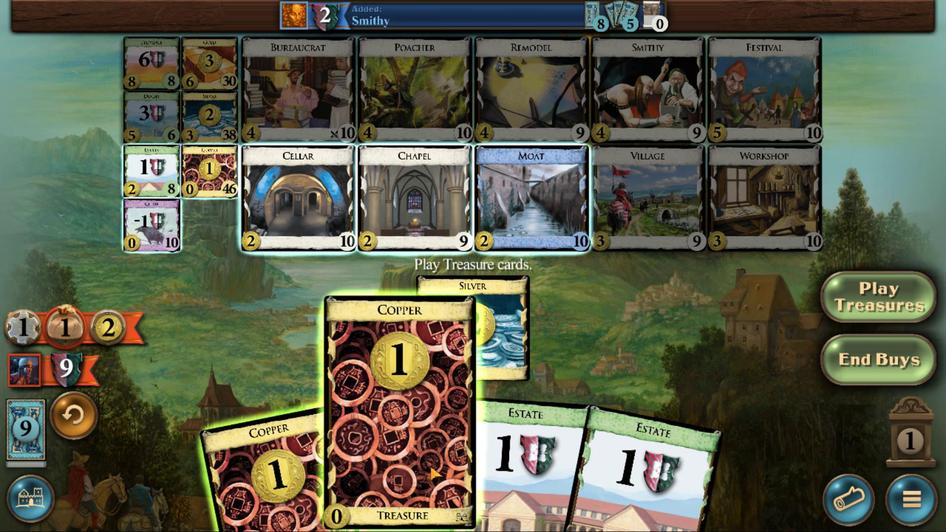 
Action: Mouse scrolled (437, 481) with delta (0, 0)
Screenshot: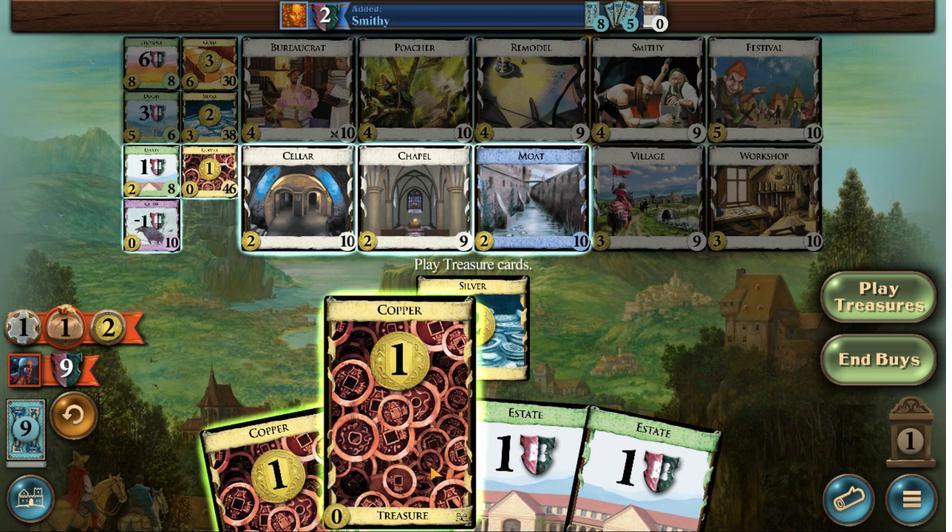 
Action: Mouse scrolled (437, 481) with delta (0, 0)
Screenshot: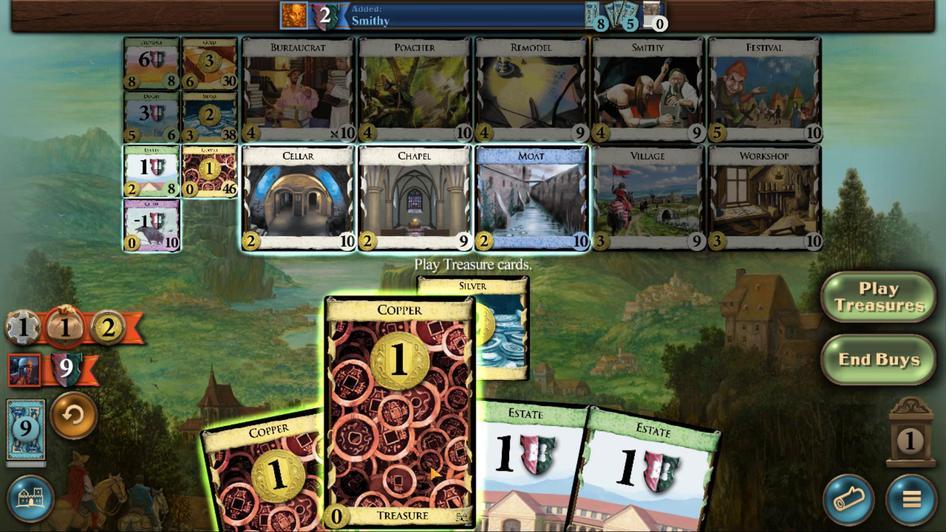 
Action: Mouse scrolled (437, 481) with delta (0, 0)
Screenshot: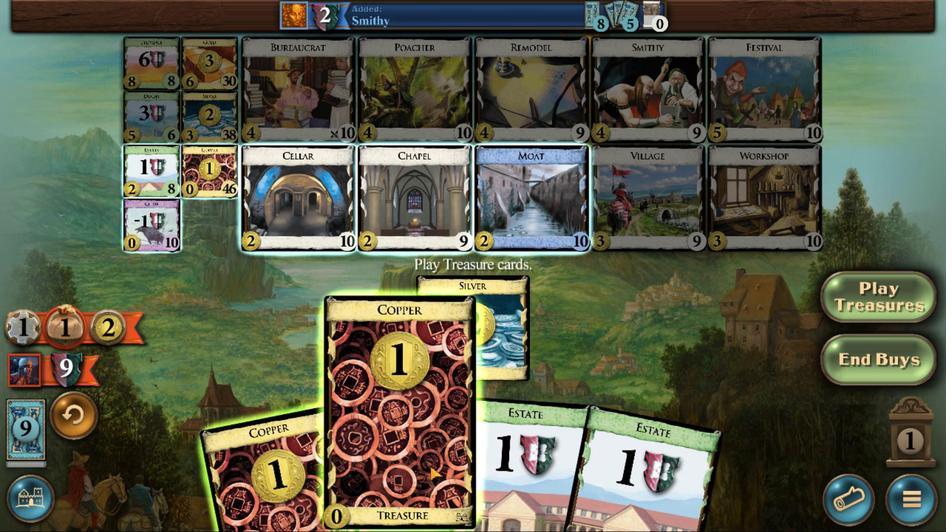 
Action: Mouse scrolled (437, 481) with delta (0, 0)
Screenshot: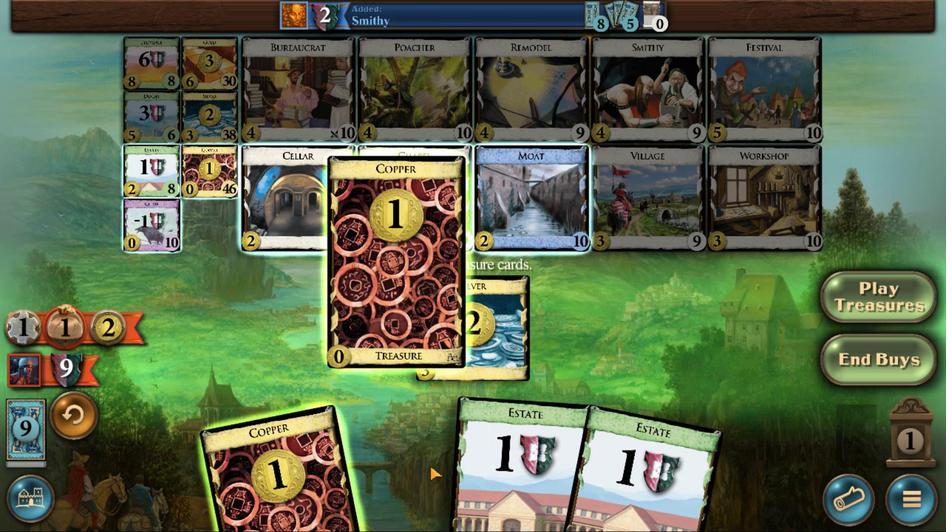 
Action: Mouse moved to (425, 485)
Screenshot: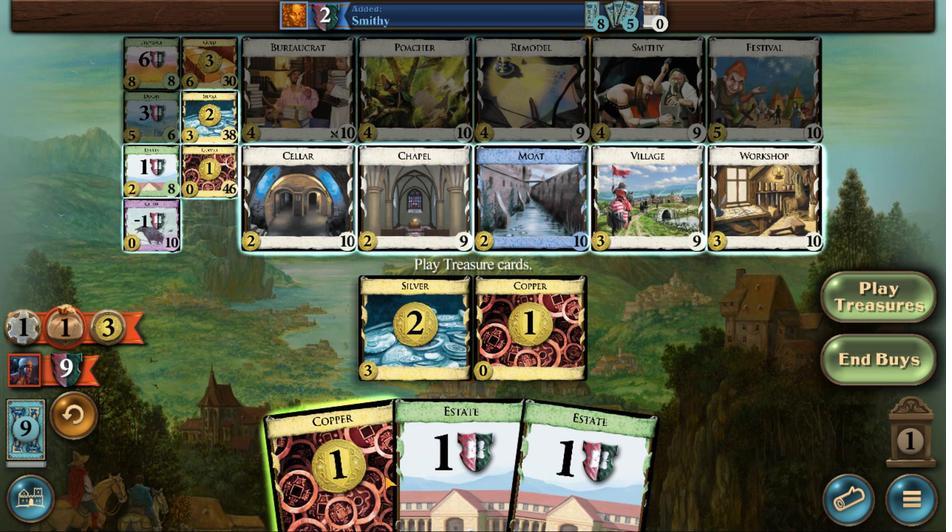 
Action: Mouse scrolled (425, 485) with delta (0, 0)
Screenshot: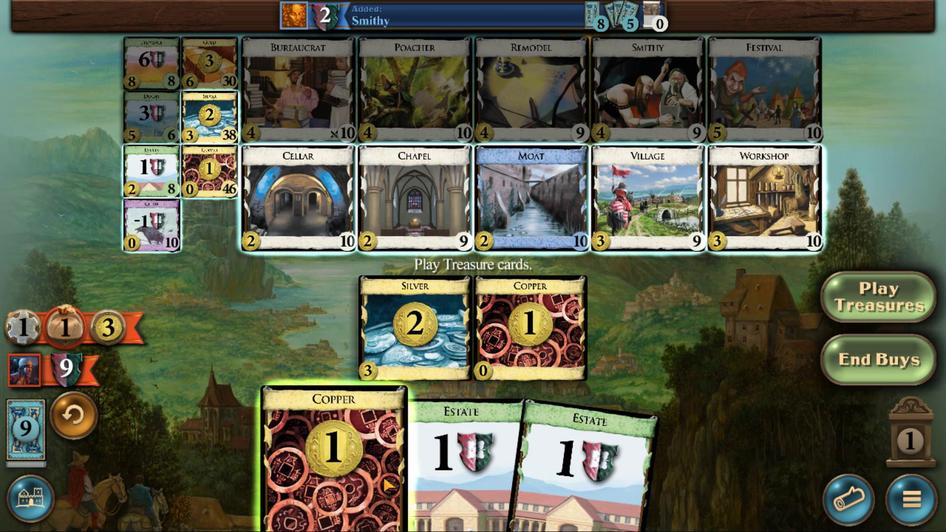 
Action: Mouse scrolled (425, 485) with delta (0, 0)
Screenshot: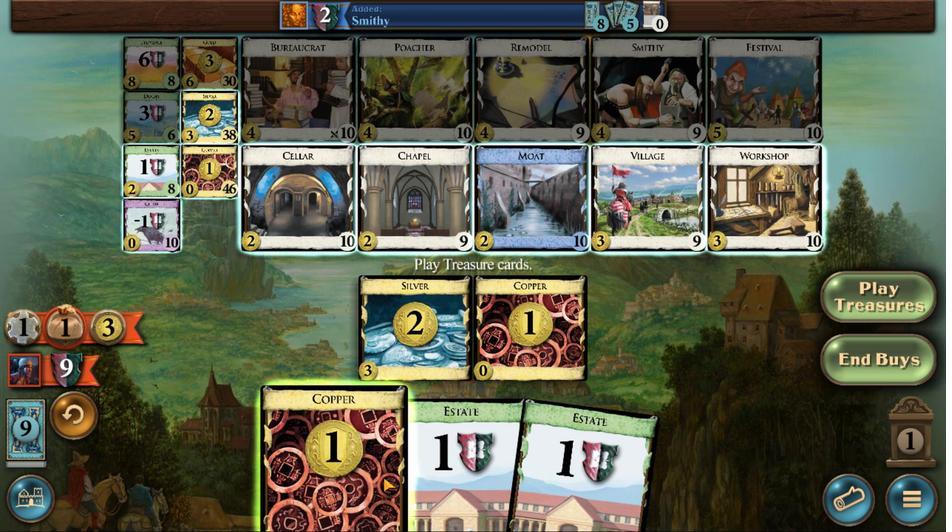 
Action: Mouse scrolled (425, 485) with delta (0, 0)
Screenshot: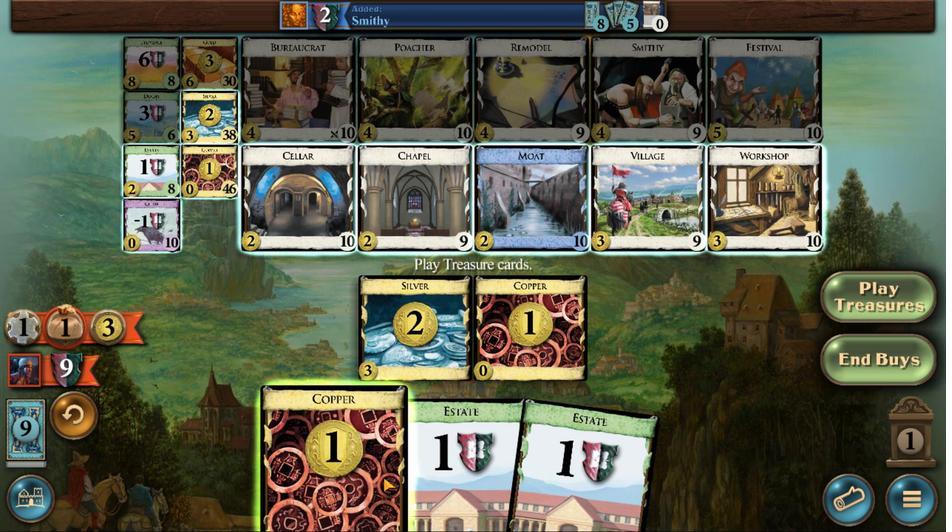 
Action: Mouse scrolled (425, 485) with delta (0, 0)
Screenshot: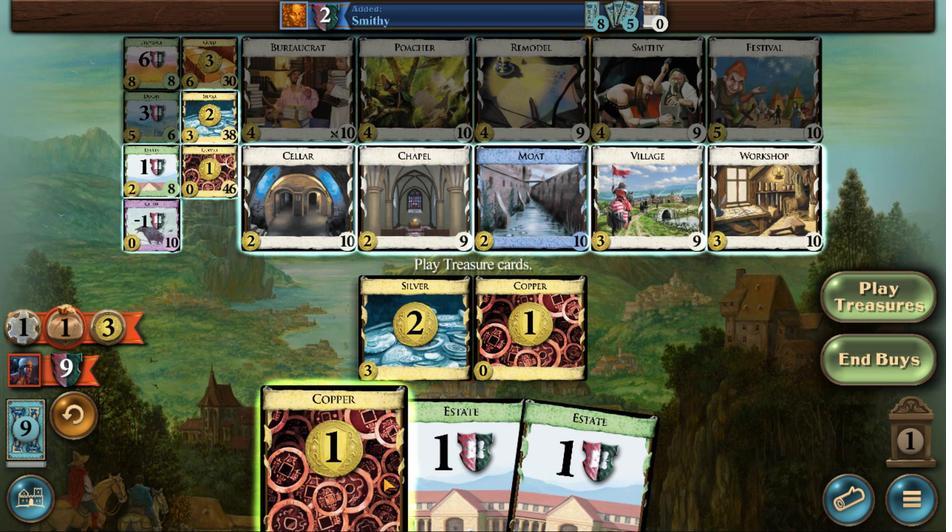 
Action: Mouse scrolled (425, 485) with delta (0, 0)
Screenshot: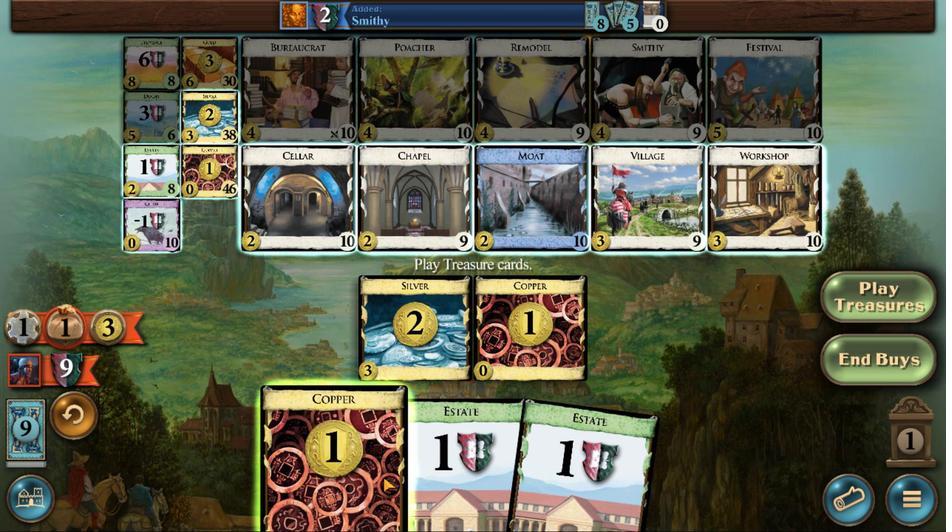 
Action: Mouse scrolled (425, 485) with delta (0, 0)
Screenshot: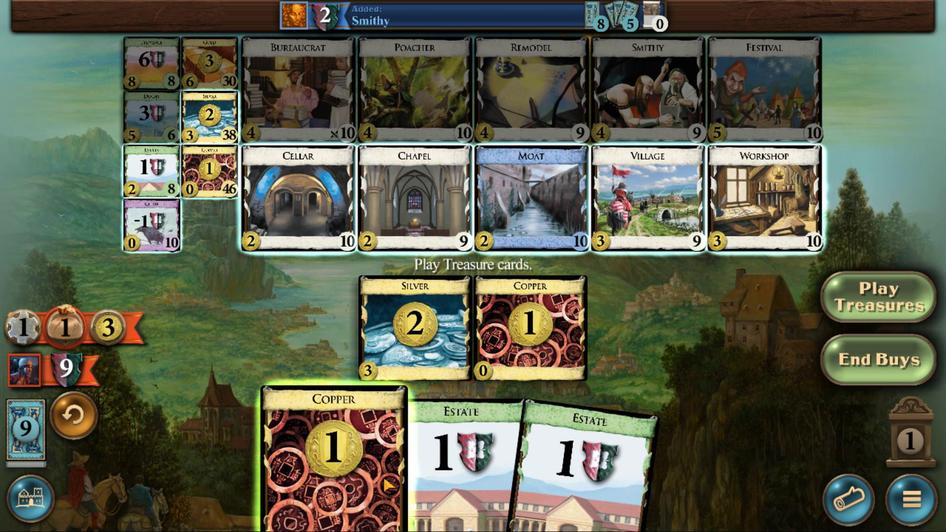 
Action: Mouse moved to (378, 362)
Screenshot: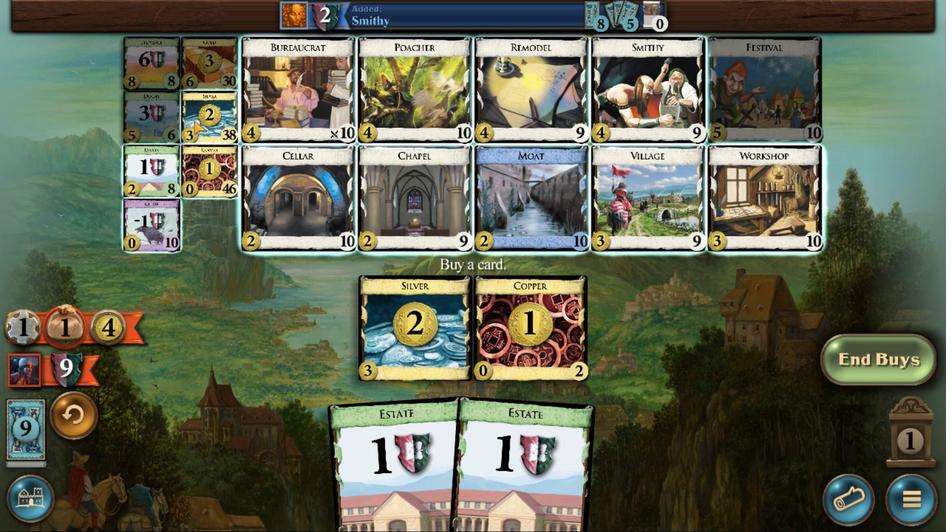 
Action: Mouse pressed left at (378, 362)
Screenshot: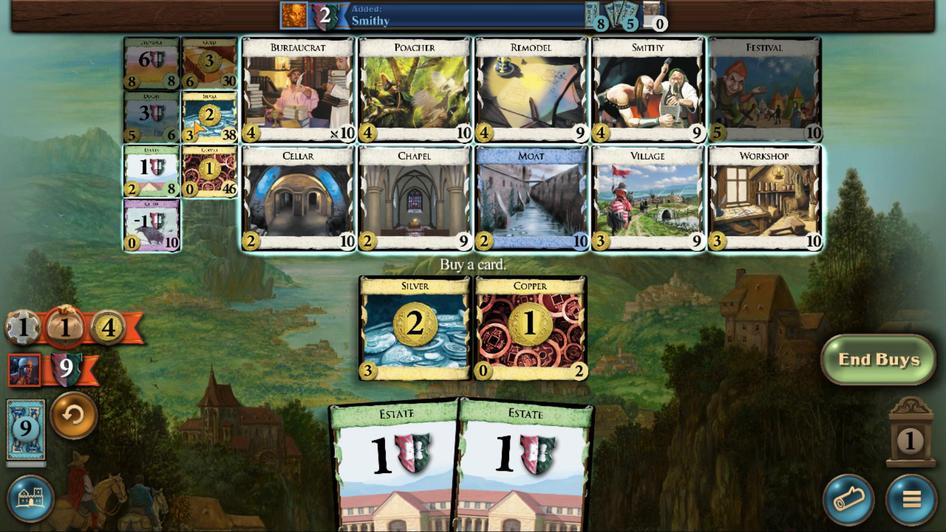 
Action: Mouse moved to (416, 422)
Screenshot: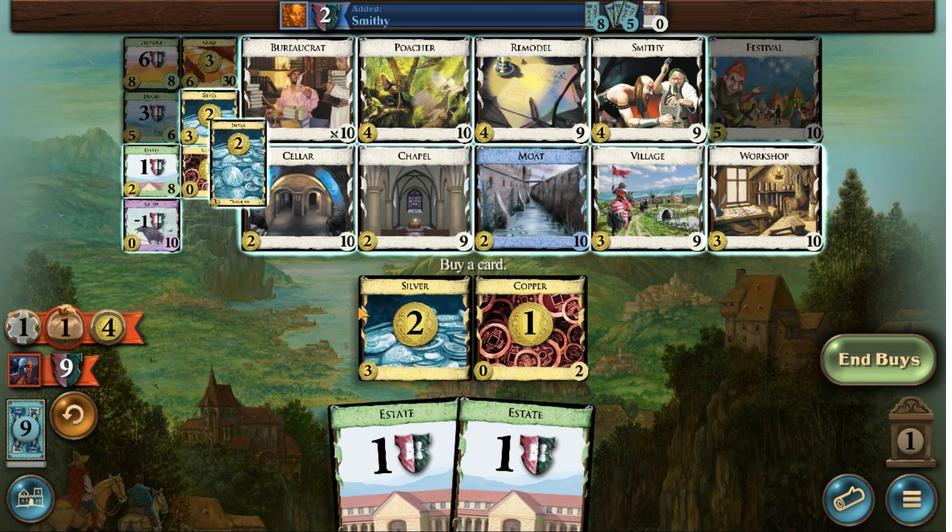 
Action: Mouse pressed left at (416, 422)
Screenshot: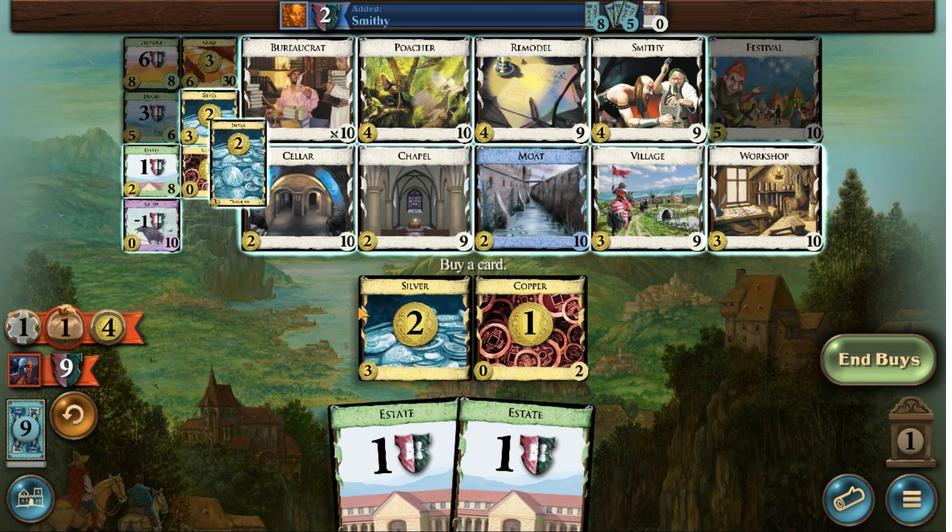 
Action: Mouse moved to (383, 364)
Screenshot: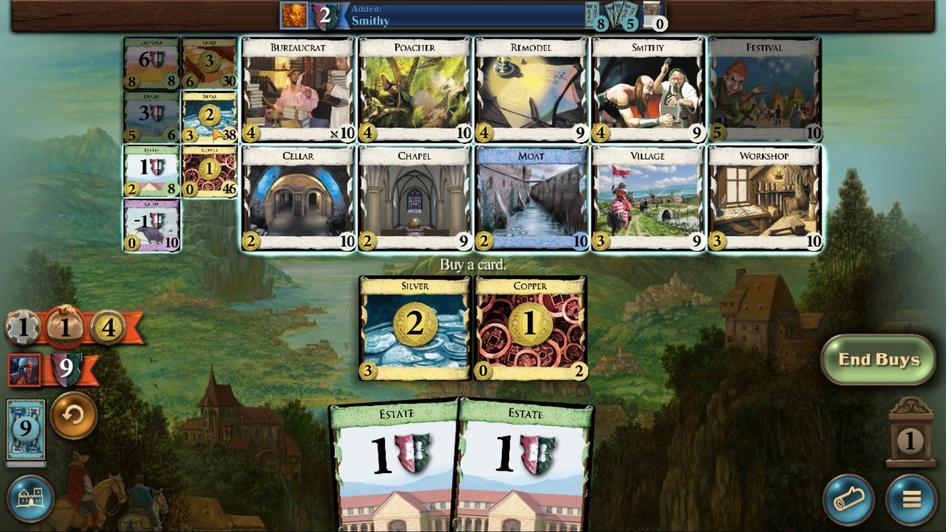
Action: Mouse pressed left at (383, 364)
Screenshot: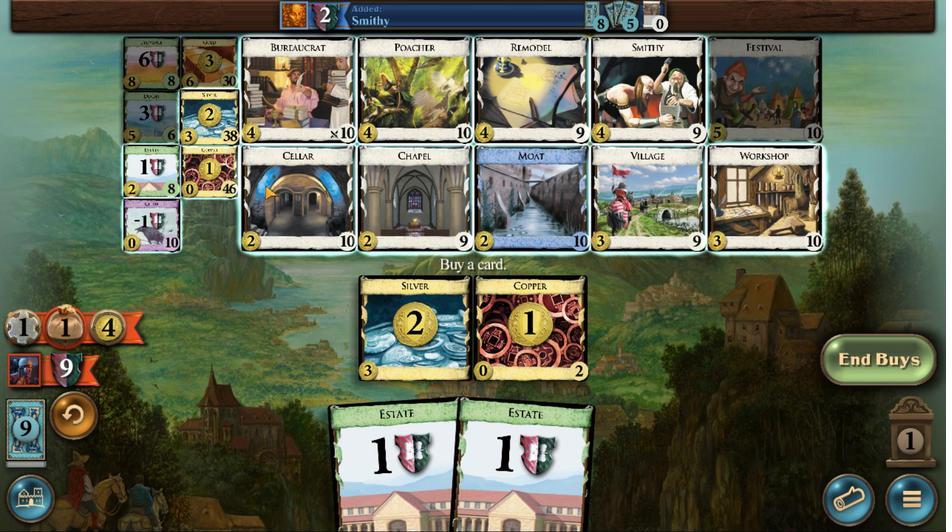 
Action: Mouse moved to (470, 478)
Screenshot: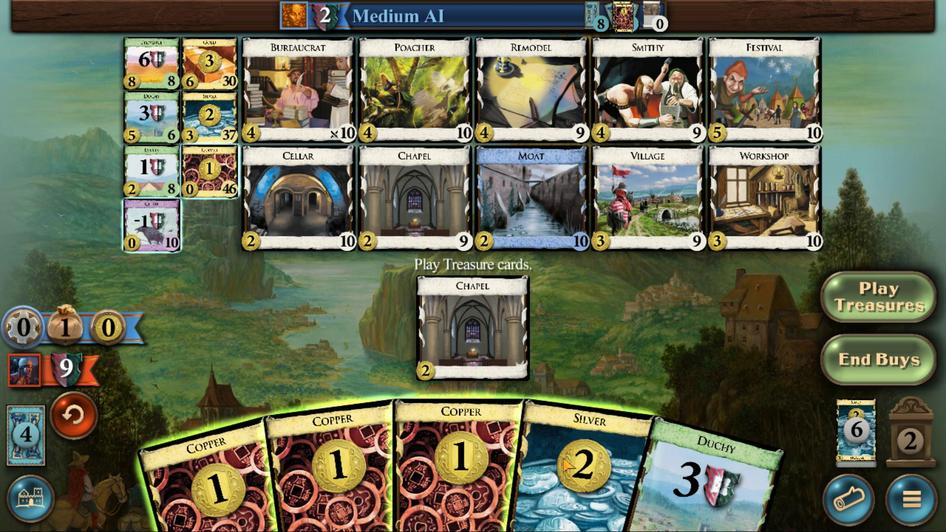 
Action: Mouse scrolled (470, 478) with delta (0, 0)
Screenshot: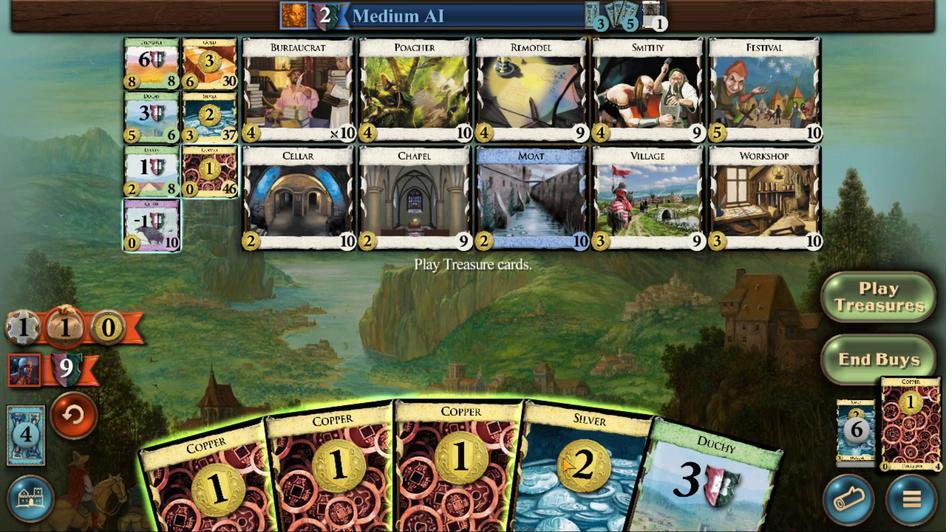 
Action: Mouse scrolled (470, 478) with delta (0, 0)
Screenshot: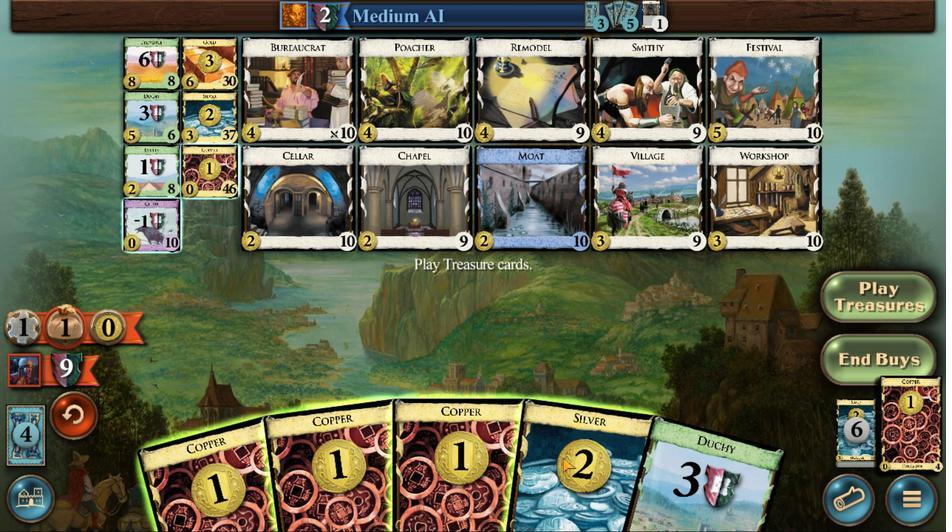 
Action: Mouse scrolled (470, 478) with delta (0, 0)
Screenshot: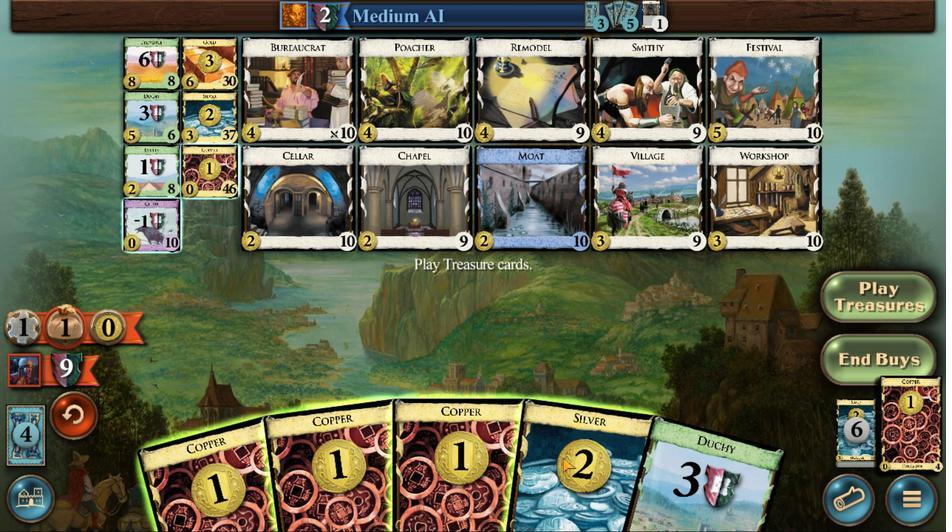 
Action: Mouse scrolled (470, 478) with delta (0, 0)
Screenshot: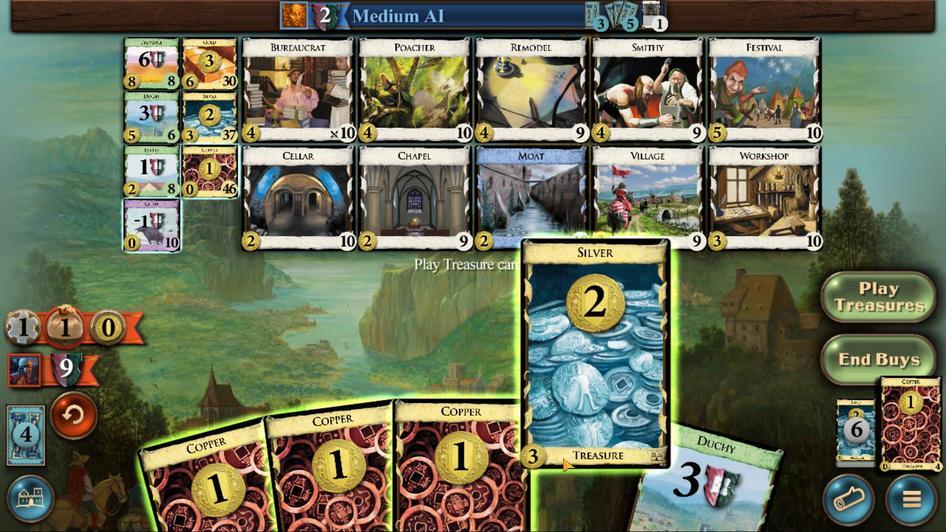 
Action: Mouse scrolled (470, 478) with delta (0, 0)
Screenshot: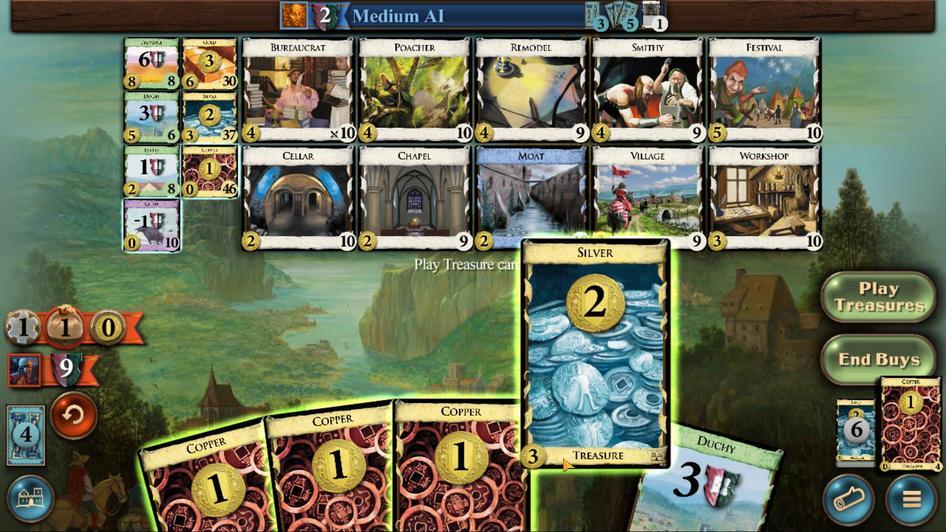 
Action: Mouse scrolled (470, 478) with delta (0, 0)
Screenshot: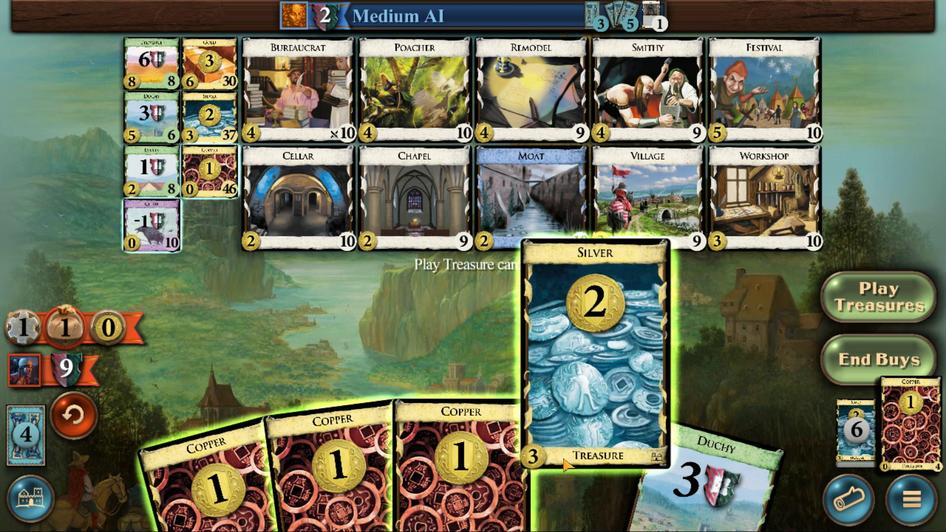 
Action: Mouse scrolled (470, 478) with delta (0, 0)
Screenshot: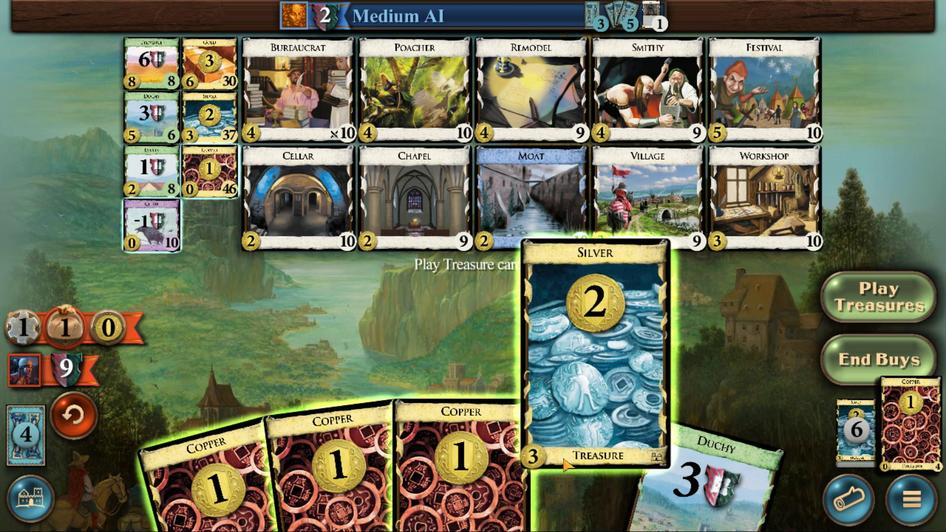 
Action: Mouse moved to (464, 482)
Screenshot: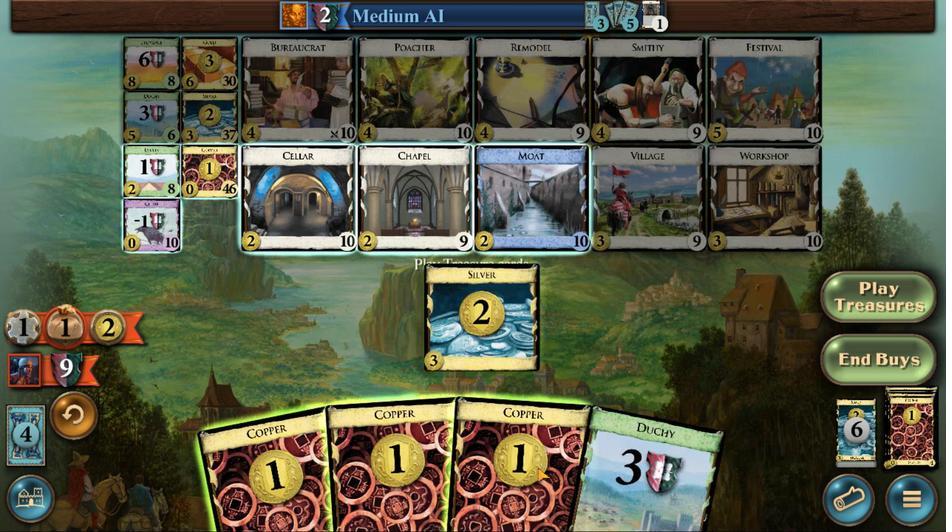 
Action: Mouse scrolled (464, 481) with delta (0, 0)
Screenshot: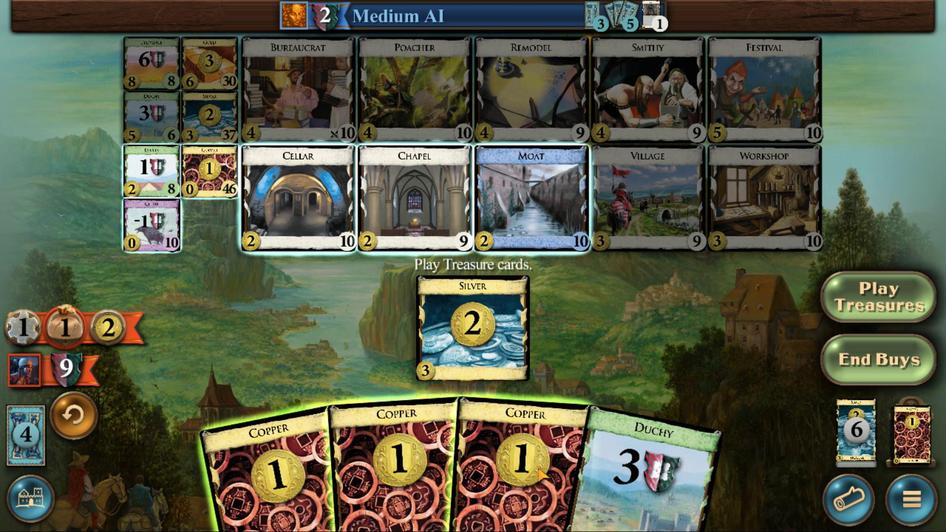 
Action: Mouse scrolled (464, 481) with delta (0, 0)
Screenshot: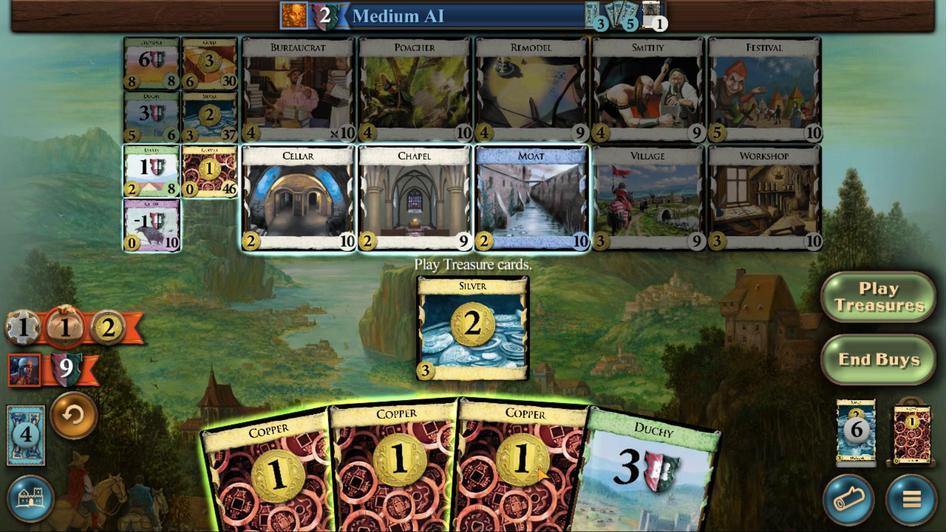 
Action: Mouse scrolled (464, 481) with delta (0, 0)
Screenshot: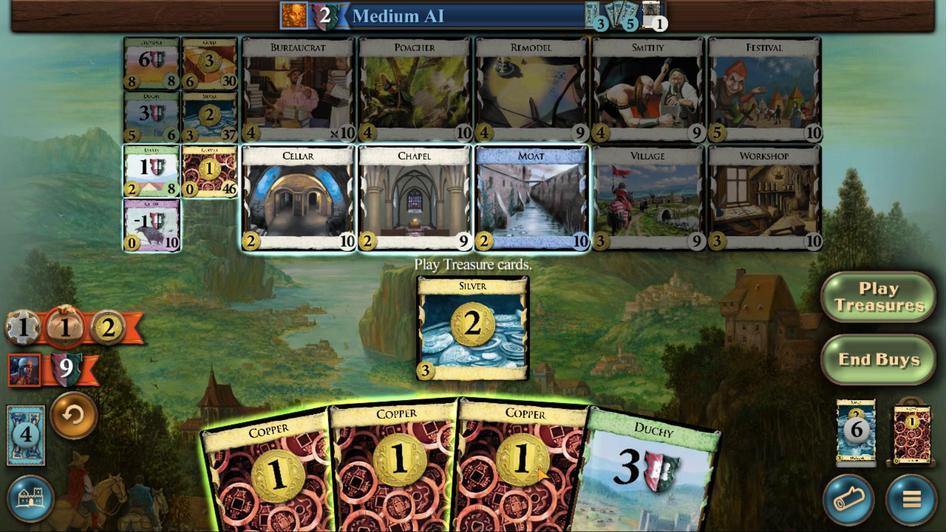 
Action: Mouse scrolled (464, 482) with delta (0, 0)
Screenshot: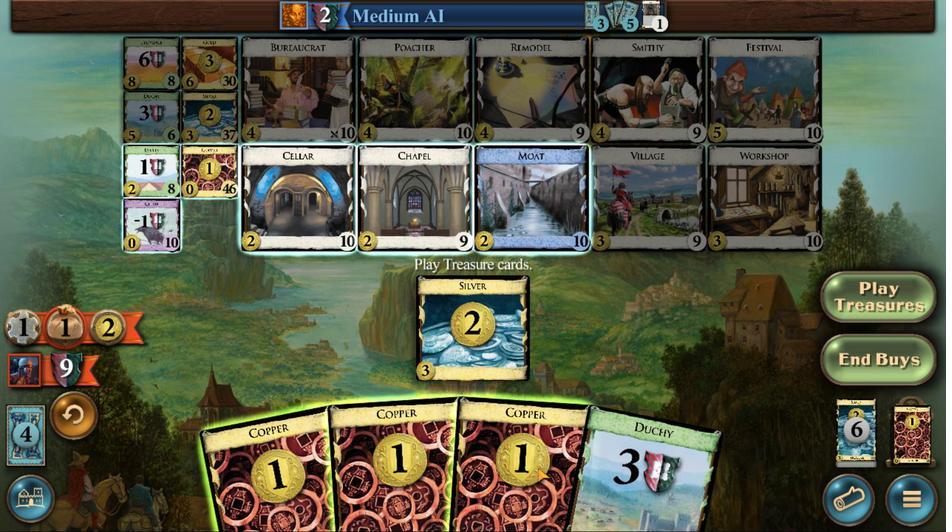 
Action: Mouse scrolled (464, 481) with delta (0, 0)
Screenshot: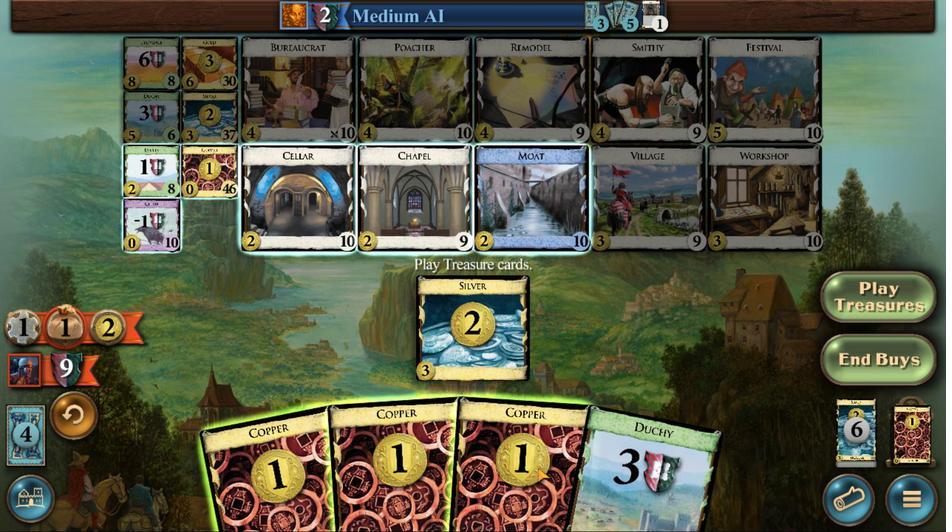 
Action: Mouse scrolled (464, 481) with delta (0, 0)
Screenshot: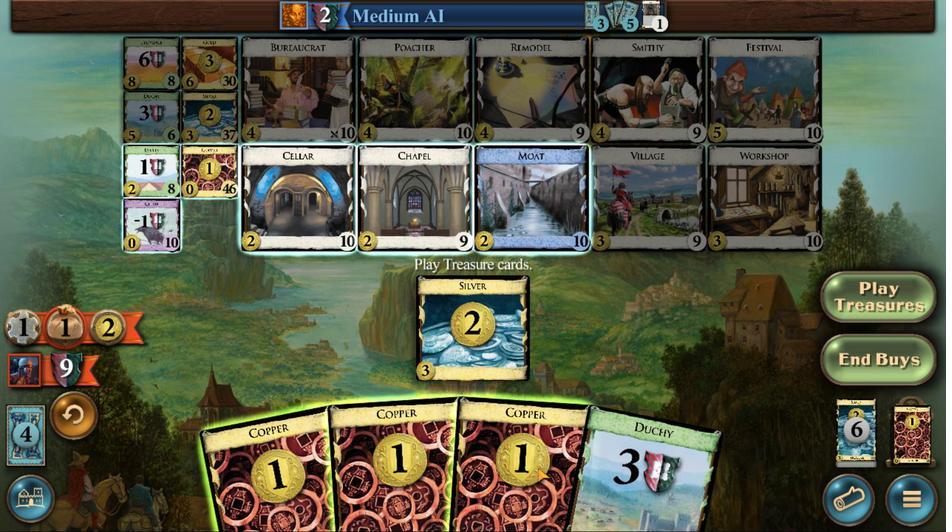 
Action: Mouse scrolled (464, 481) with delta (0, 0)
Screenshot: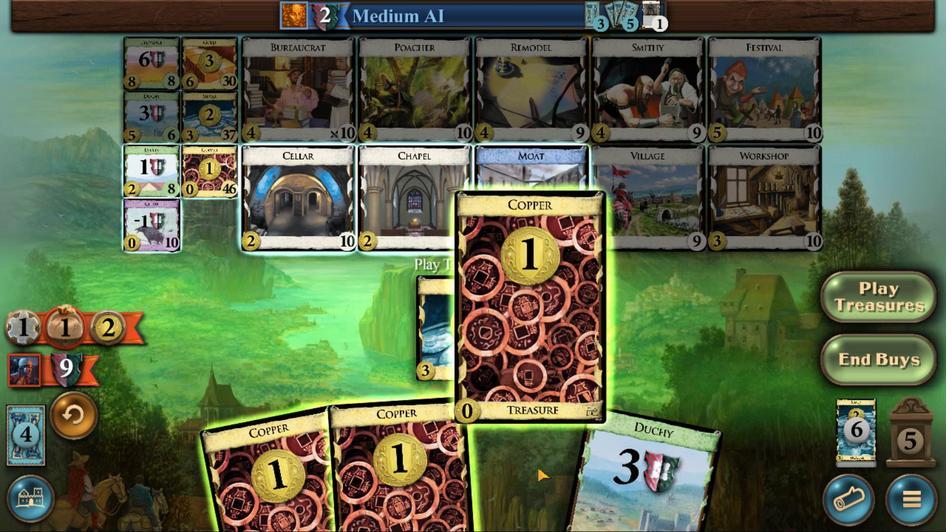 
Action: Mouse moved to (457, 484)
Screenshot: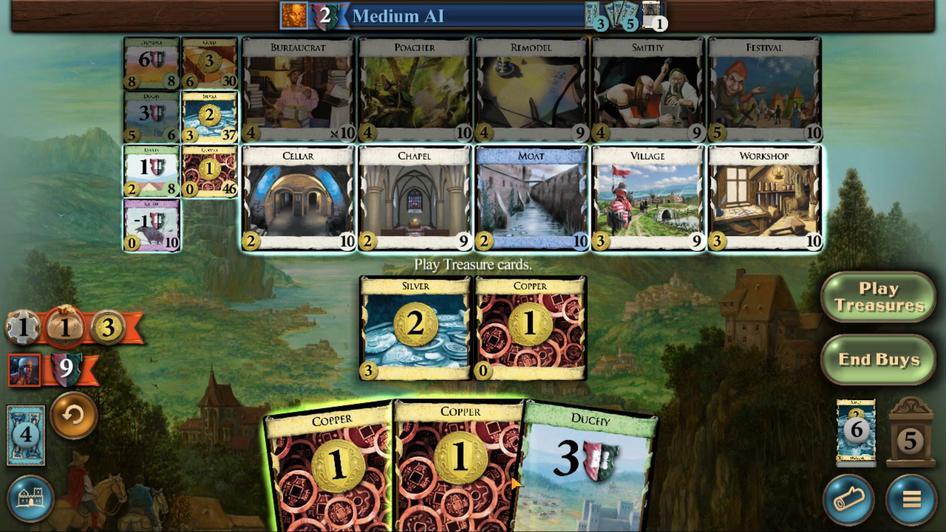 
Action: Mouse scrolled (457, 484) with delta (0, 0)
Screenshot: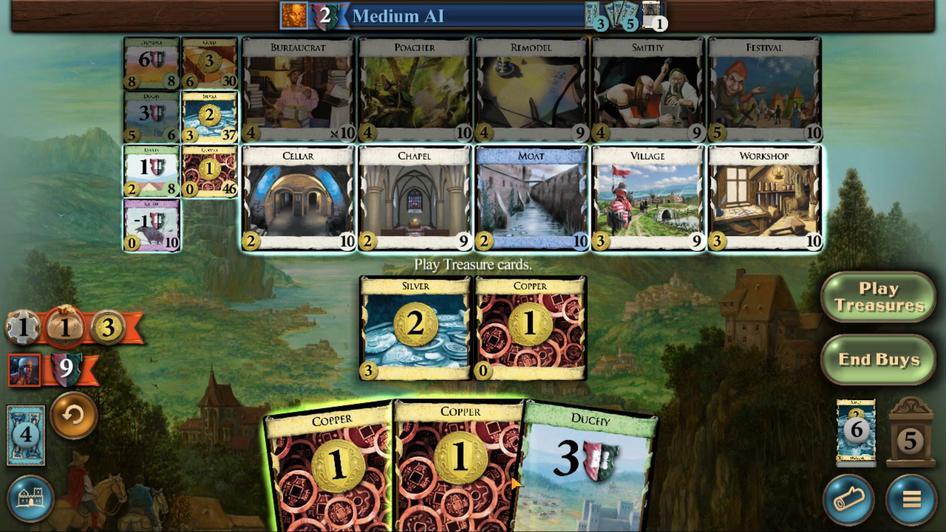 
Action: Mouse scrolled (457, 484) with delta (0, 0)
Screenshot: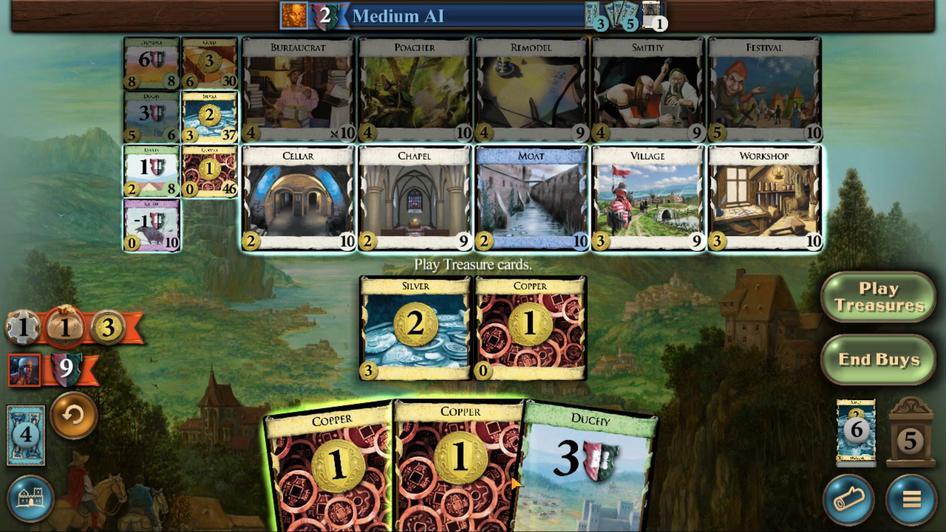 
Action: Mouse scrolled (457, 484) with delta (0, 0)
Screenshot: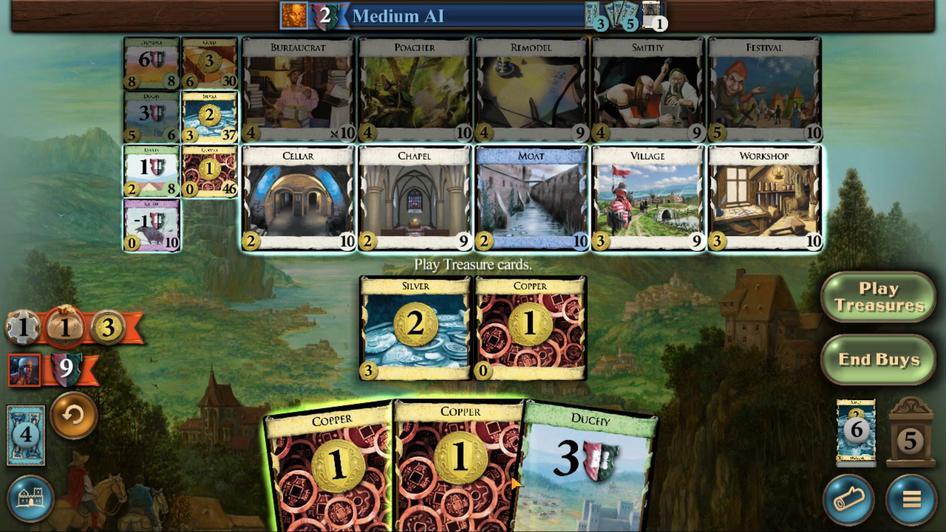 
Action: Mouse scrolled (457, 484) with delta (0, 0)
Screenshot: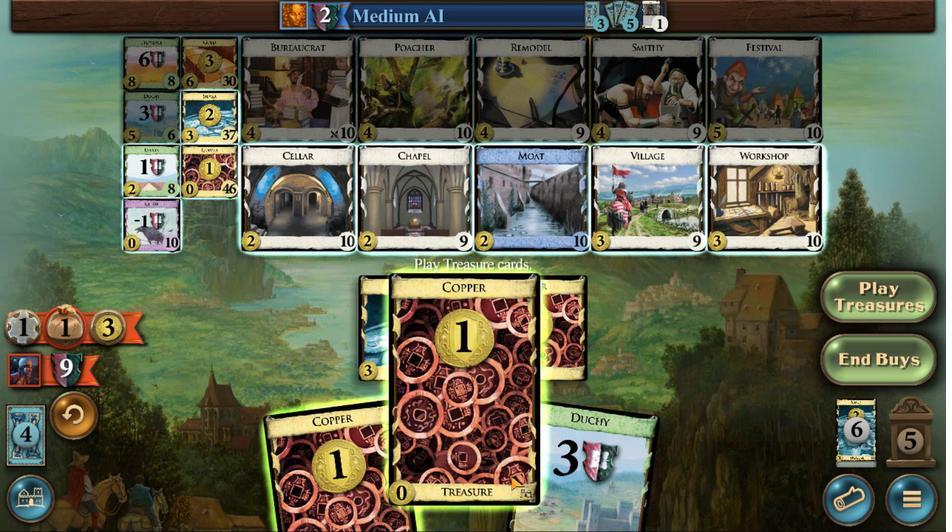 
Action: Mouse scrolled (457, 484) with delta (0, 0)
Screenshot: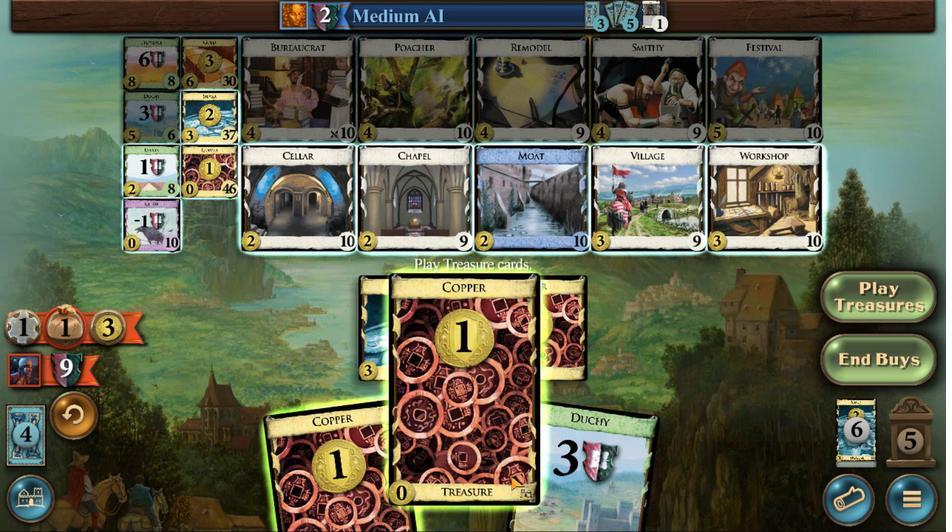 
Action: Mouse scrolled (457, 484) with delta (0, 0)
Screenshot: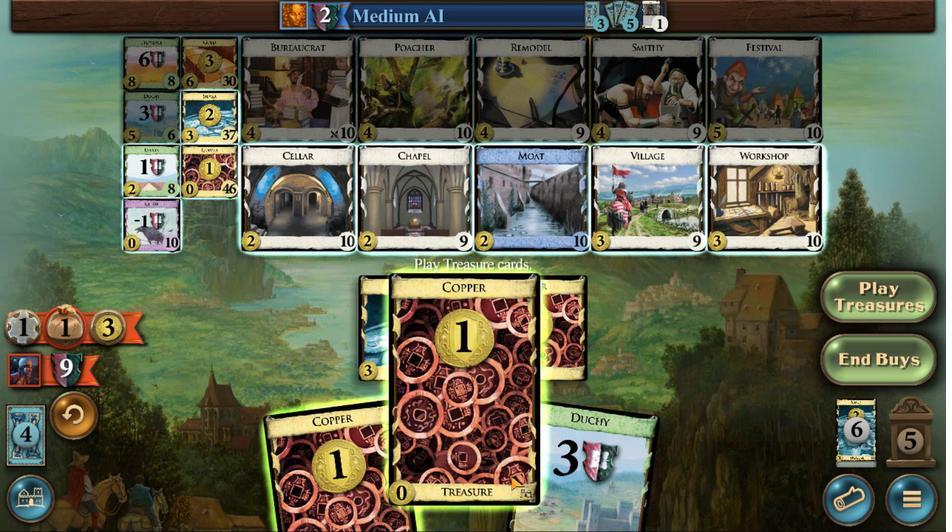 
Action: Mouse scrolled (457, 484) with delta (0, 0)
Screenshot: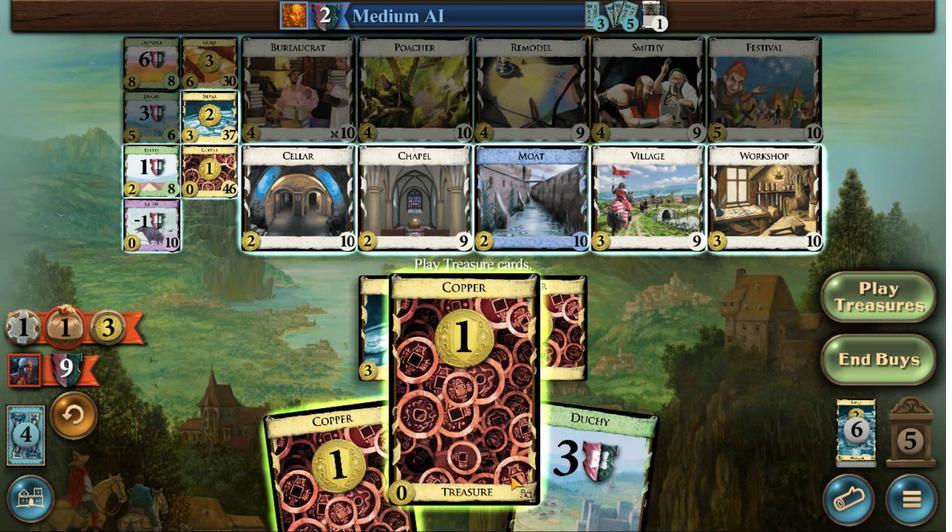 
Action: Mouse moved to (438, 489)
Screenshot: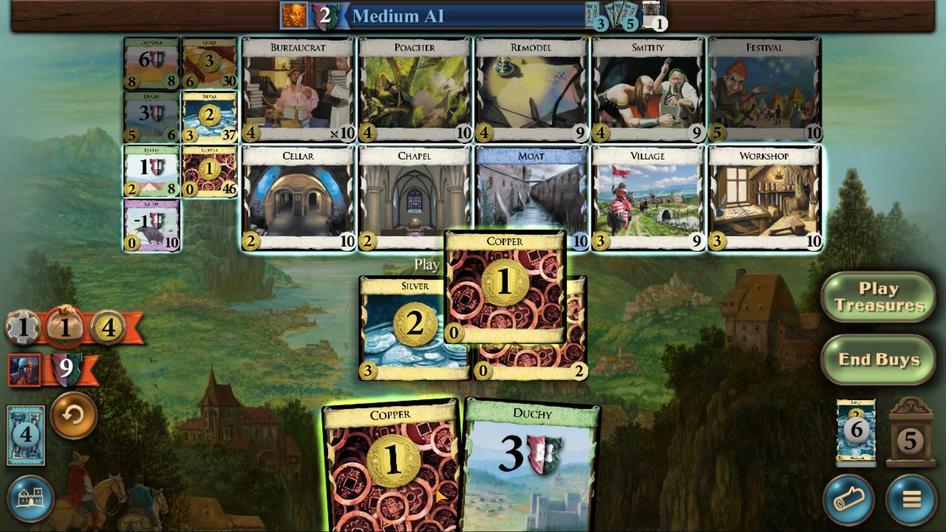 
Action: Mouse scrolled (438, 489) with delta (0, 0)
Screenshot: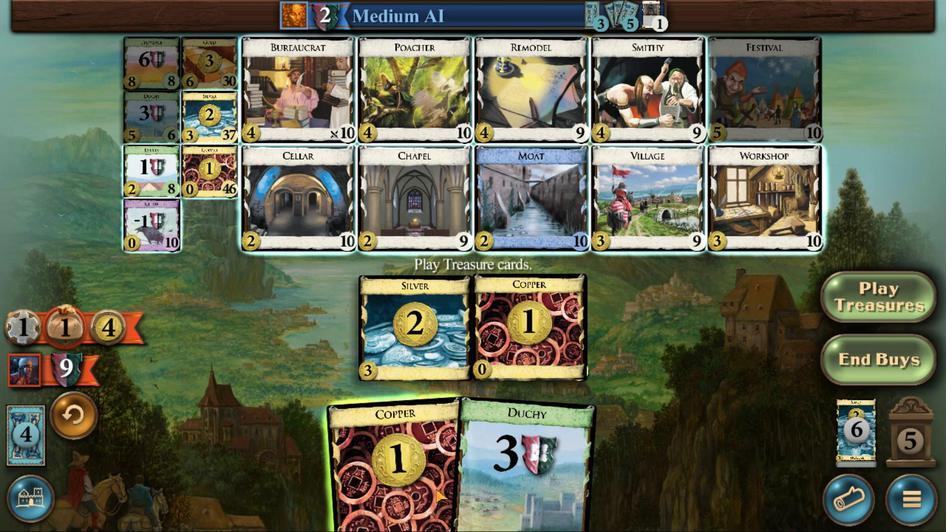 
Action: Mouse scrolled (438, 489) with delta (0, 0)
Screenshot: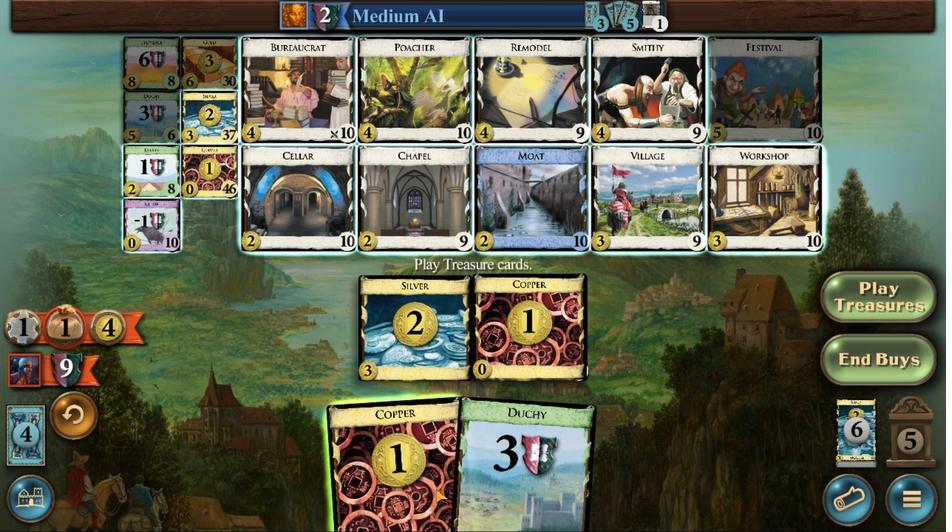 
Action: Mouse scrolled (438, 489) with delta (0, 0)
Screenshot: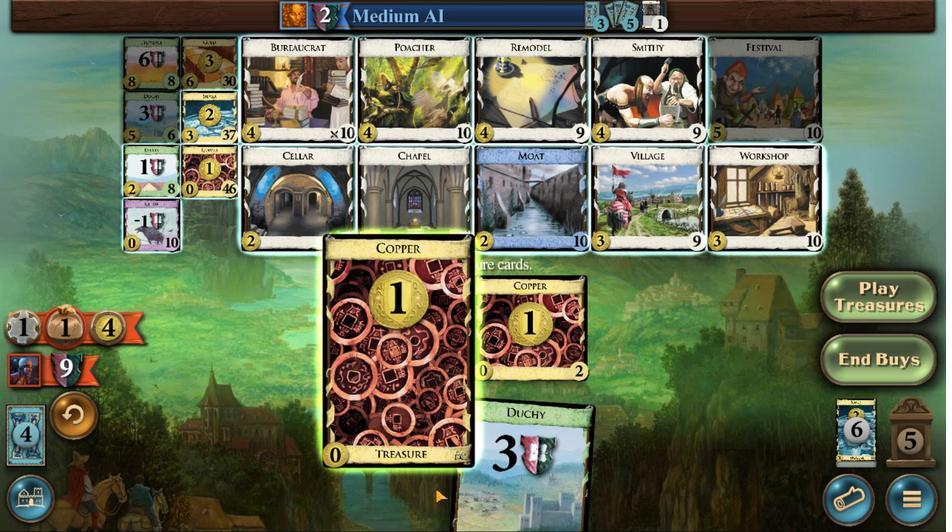 
Action: Mouse scrolled (438, 489) with delta (0, 0)
Screenshot: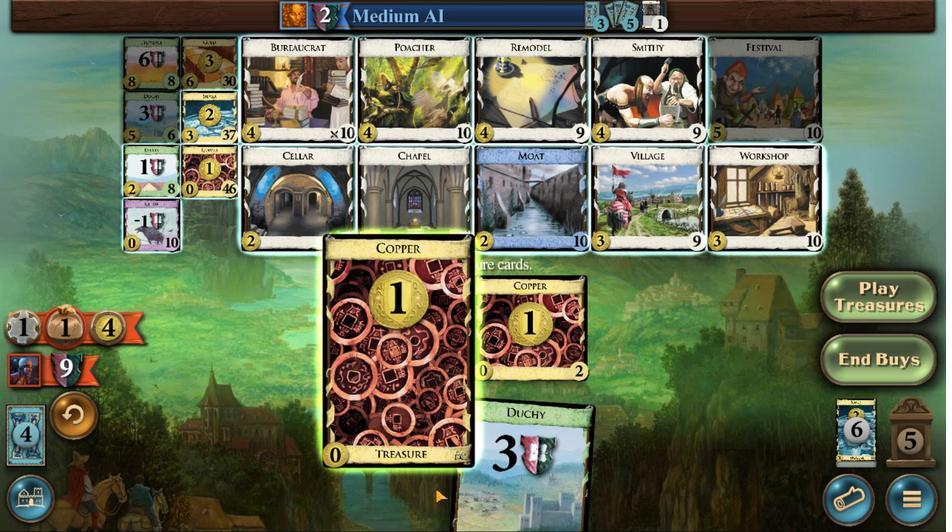 
Action: Mouse scrolled (438, 489) with delta (0, 0)
Screenshot: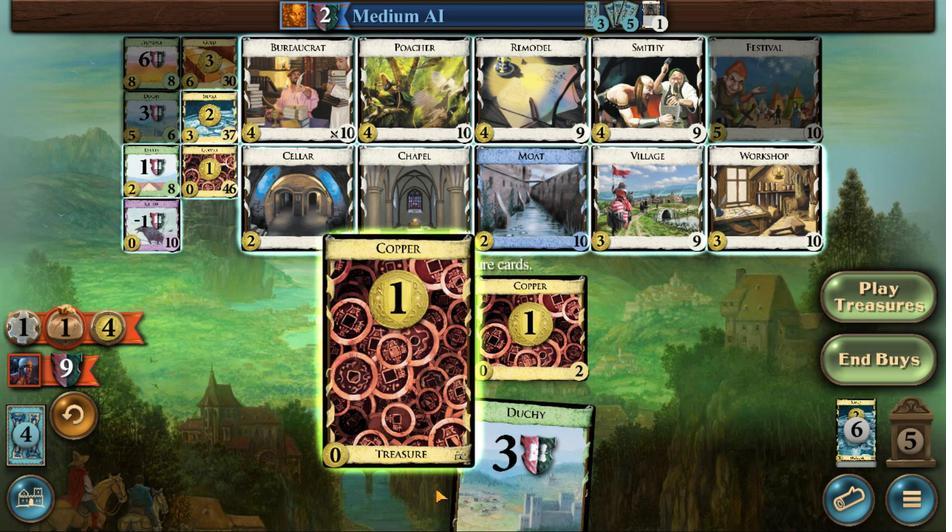
Action: Mouse scrolled (438, 489) with delta (0, 0)
Screenshot: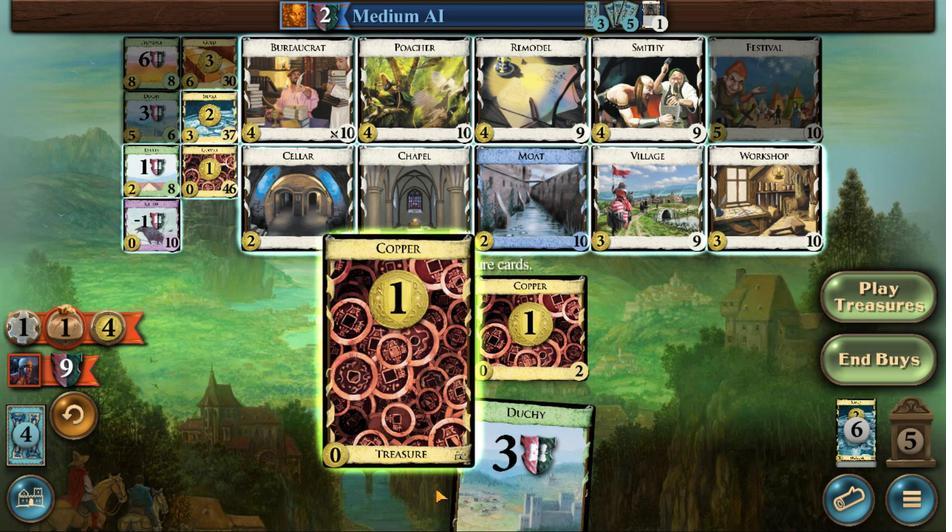 
Action: Mouse scrolled (438, 489) with delta (0, 0)
Screenshot: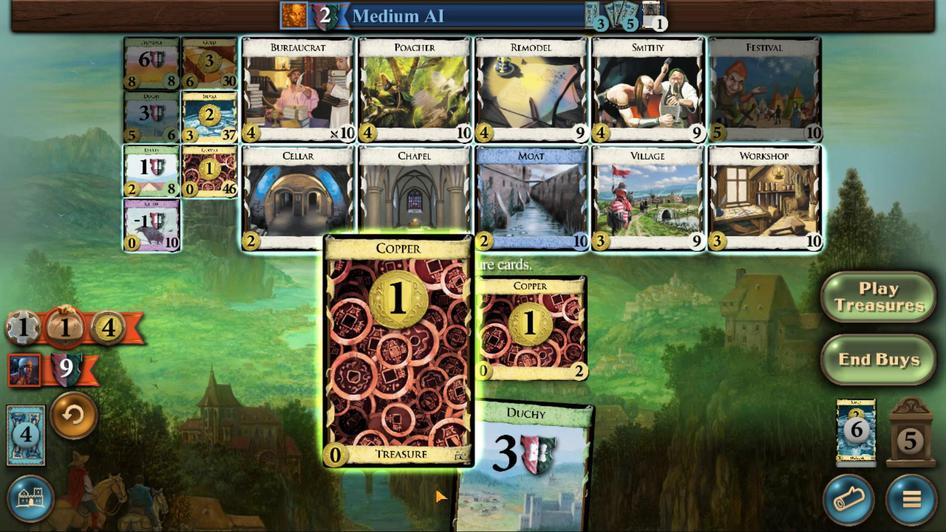 
Action: Mouse moved to (370, 366)
Screenshot: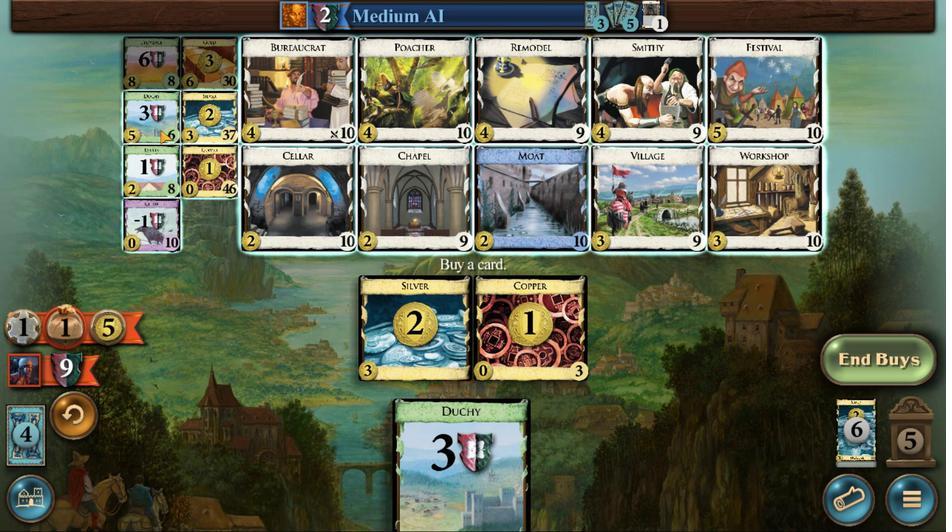 
Action: Mouse pressed left at (370, 366)
Screenshot: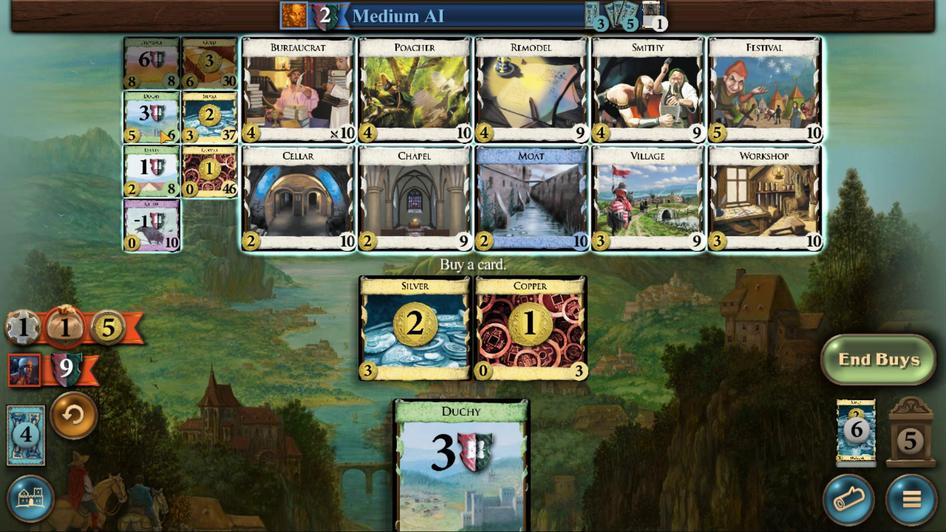 
Action: Mouse moved to (441, 474)
Screenshot: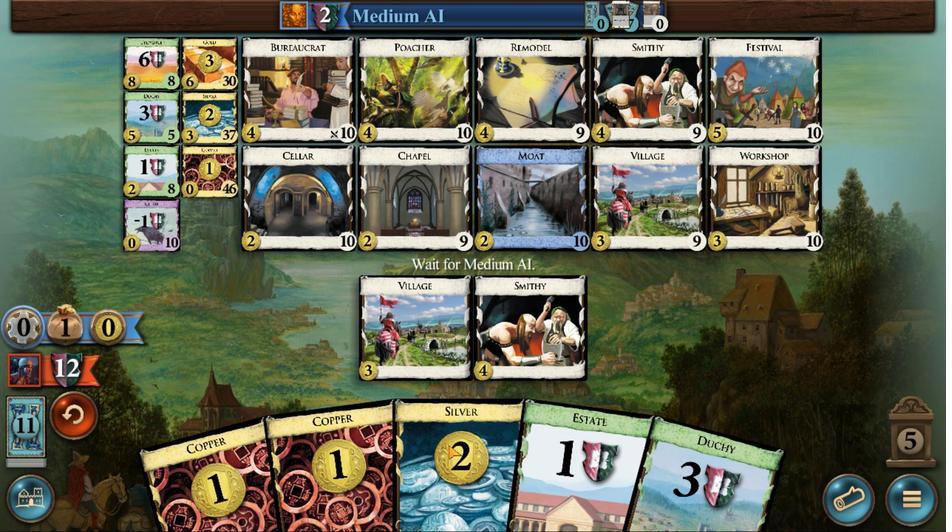 
Action: Mouse scrolled (441, 473) with delta (0, 0)
Screenshot: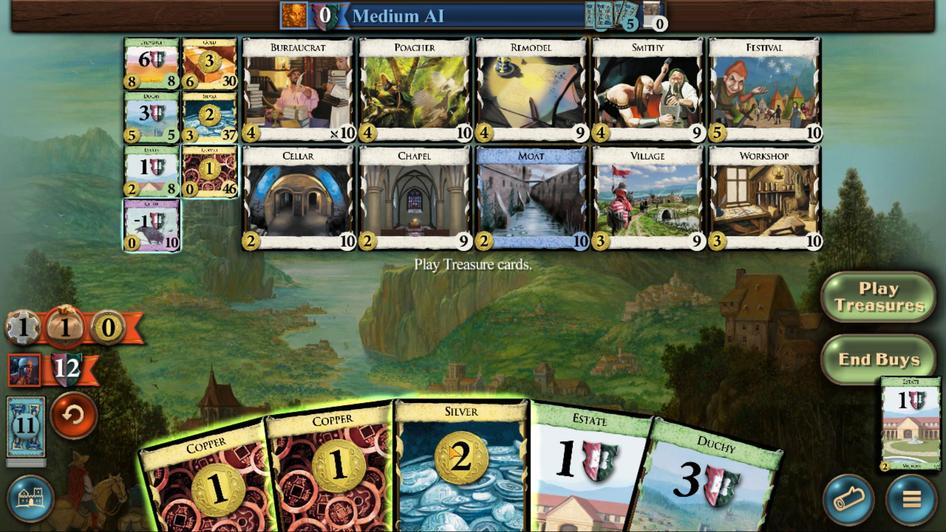 
Action: Mouse moved to (441, 474)
Screenshot: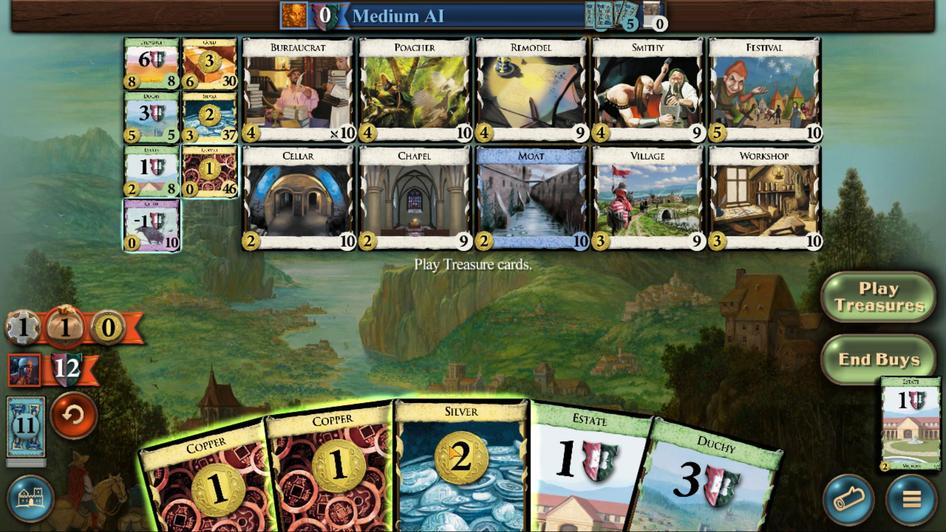 
Action: Mouse scrolled (441, 473) with delta (0, 0)
Screenshot: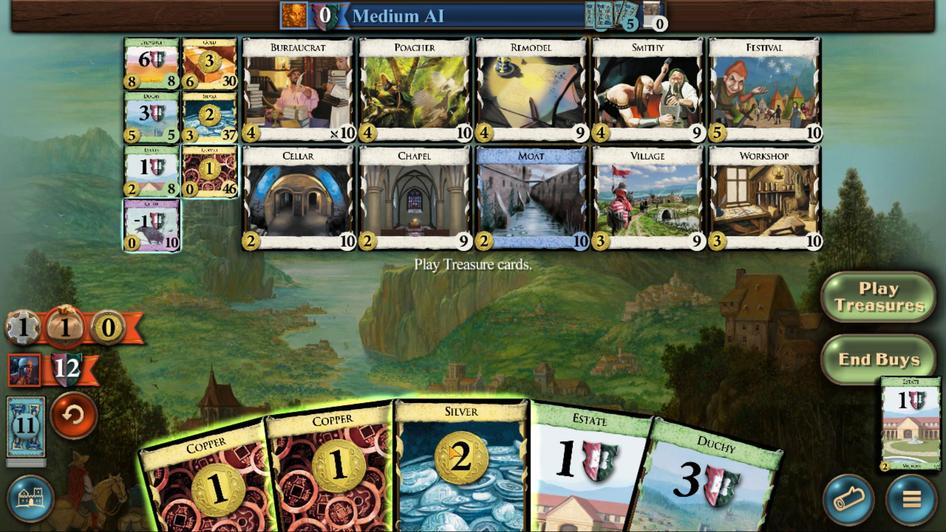 
Action: Mouse moved to (441, 474)
Screenshot: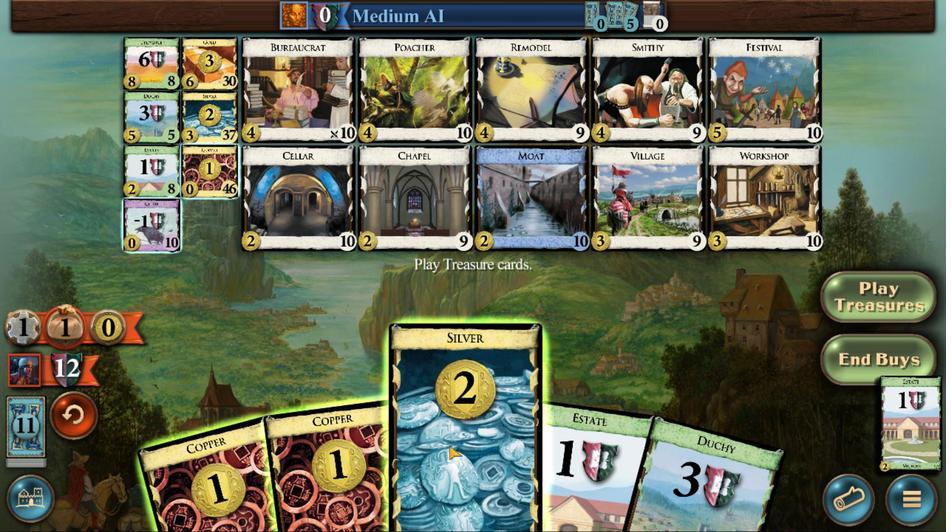 
Action: Mouse scrolled (441, 474) with delta (0, 0)
Screenshot: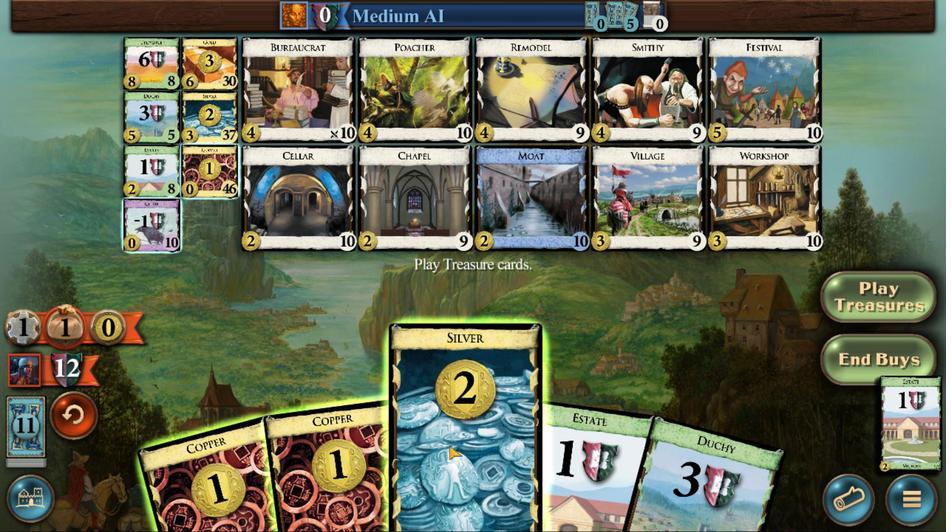 
Action: Mouse scrolled (441, 474) with delta (0, 0)
Screenshot: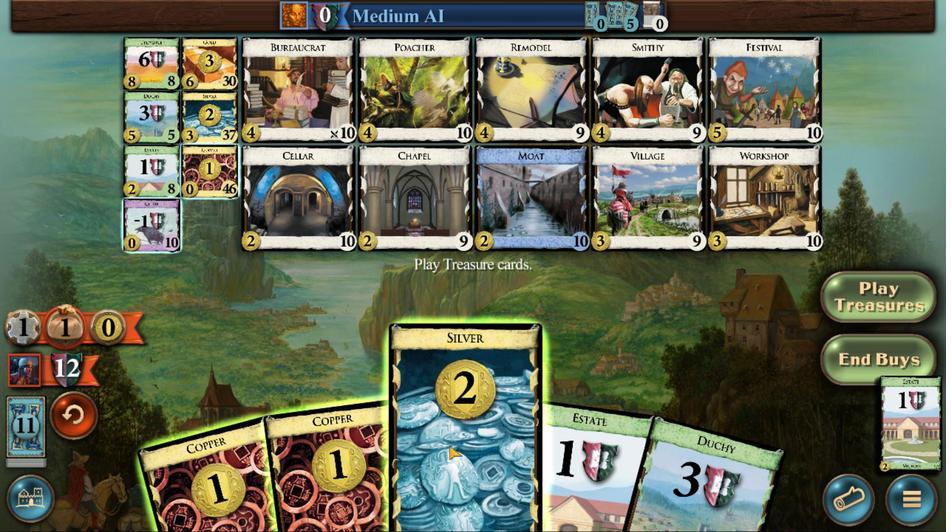 
Action: Mouse scrolled (441, 474) with delta (0, 0)
Screenshot: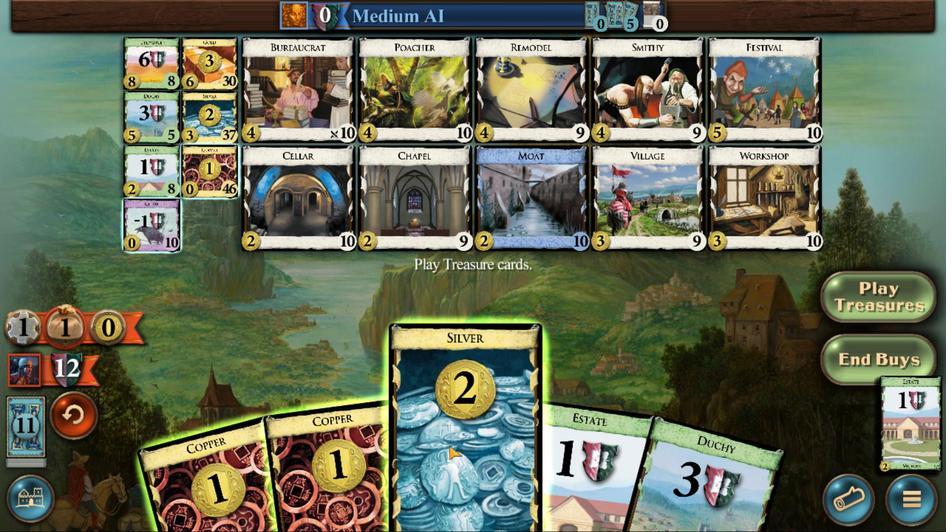 
Action: Mouse scrolled (441, 474) with delta (0, 0)
Screenshot: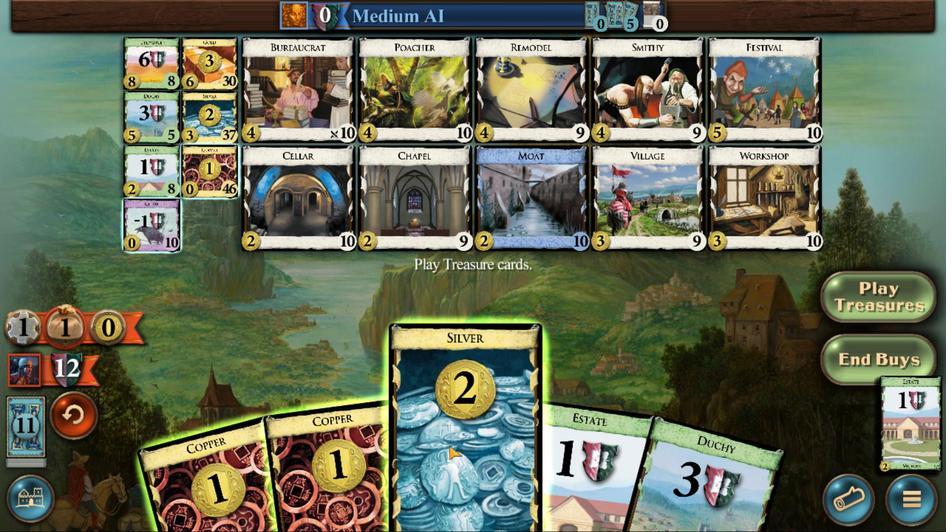 
Action: Mouse scrolled (441, 474) with delta (0, 0)
Screenshot: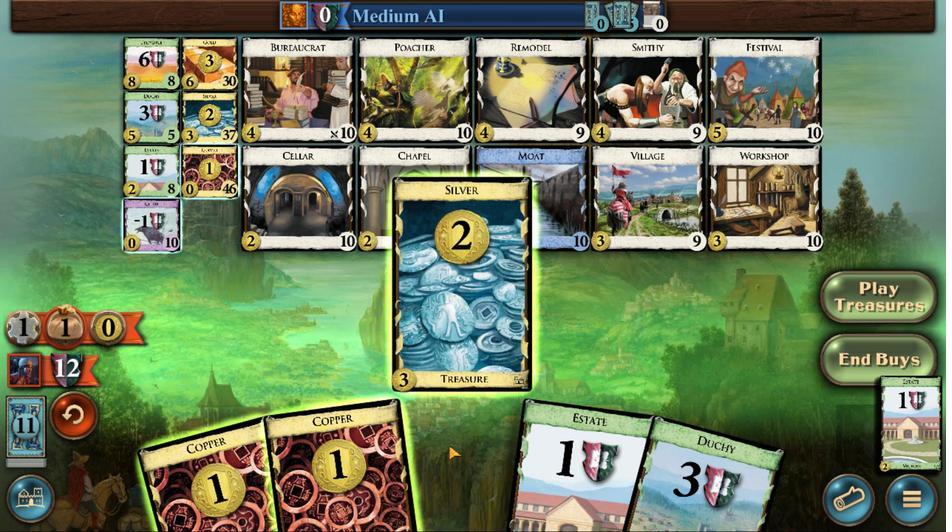
Action: Mouse scrolled (441, 474) with delta (0, 0)
Screenshot: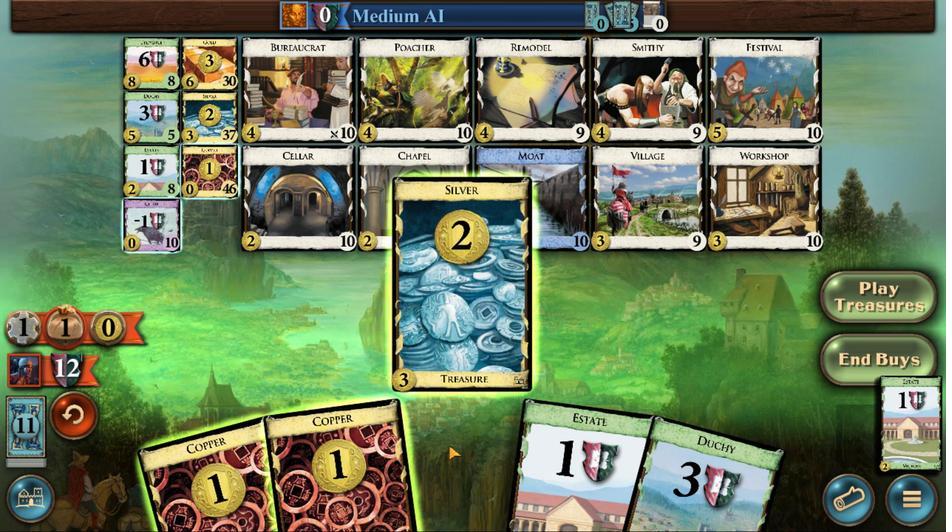 
Action: Mouse moved to (436, 478)
Screenshot: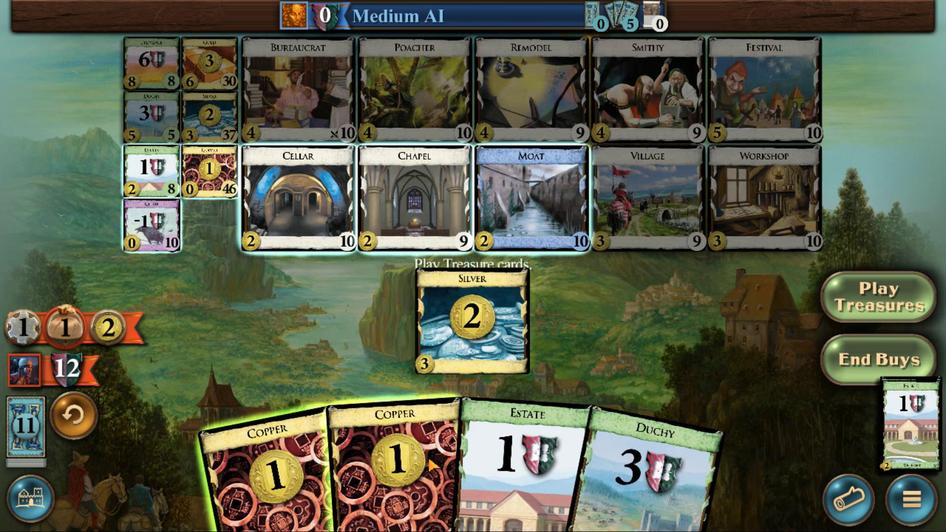 
Action: Mouse scrolled (436, 478) with delta (0, 0)
Screenshot: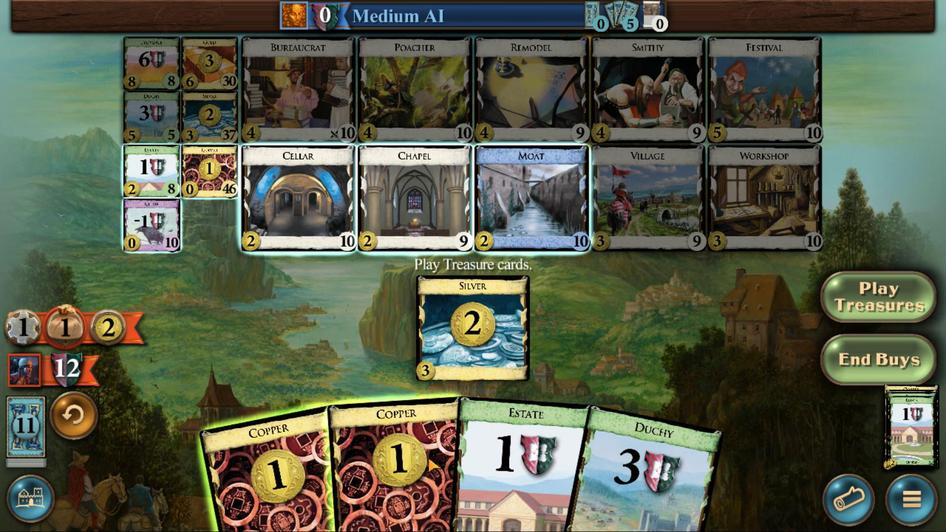 
Action: Mouse scrolled (436, 478) with delta (0, 0)
Screenshot: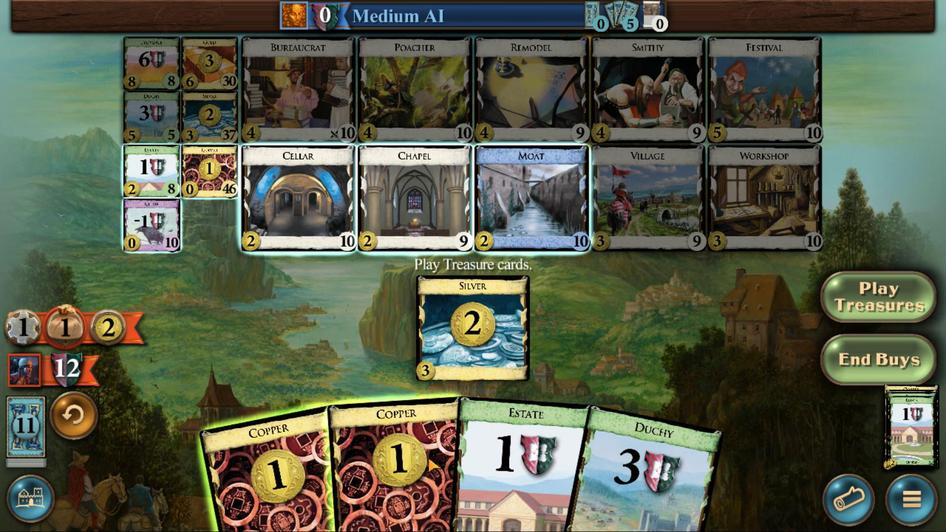 
Action: Mouse scrolled (436, 478) with delta (0, 0)
Screenshot: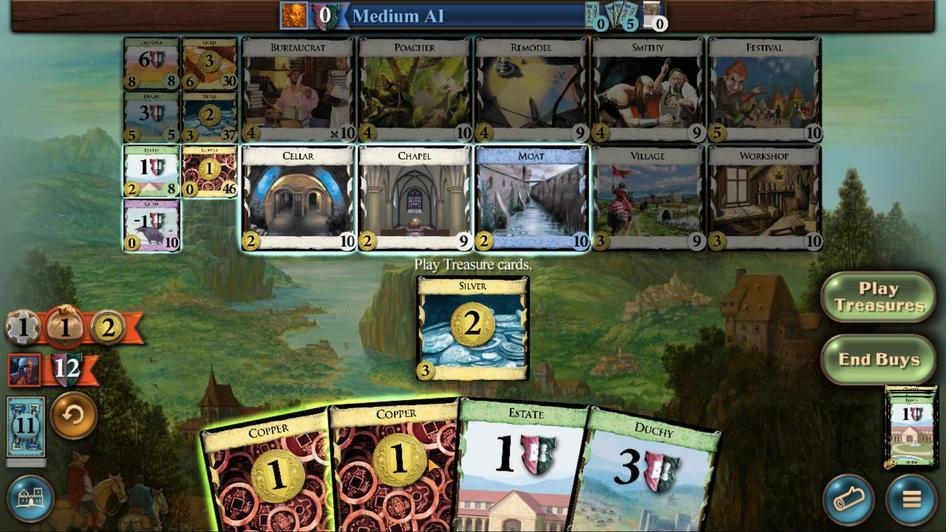 
Action: Mouse scrolled (436, 478) with delta (0, 0)
Screenshot: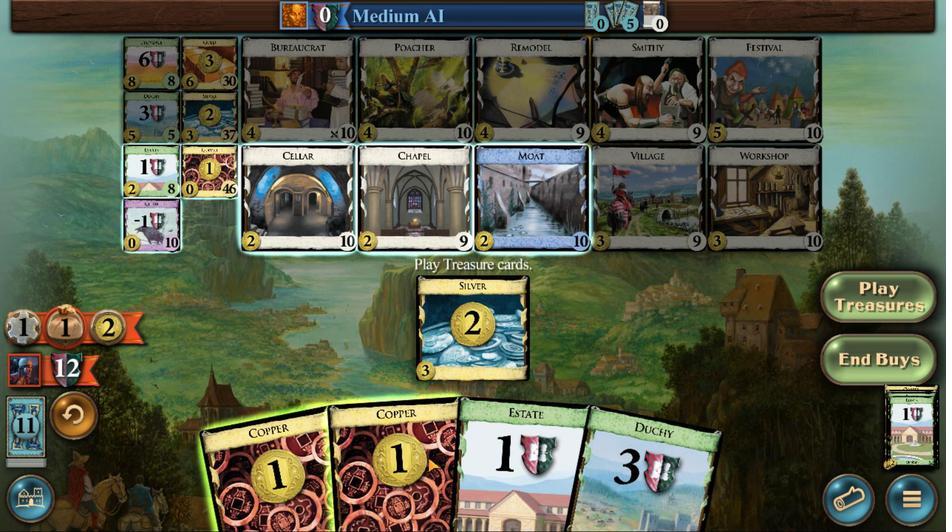 
Action: Mouse scrolled (436, 478) with delta (0, 0)
Screenshot: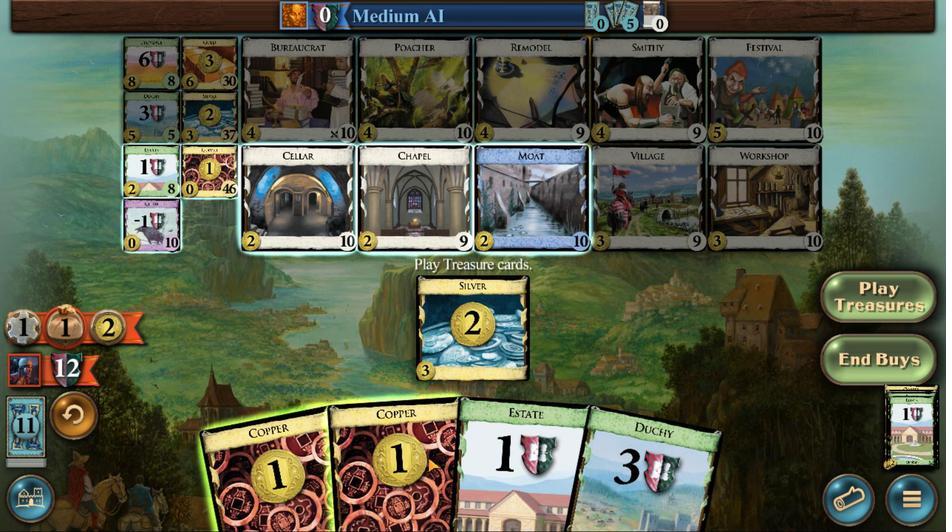 
Action: Mouse scrolled (436, 478) with delta (0, 0)
Screenshot: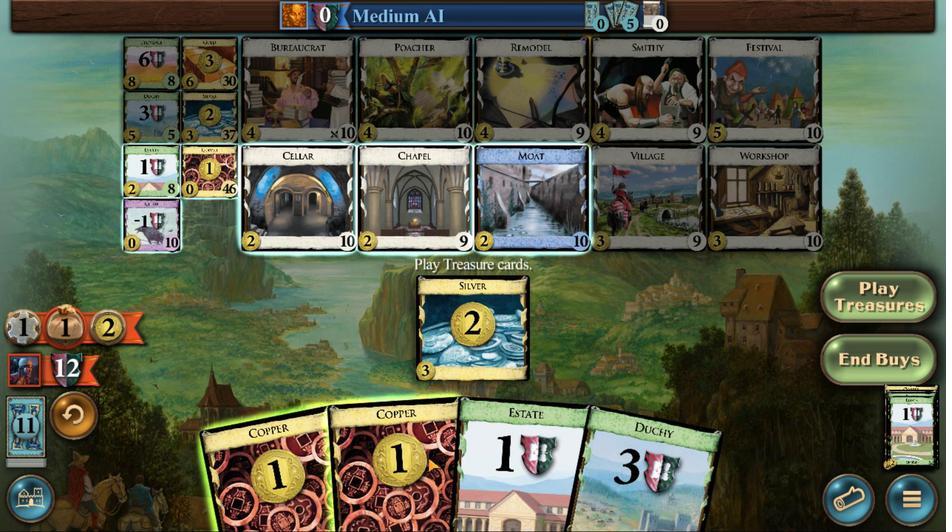 
Action: Mouse scrolled (436, 478) with delta (0, 0)
Screenshot: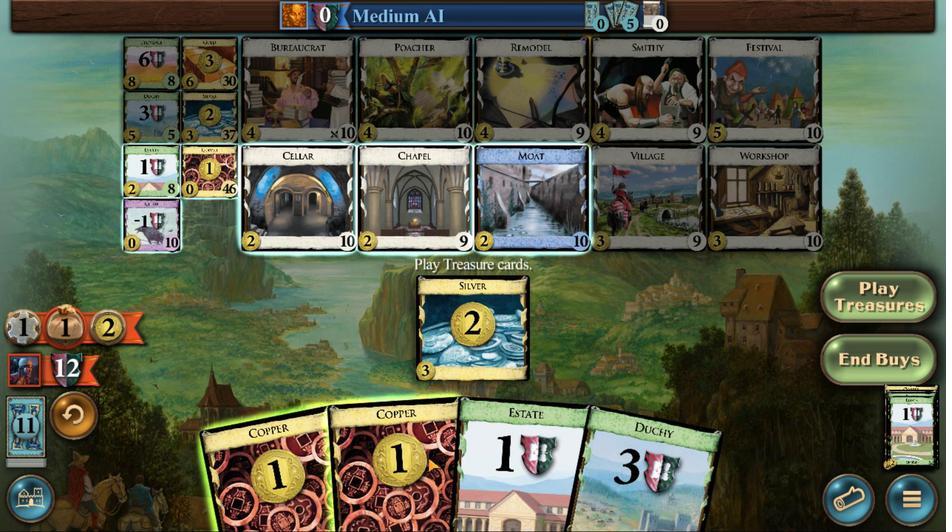 
Action: Mouse moved to (415, 463)
Screenshot: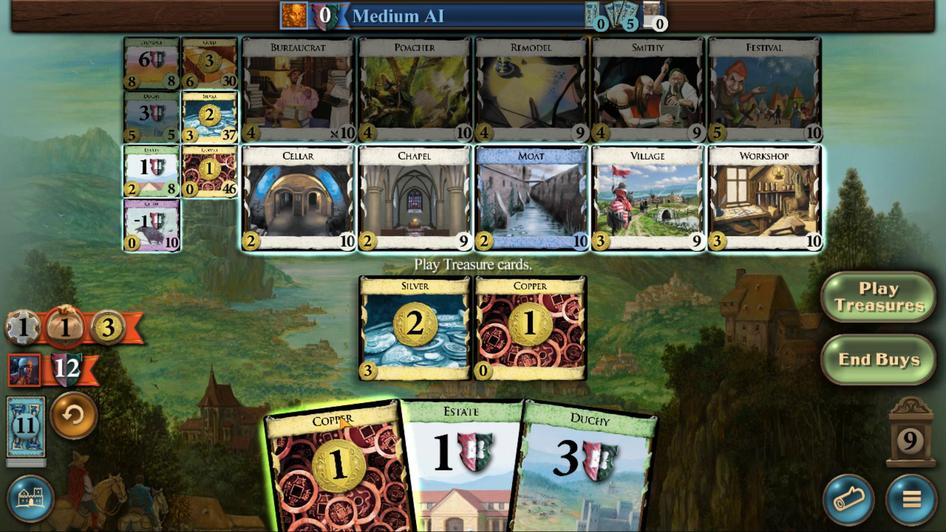 
Action: Mouse scrolled (415, 463) with delta (0, 0)
Screenshot: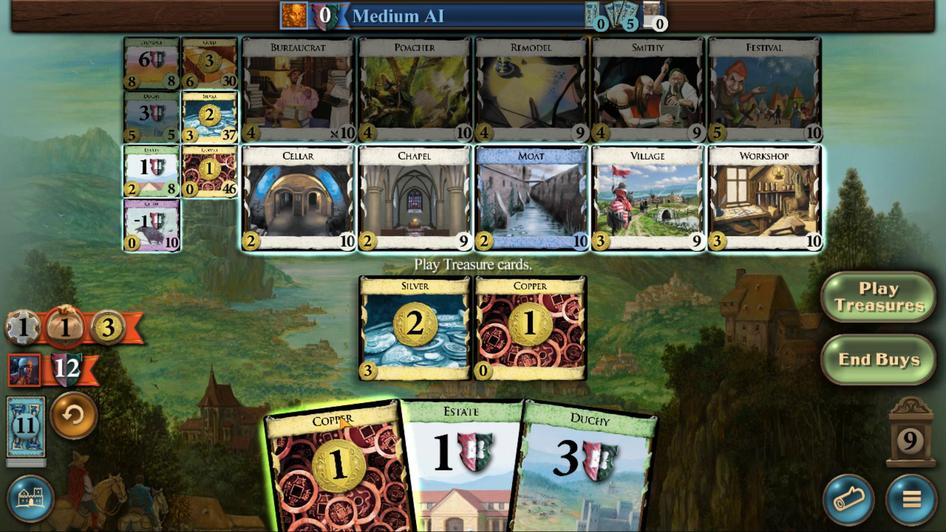 
Action: Mouse moved to (414, 464)
Screenshot: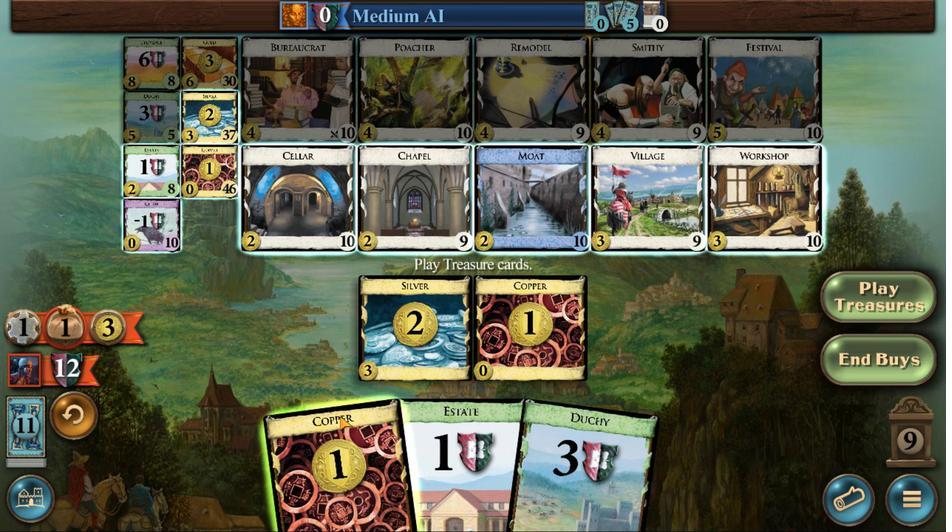 
Action: Mouse scrolled (414, 464) with delta (0, 0)
Screenshot: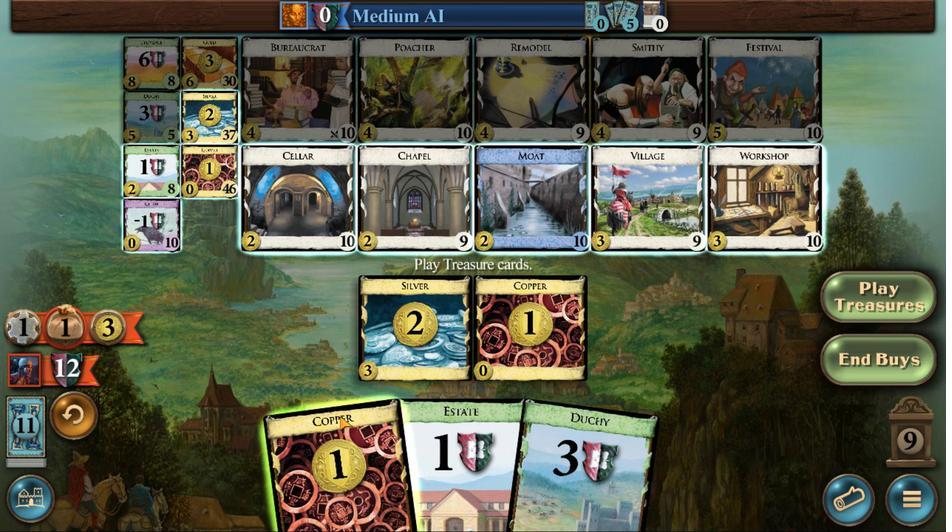 
Action: Mouse scrolled (414, 464) with delta (0, 0)
Screenshot: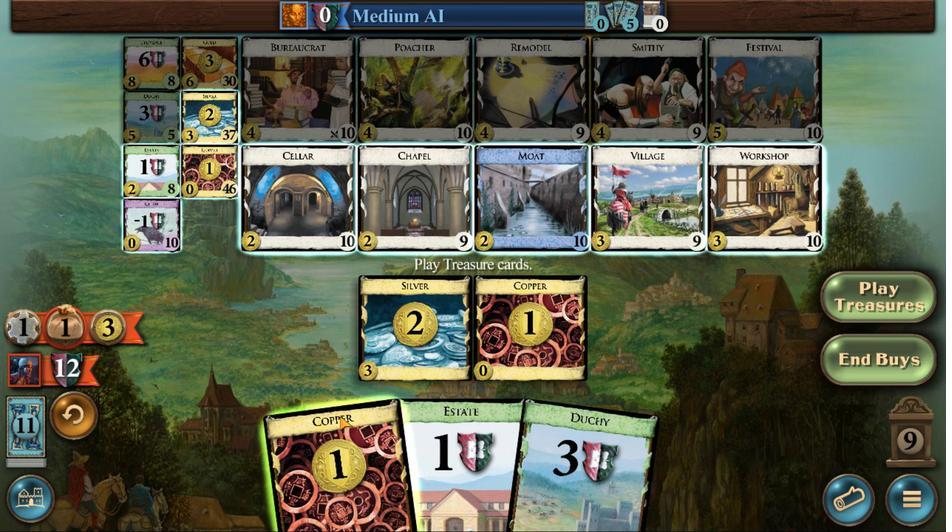 
Action: Mouse moved to (414, 464)
Screenshot: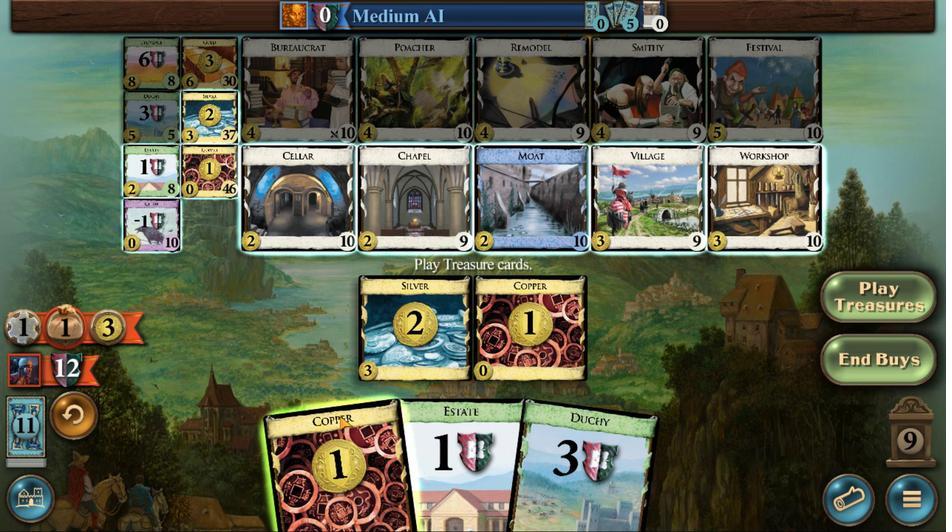 
Action: Mouse scrolled (414, 464) with delta (0, 0)
Screenshot: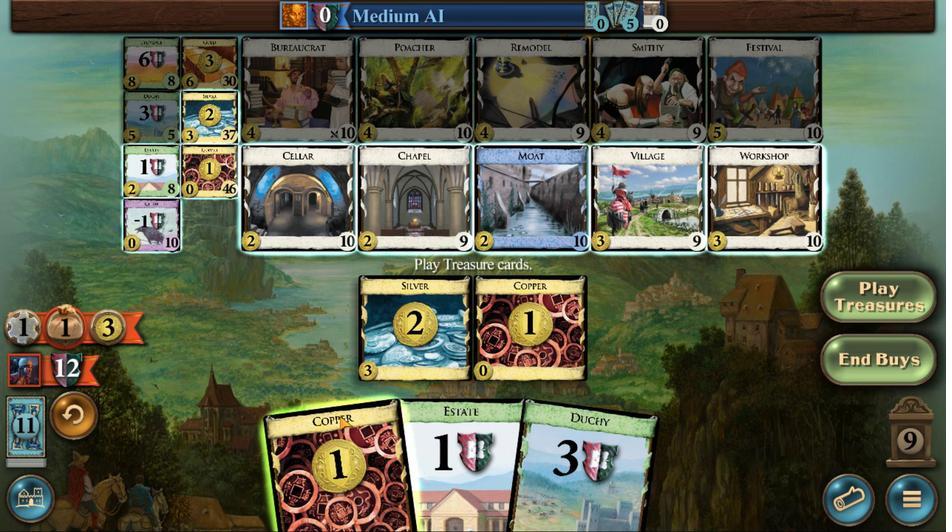 
Action: Mouse moved to (414, 464)
Screenshot: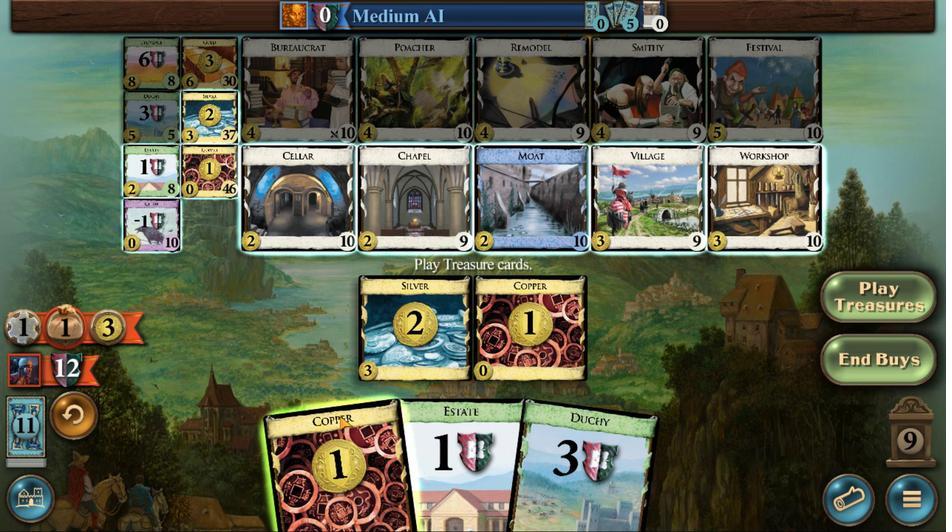 
Action: Mouse scrolled (414, 464) with delta (0, 0)
Screenshot: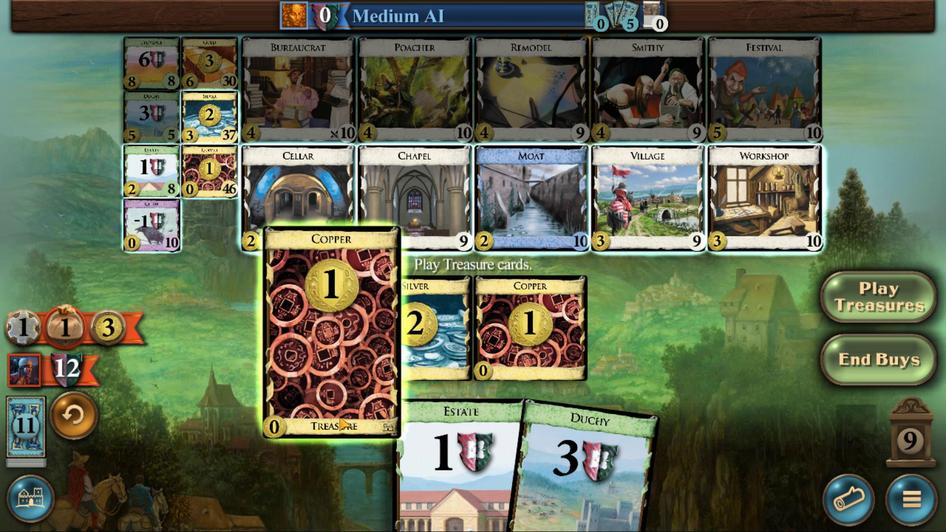
Action: Mouse scrolled (414, 464) with delta (0, 0)
Screenshot: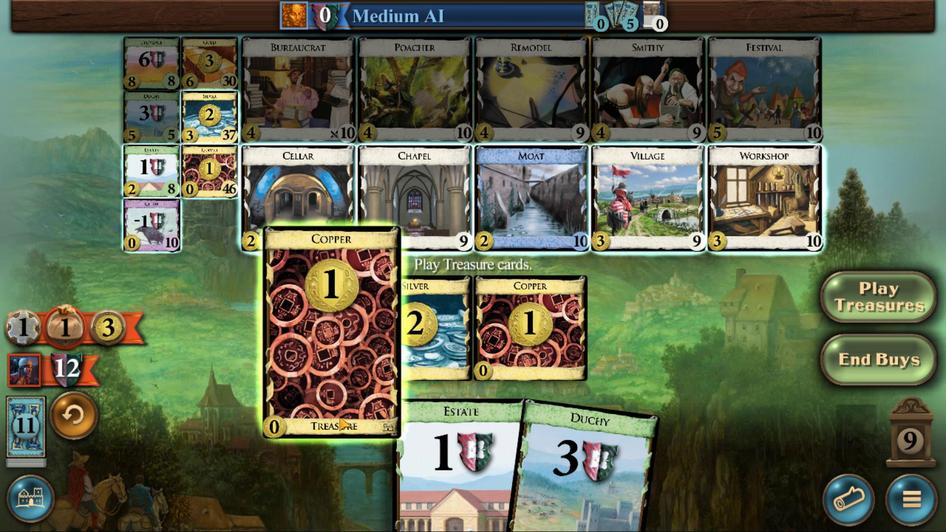
Action: Mouse scrolled (414, 464) with delta (0, 0)
Screenshot: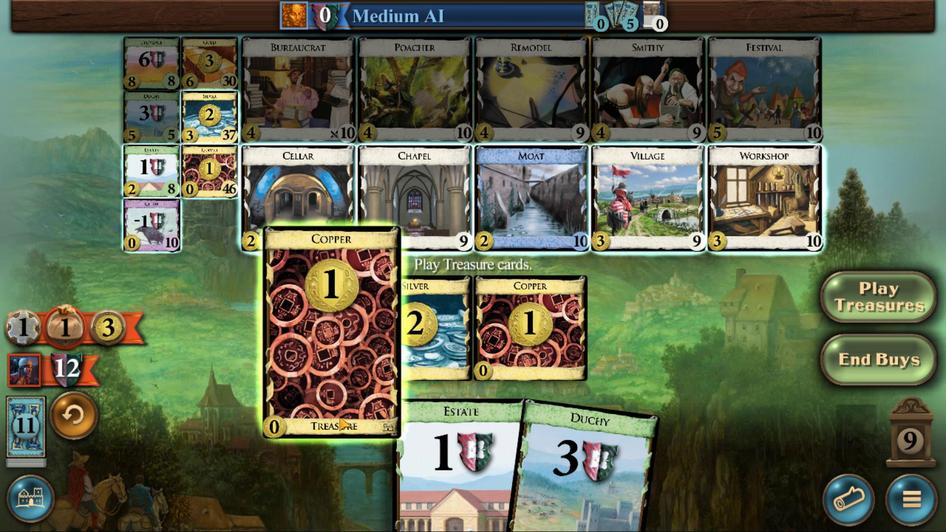 
Action: Mouse moved to (384, 365)
Screenshot: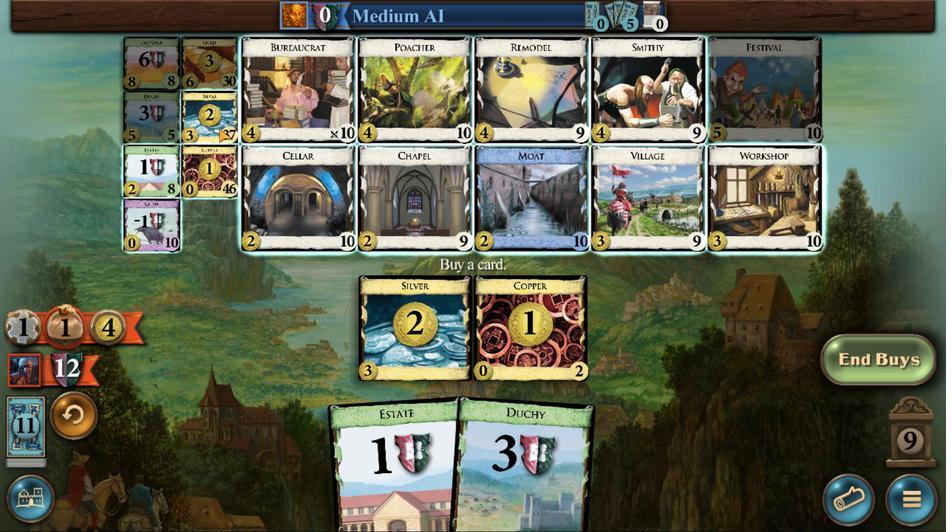 
Action: Mouse pressed left at (384, 365)
Screenshot: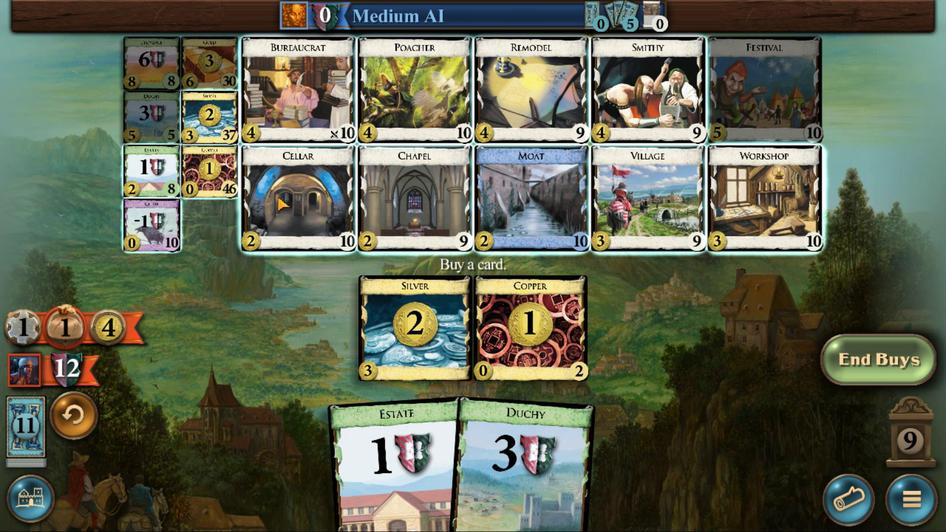 
Action: Mouse moved to (446, 476)
Screenshot: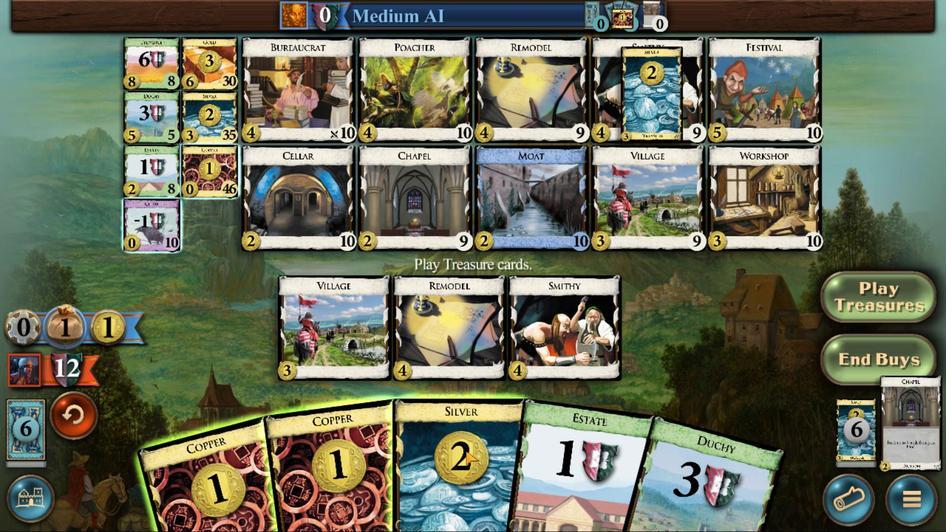 
Action: Mouse scrolled (446, 475) with delta (0, 0)
Screenshot: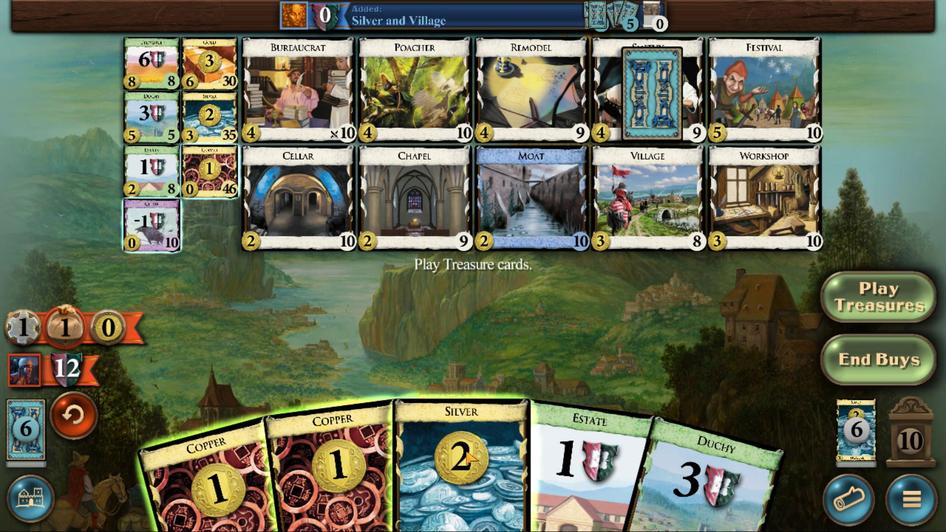 
Action: Mouse scrolled (446, 475) with delta (0, 0)
Screenshot: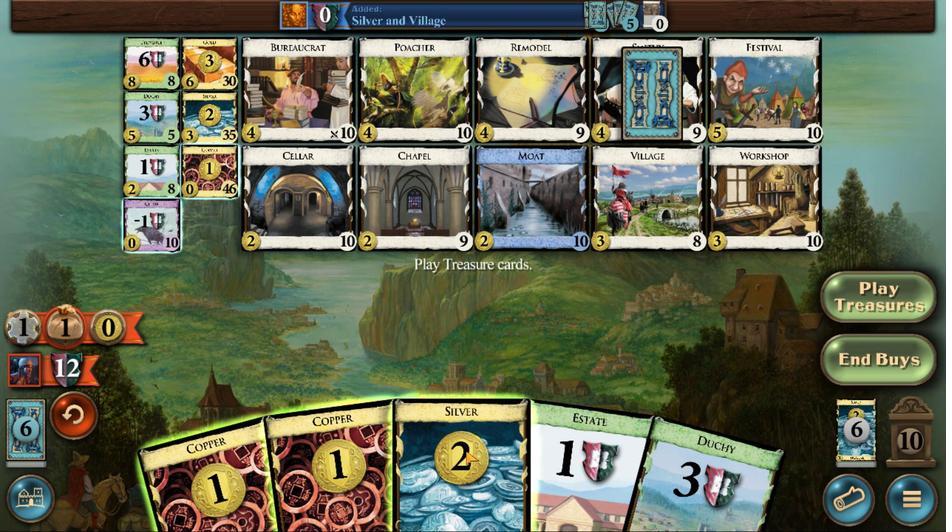 
Action: Mouse scrolled (446, 475) with delta (0, 0)
Screenshot: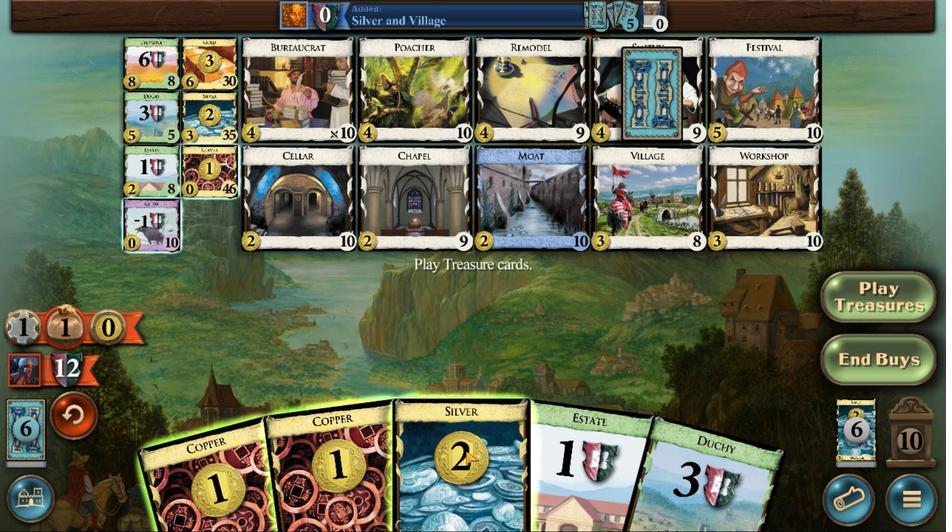 
Action: Mouse scrolled (446, 475) with delta (0, 0)
Screenshot: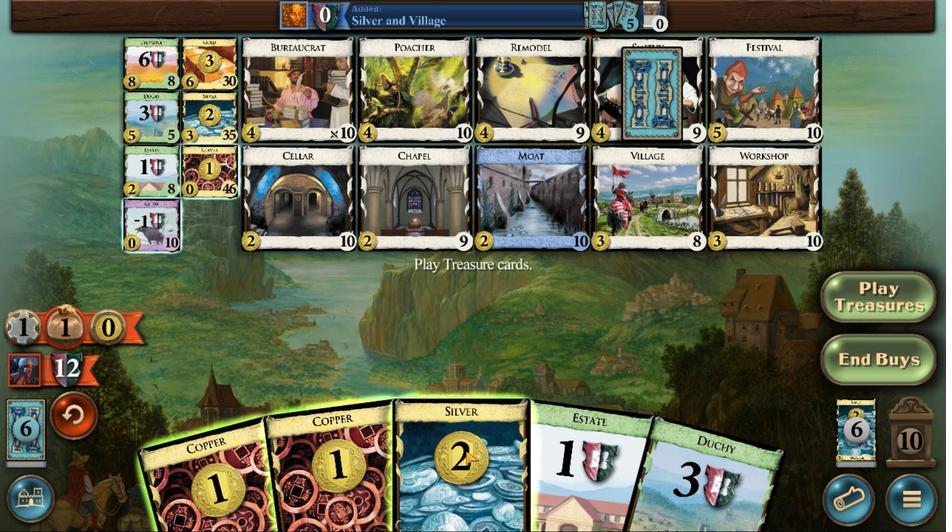 
Action: Mouse scrolled (446, 475) with delta (0, 0)
Screenshot: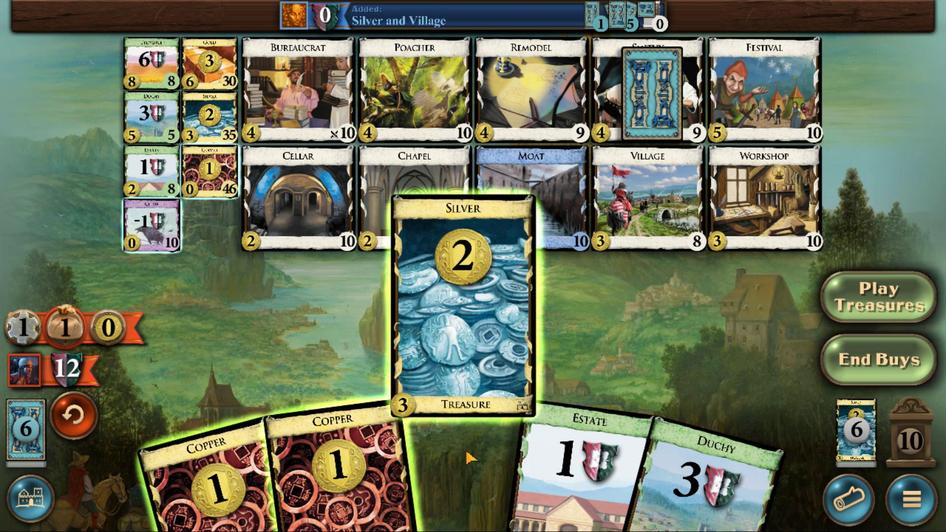 
Action: Mouse scrolled (446, 475) with delta (0, 0)
Screenshot: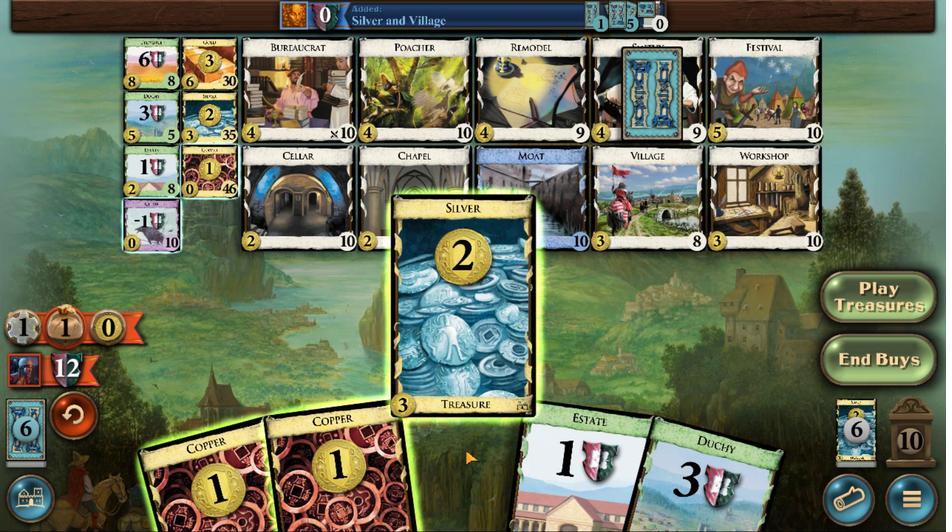 
Action: Mouse moved to (435, 484)
Screenshot: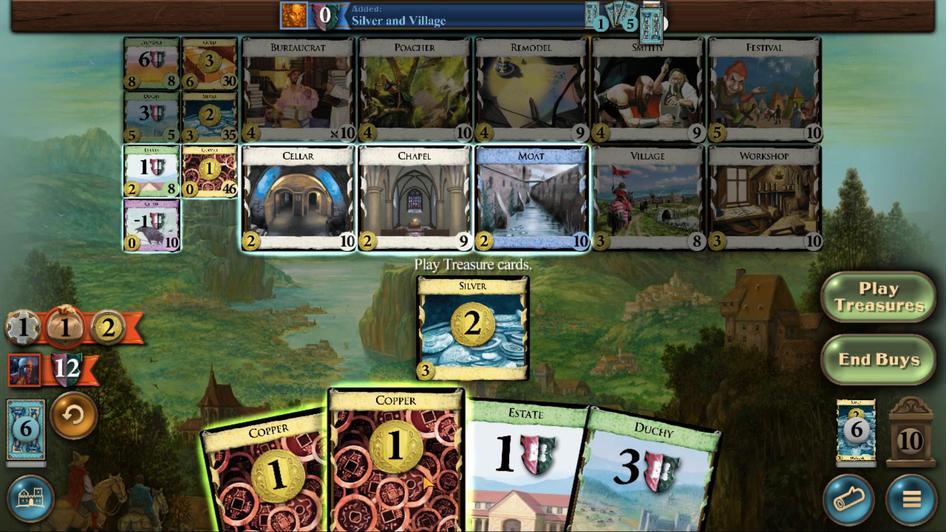 
Action: Mouse scrolled (435, 484) with delta (0, 0)
Screenshot: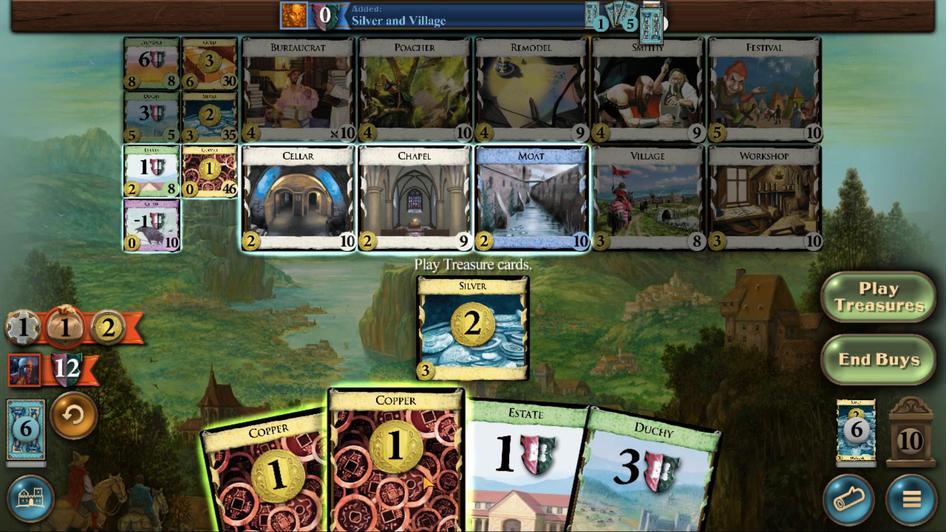 
Action: Mouse scrolled (435, 484) with delta (0, 0)
Screenshot: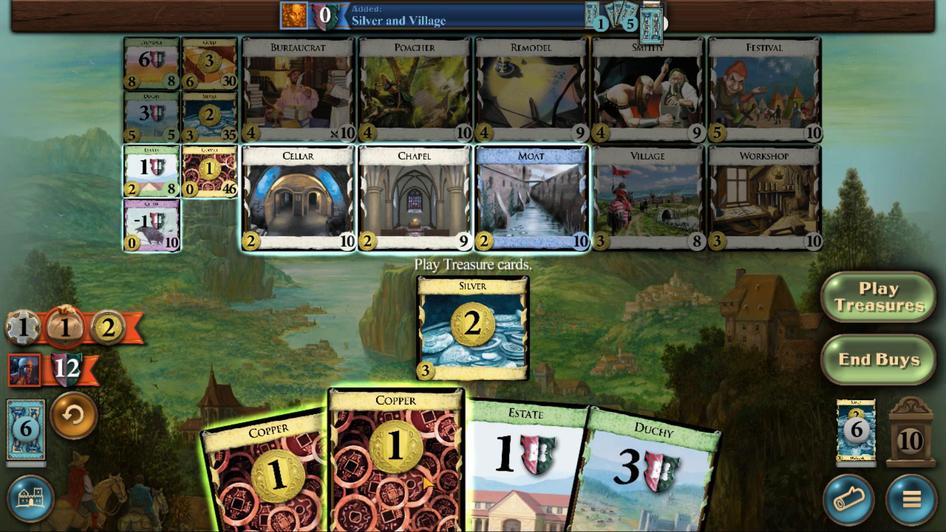 
Action: Mouse scrolled (435, 484) with delta (0, 0)
Screenshot: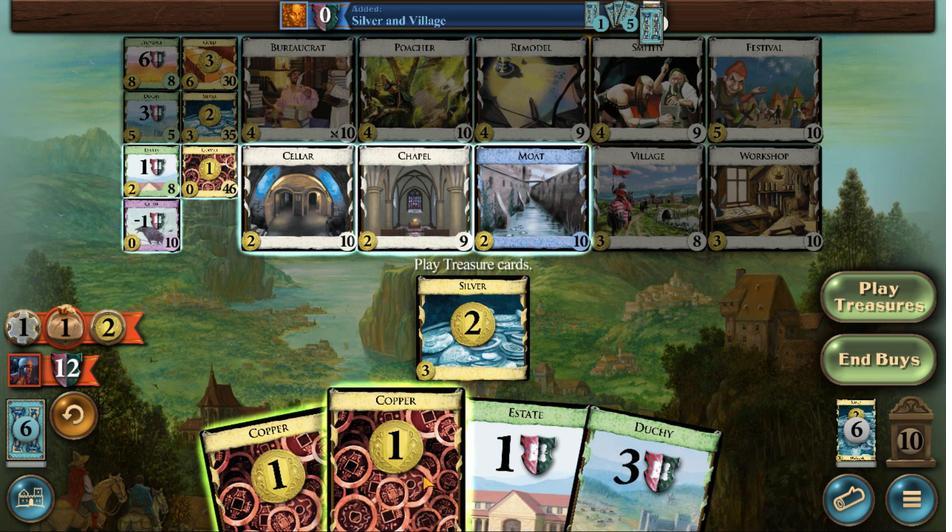 
Action: Mouse scrolled (435, 484) with delta (0, 0)
Screenshot: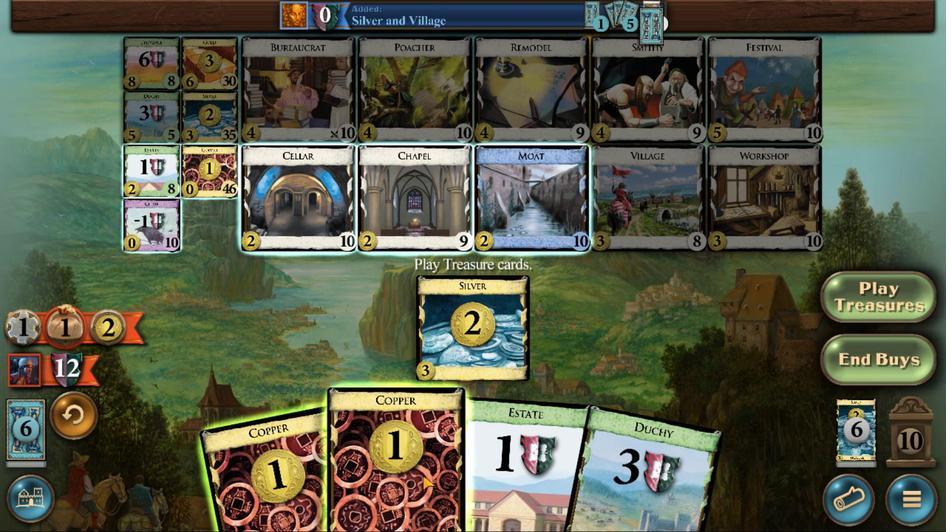 
Action: Mouse scrolled (435, 484) with delta (0, 0)
Screenshot: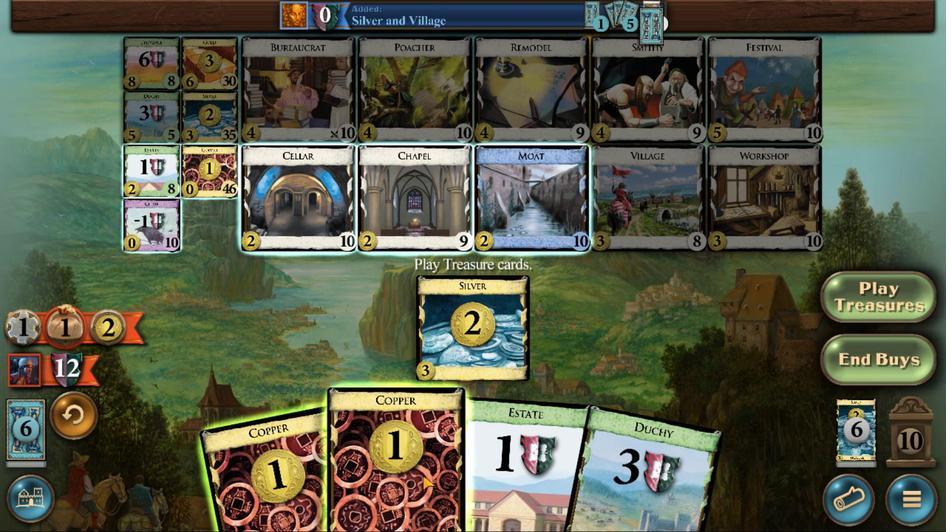 
Action: Mouse scrolled (435, 484) with delta (0, 0)
Screenshot: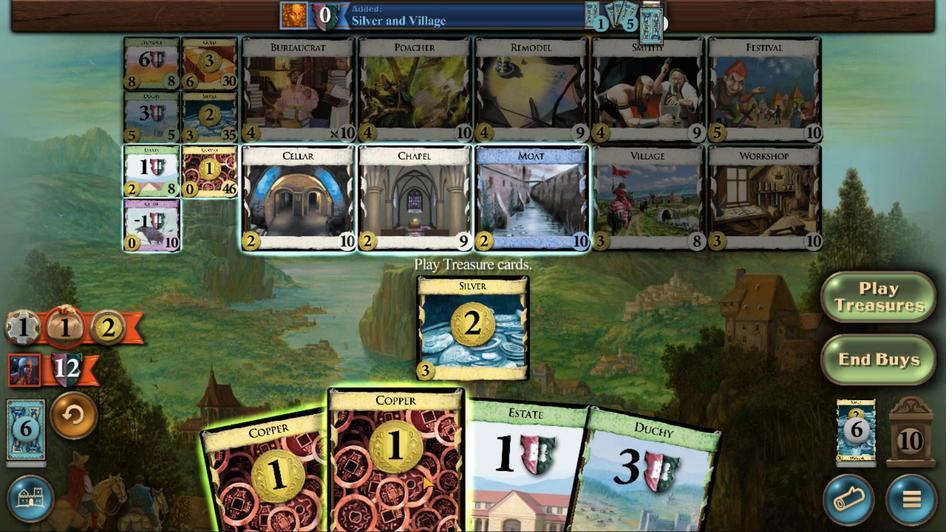 
Action: Mouse moved to (382, 362)
Screenshot: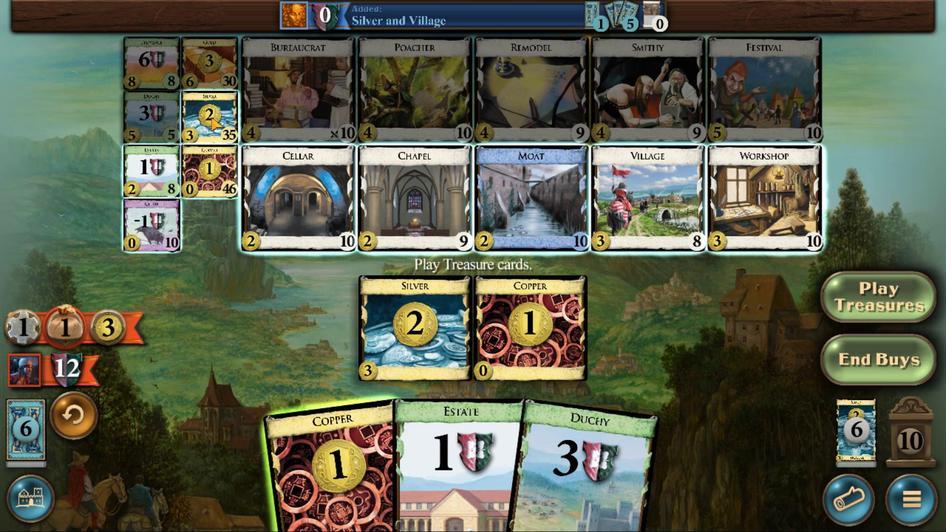 
Action: Mouse pressed left at (382, 362)
Screenshot: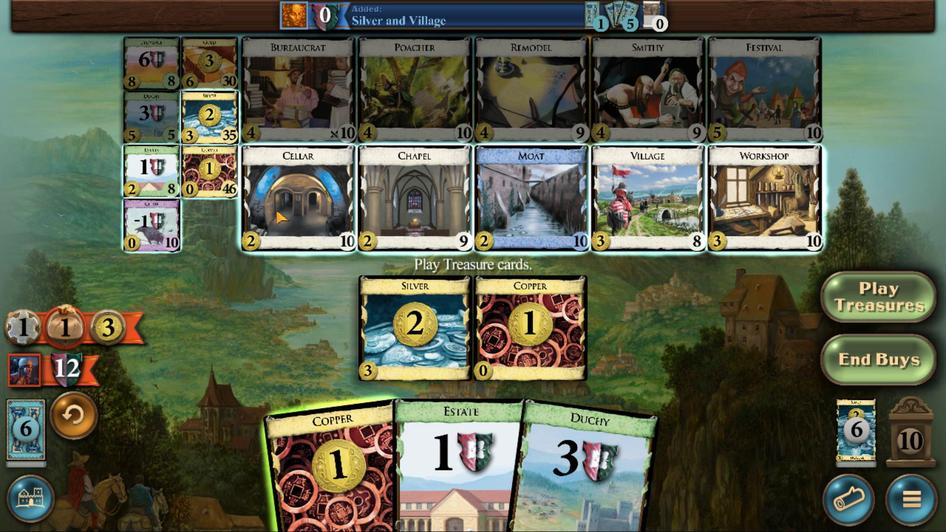 
Action: Mouse moved to (440, 477)
Screenshot: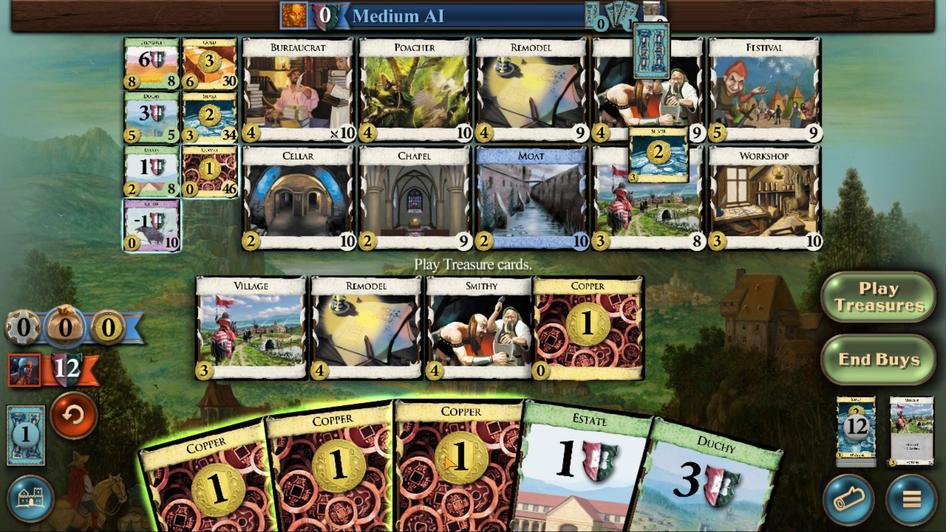 
Action: Mouse scrolled (440, 477) with delta (0, 0)
Screenshot: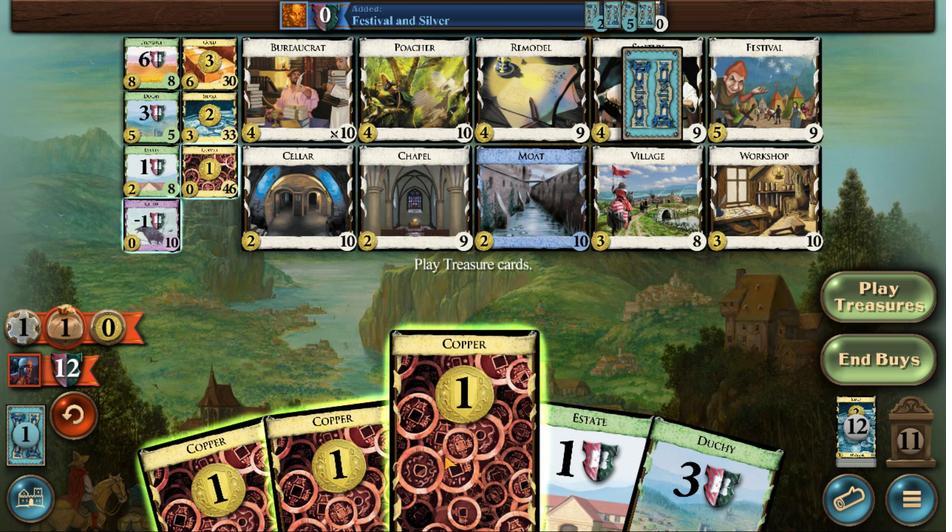 
Action: Mouse scrolled (440, 477) with delta (0, 0)
Screenshot: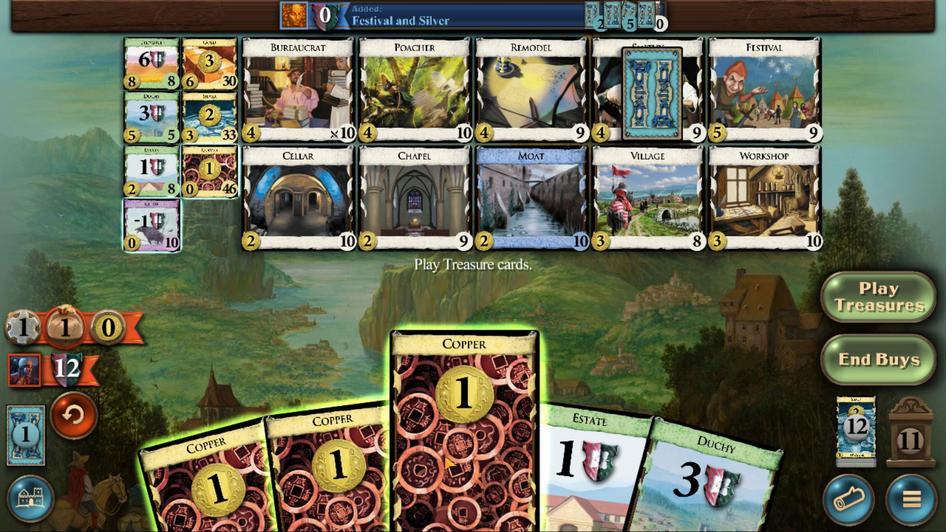 
Action: Mouse scrolled (440, 477) with delta (0, 0)
Screenshot: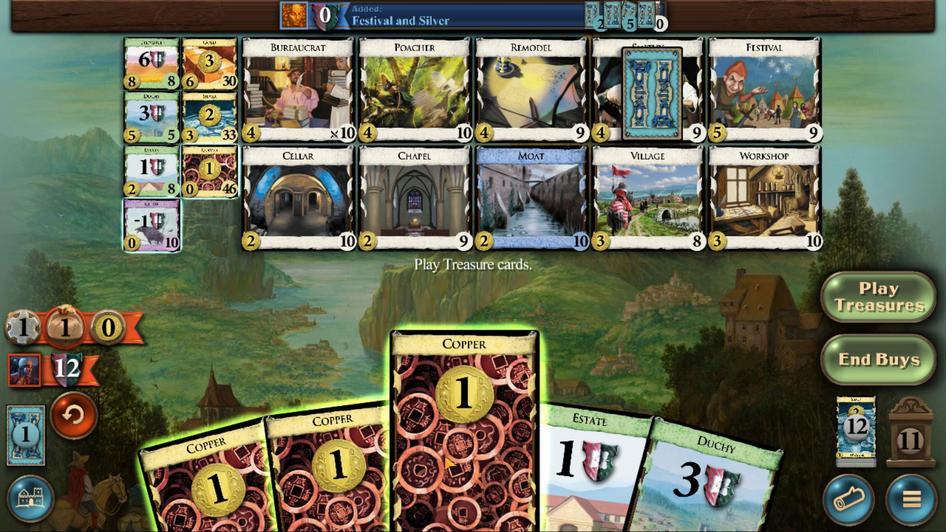 
Action: Mouse scrolled (440, 477) with delta (0, 0)
Screenshot: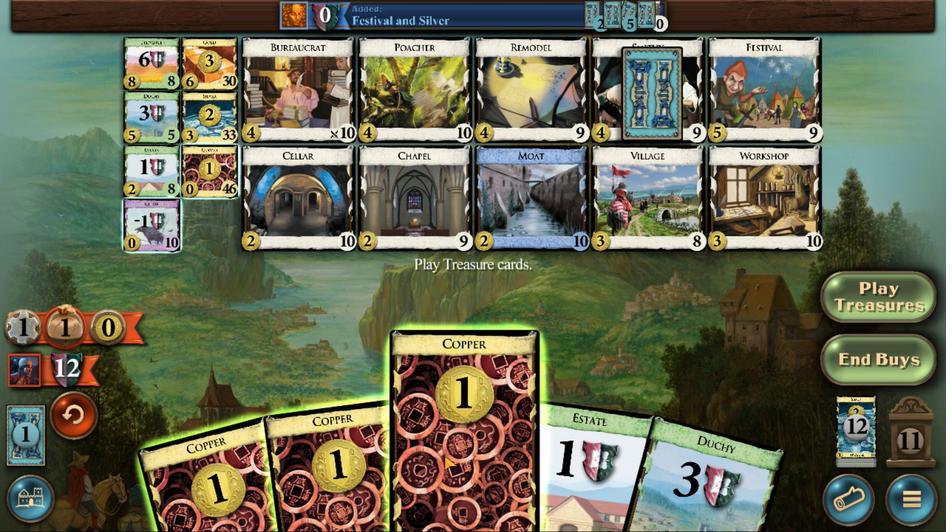 
Action: Mouse scrolled (440, 477) with delta (0, 0)
Screenshot: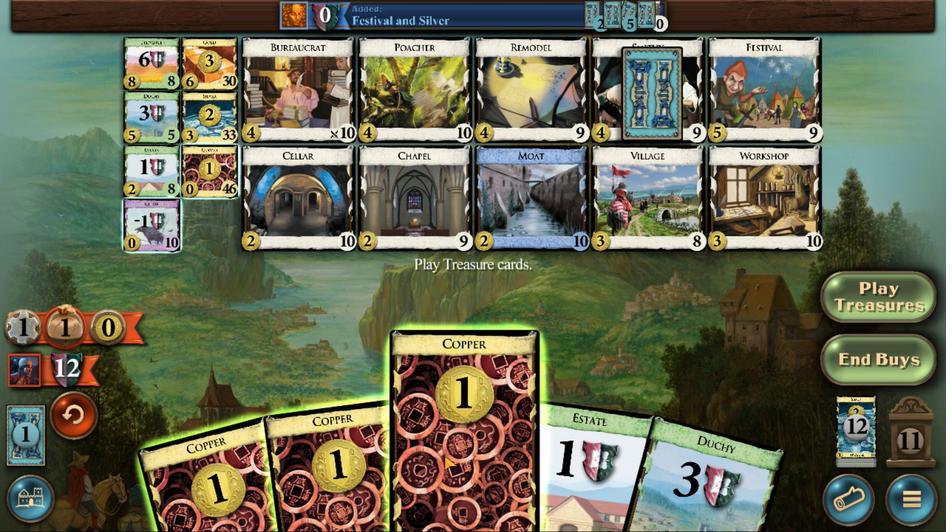 
Action: Mouse scrolled (440, 477) with delta (0, 0)
Screenshot: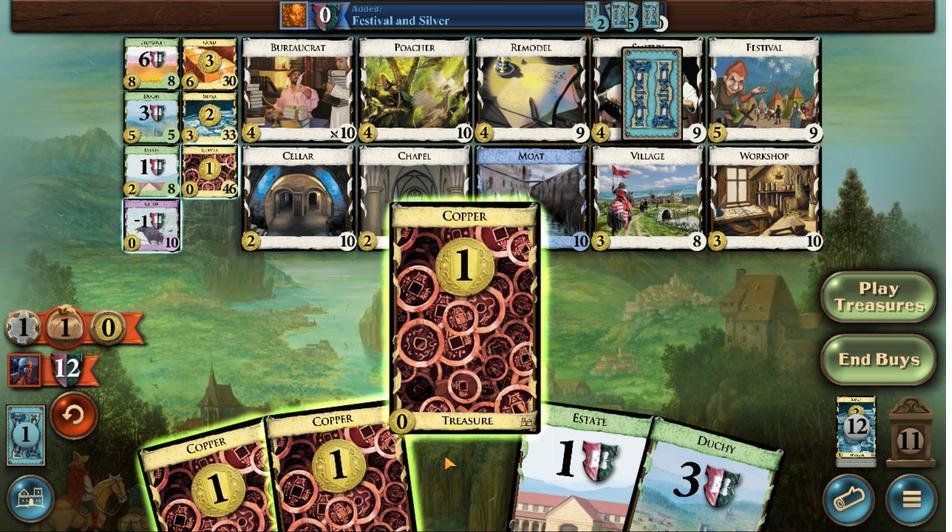 
Action: Mouse scrolled (440, 477) with delta (0, 0)
Screenshot: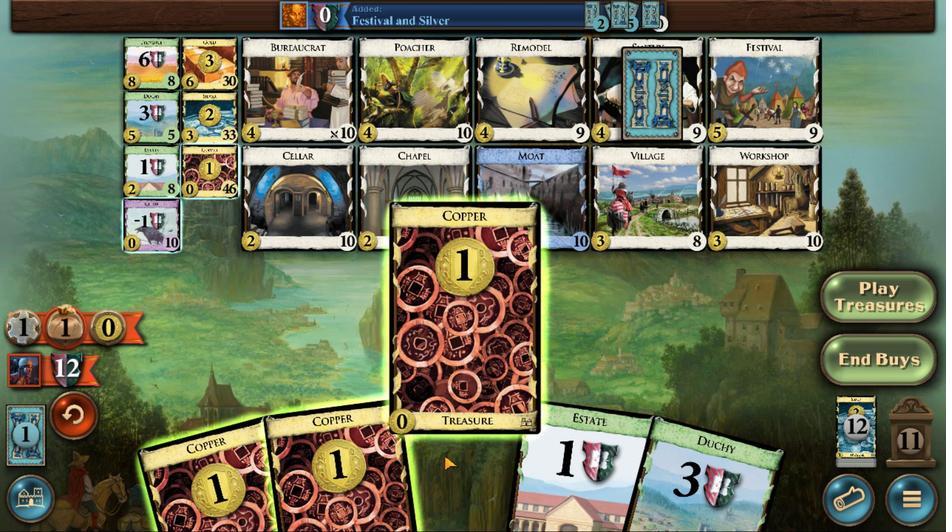 
Action: Mouse moved to (425, 477)
Screenshot: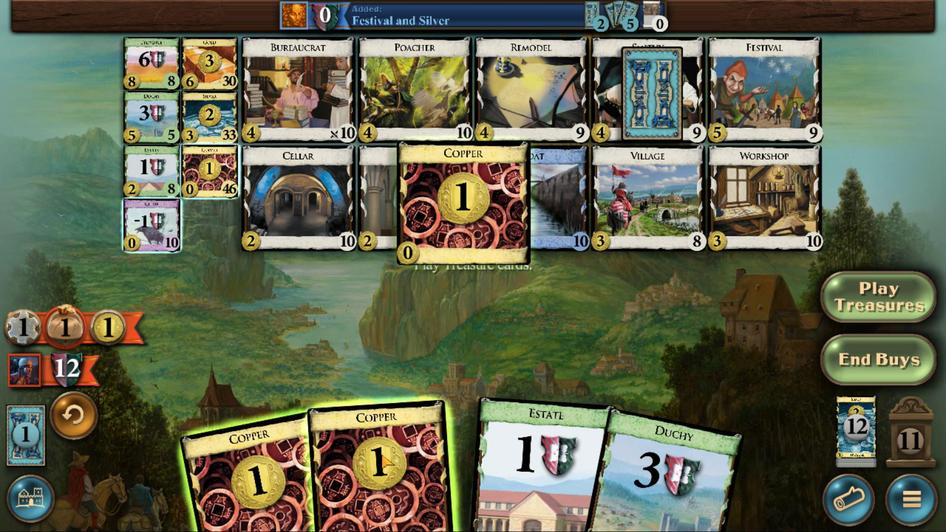 
Action: Mouse scrolled (425, 477) with delta (0, 0)
Screenshot: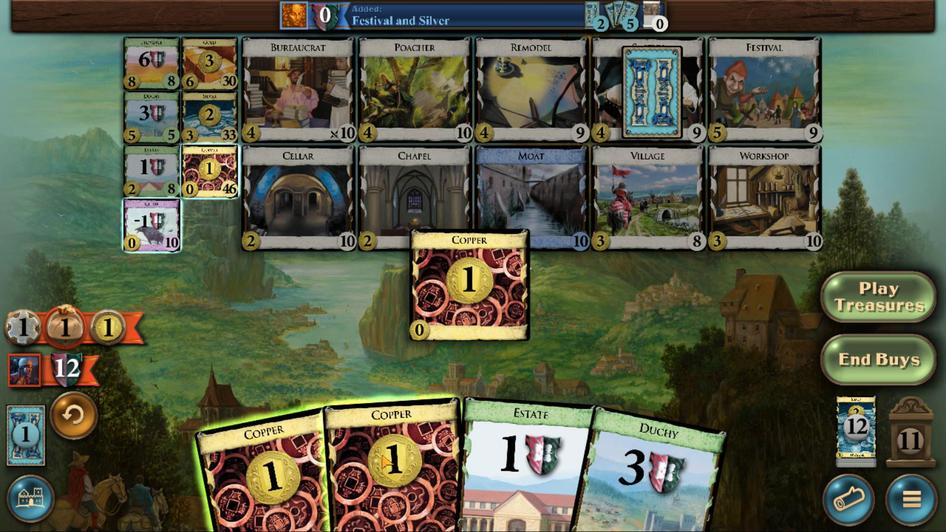 
Action: Mouse scrolled (425, 477) with delta (0, 0)
